 Task: Reply all and add a link Link0000000014 to Aakash.mishra@softage.net and add a cc to Email0000000002@outlook.com and bcc to Email0000000003@outlook.com@outlook.com with a subject Subject0000000018 with a message Message0000000014 and with an attachment of Attach0000000004 and upload Attach0000000005 to Onedrive and share. Forward email   from Email0000000010 to Aakash.mishra@softage.net with a subject Subject0000000011 and add a message Message0000000011. Forward email   from Email0000000010 to Aakash.mishra@softage.net; Email000000002 with a subject Subject0000000012 and add a message Message0000000012. Forward email   from Email0000000010 to Aakash.mishra@softage.net with a subject Subject0000000011 and add a message Message0000000011 and with an attachment of Attach0000000001. Forward email   from Email0000000010 to Aakash.mishra@softage.net; Email000000002; Email0000000003@outlook.com@outlook.com with a subject Subject0000000012 and add a message Message0000000013 and with an attachment of Attach0000000001
Action: Mouse moved to (282, 374)
Screenshot: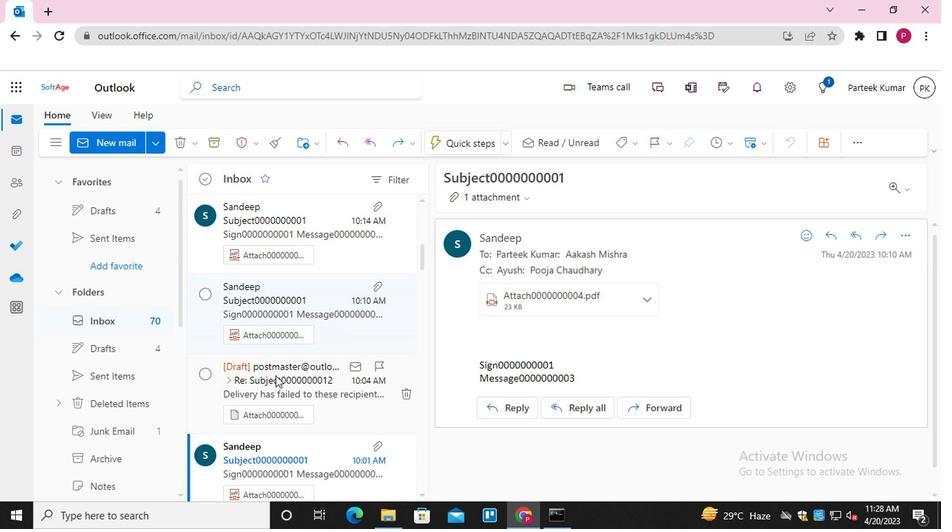 
Action: Mouse pressed left at (282, 374)
Screenshot: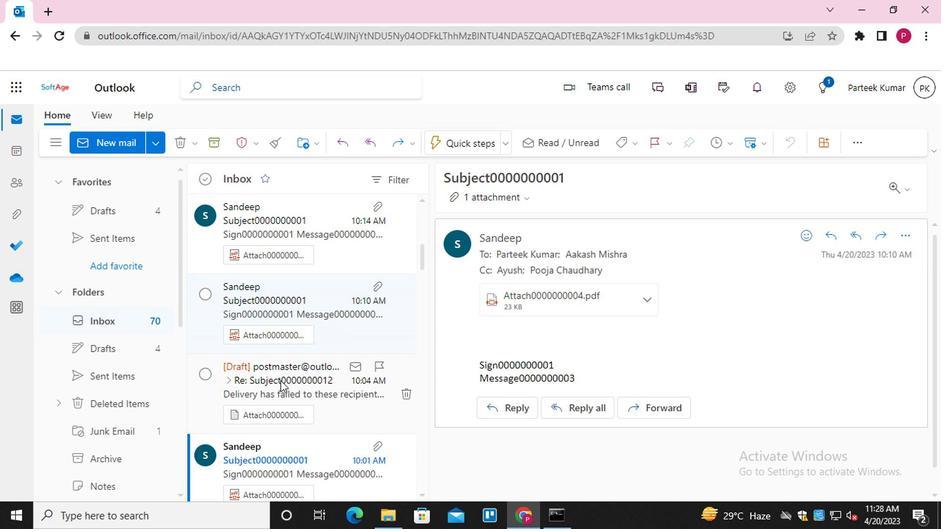 
Action: Mouse moved to (494, 339)
Screenshot: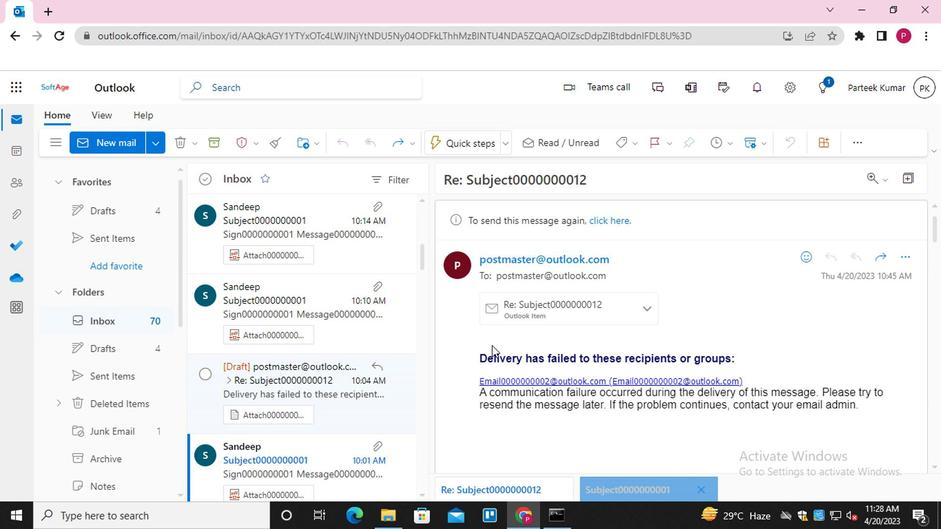 
Action: Mouse scrolled (494, 338) with delta (0, 0)
Screenshot: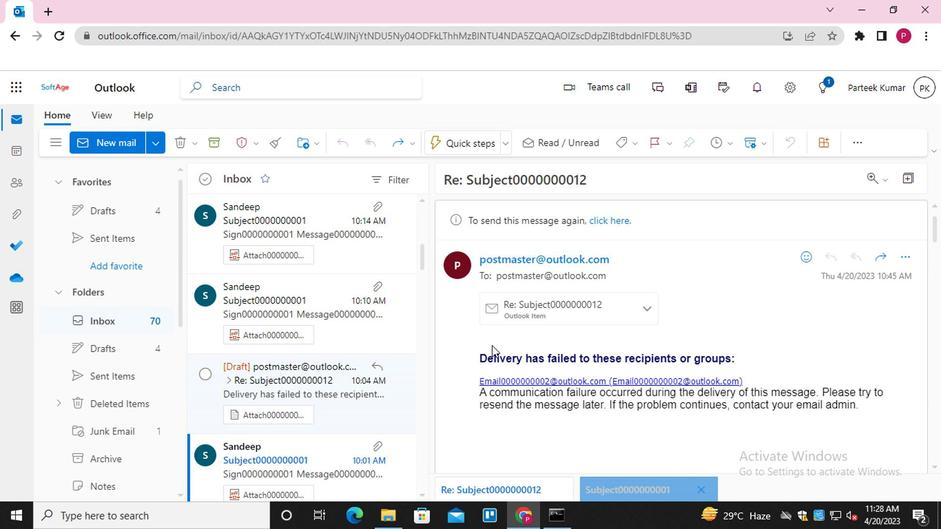 
Action: Mouse moved to (494, 339)
Screenshot: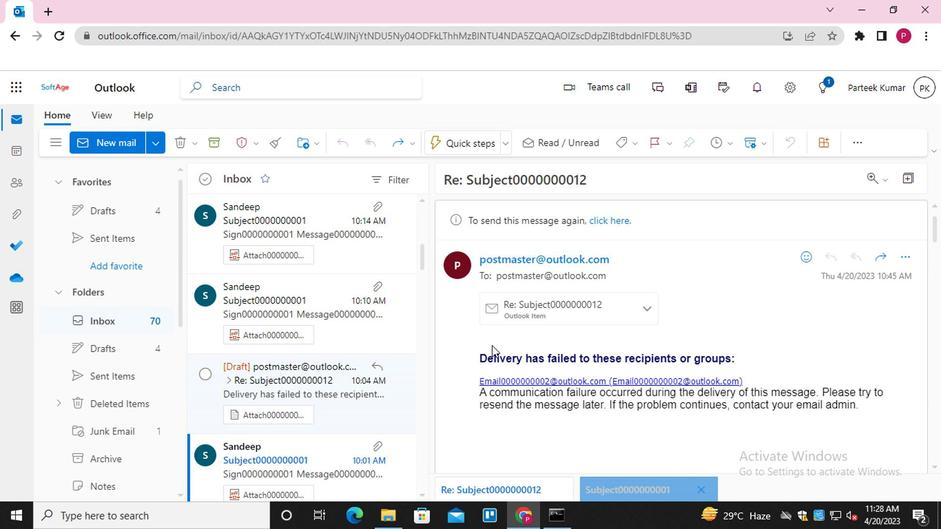 
Action: Mouse scrolled (494, 338) with delta (0, 0)
Screenshot: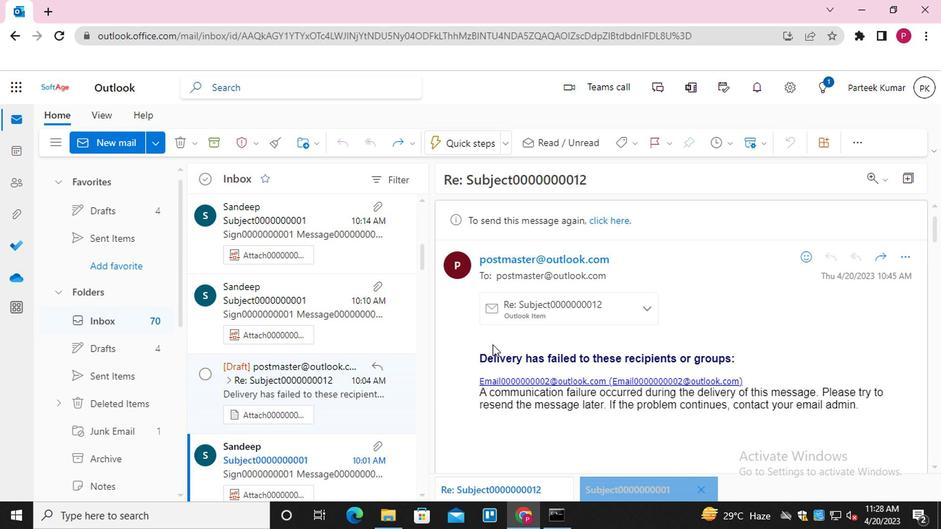
Action: Mouse moved to (494, 339)
Screenshot: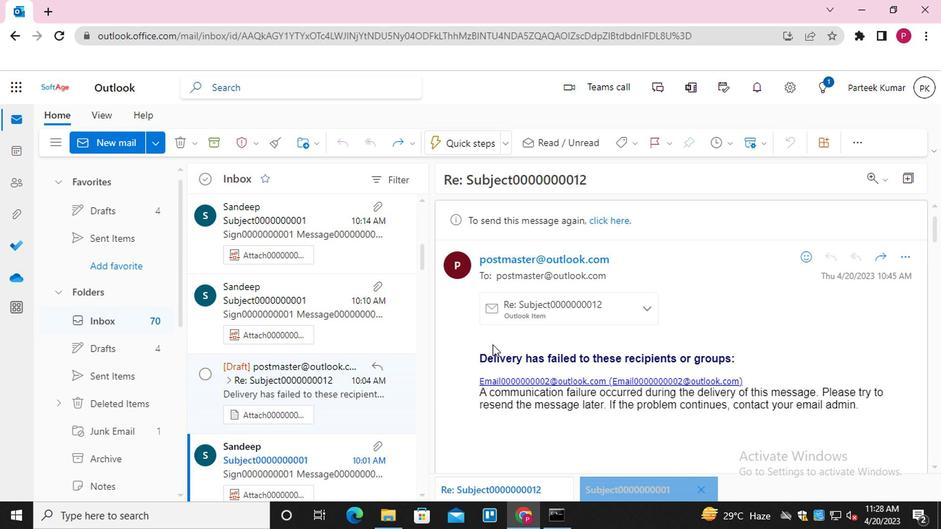 
Action: Mouse scrolled (494, 338) with delta (0, 0)
Screenshot: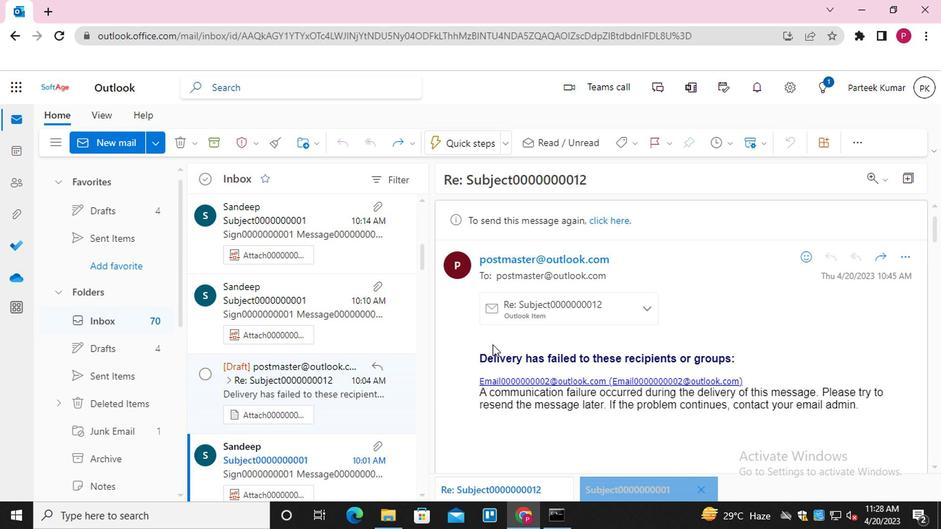 
Action: Mouse moved to (494, 340)
Screenshot: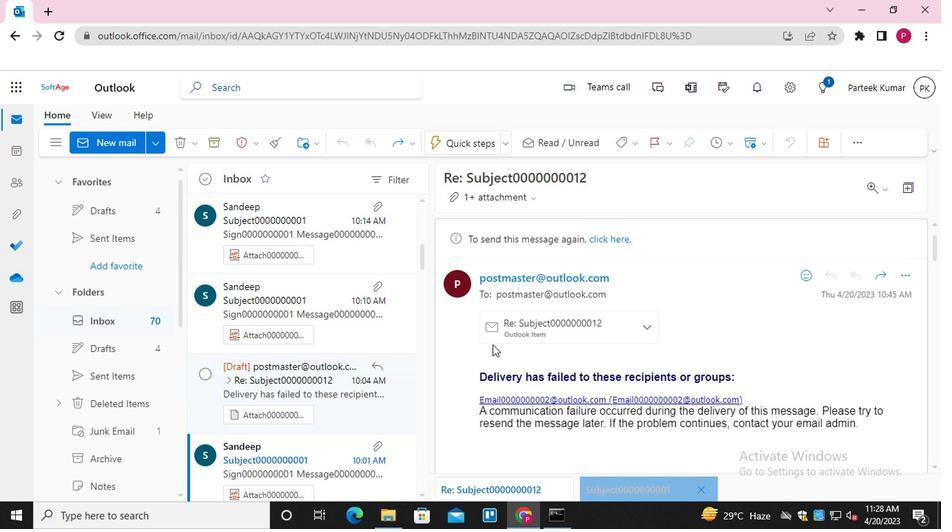 
Action: Mouse scrolled (494, 339) with delta (0, 0)
Screenshot: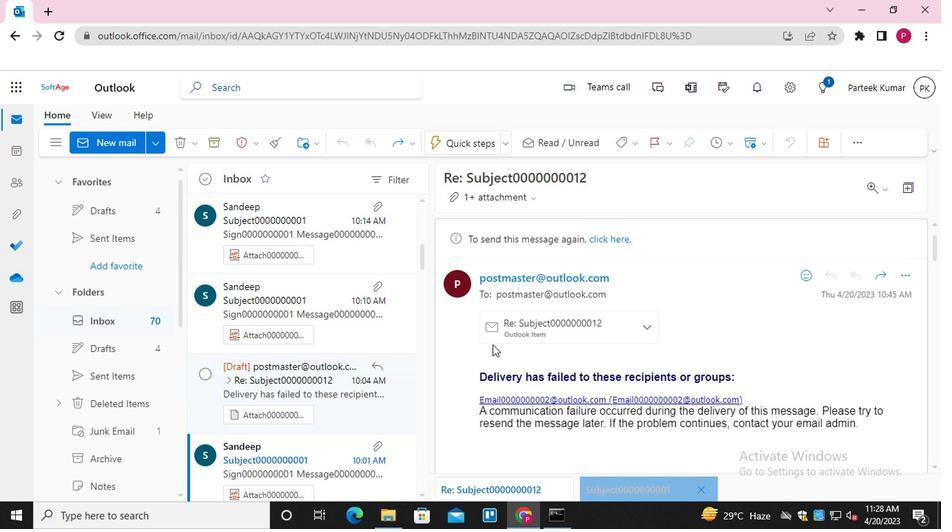
Action: Mouse scrolled (494, 339) with delta (0, 0)
Screenshot: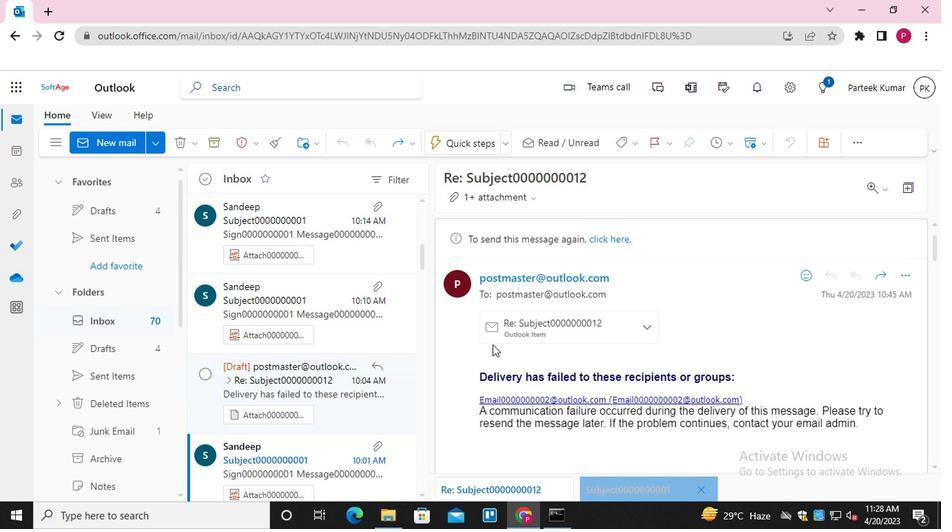 
Action: Mouse scrolled (494, 339) with delta (0, 0)
Screenshot: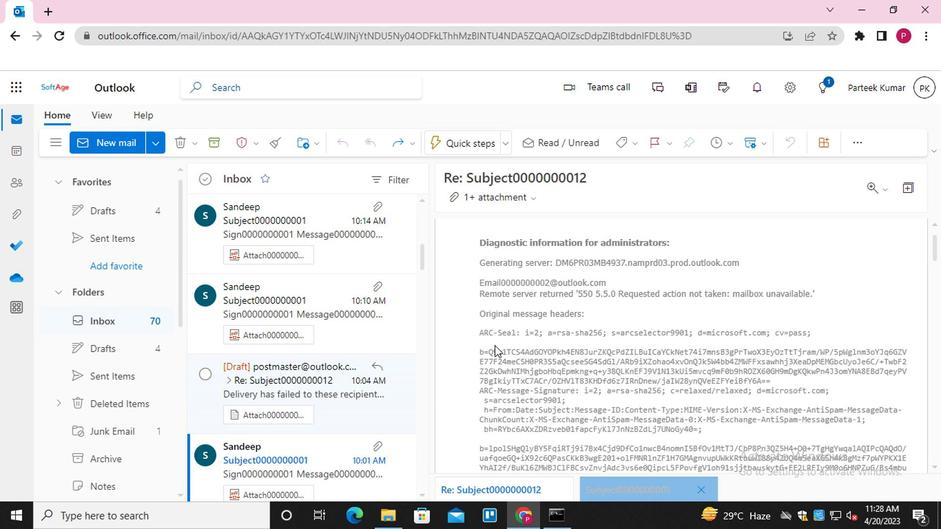 
Action: Mouse scrolled (494, 339) with delta (0, 0)
Screenshot: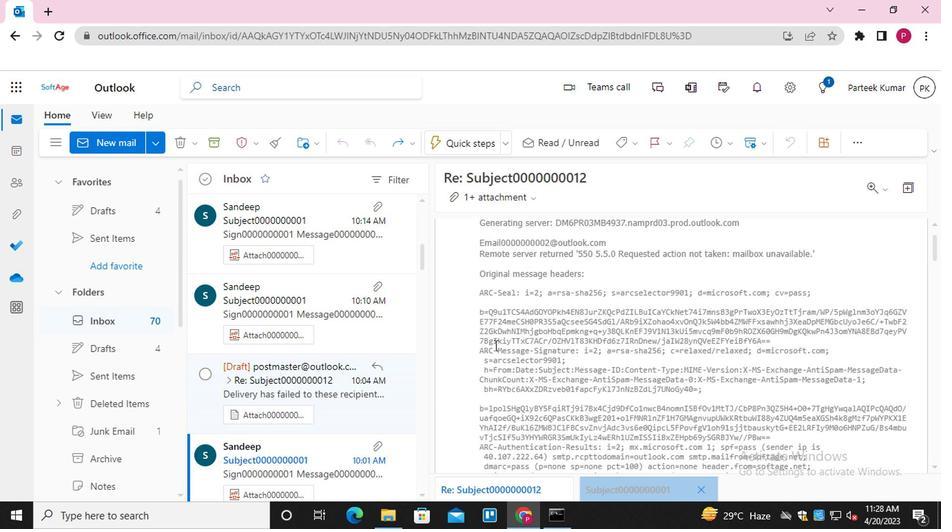 
Action: Mouse scrolled (494, 339) with delta (0, 0)
Screenshot: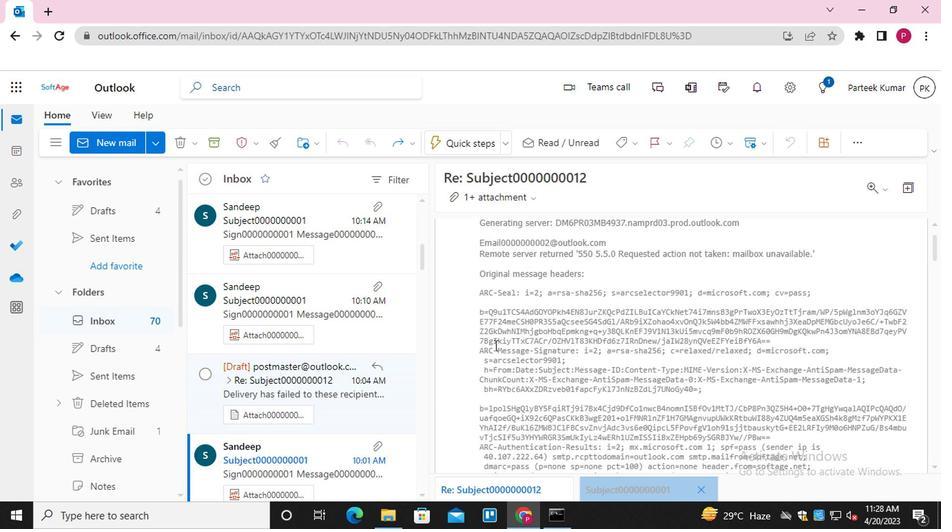 
Action: Mouse scrolled (494, 339) with delta (0, 0)
Screenshot: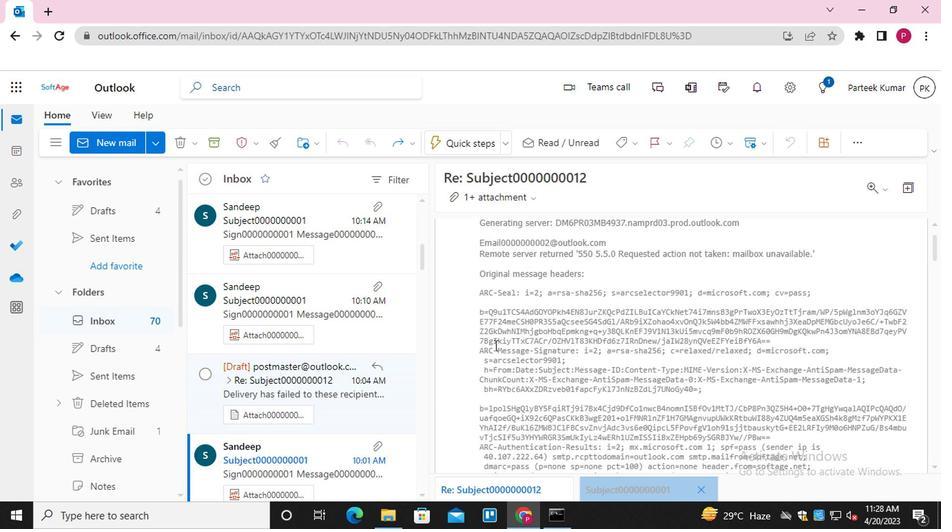 
Action: Mouse scrolled (494, 339) with delta (0, 0)
Screenshot: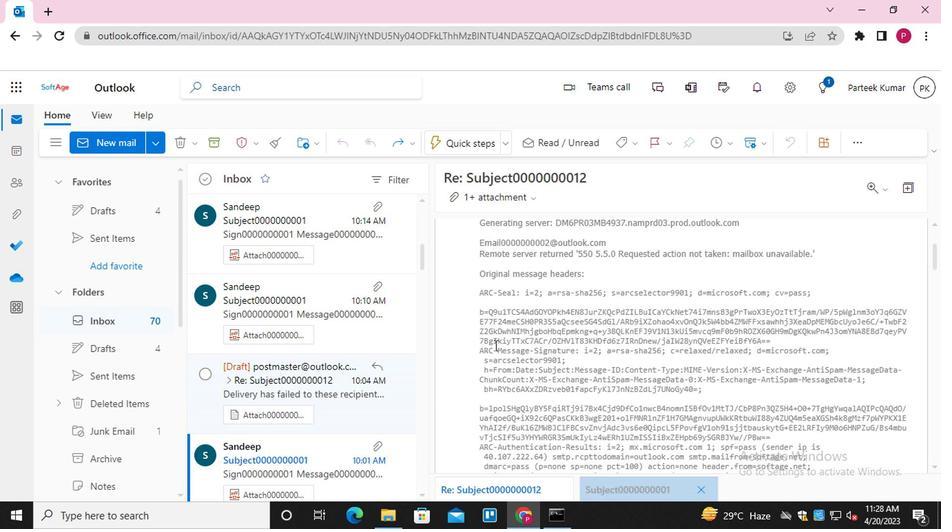 
Action: Mouse scrolled (494, 339) with delta (0, 0)
Screenshot: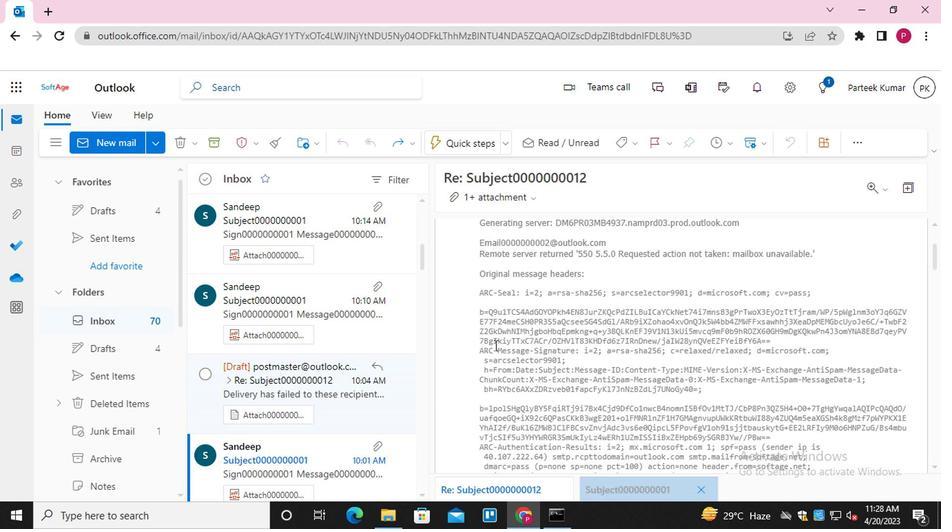 
Action: Mouse scrolled (494, 339) with delta (0, 0)
Screenshot: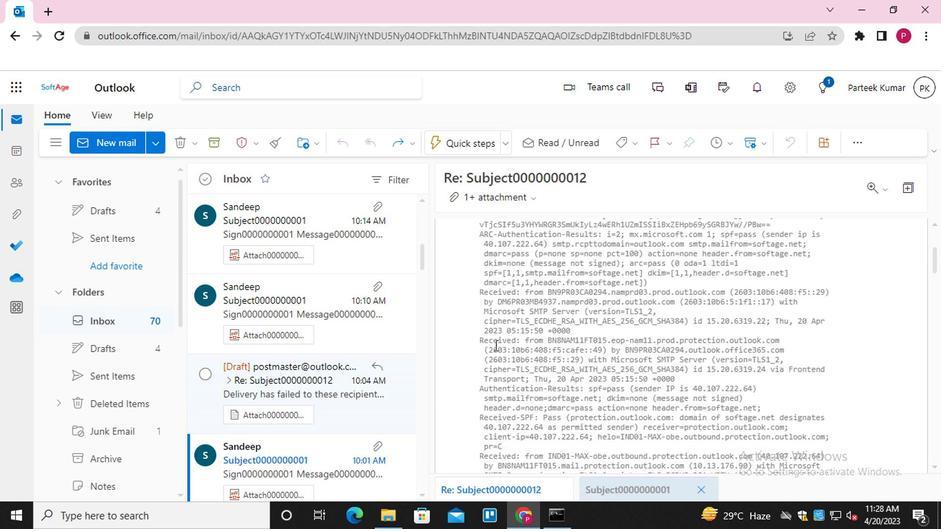 
Action: Mouse scrolled (494, 339) with delta (0, 0)
Screenshot: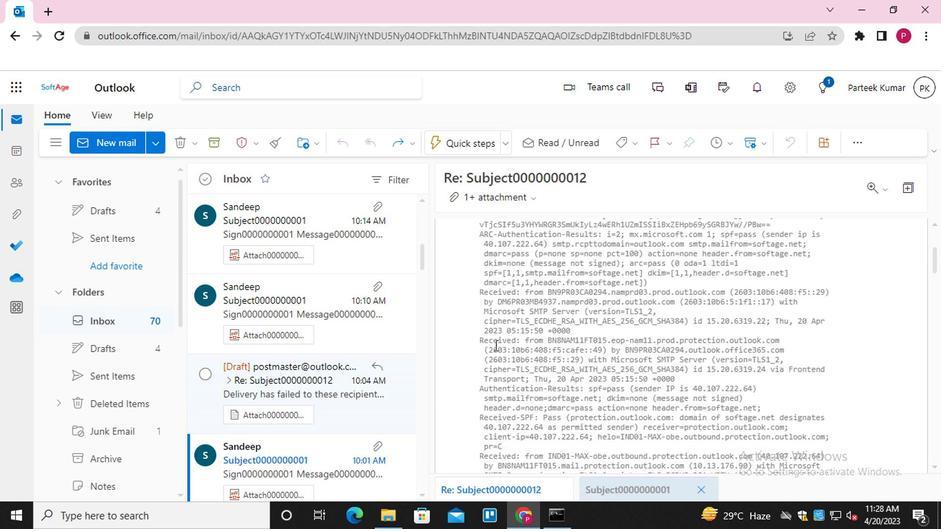 
Action: Mouse scrolled (494, 339) with delta (0, 0)
Screenshot: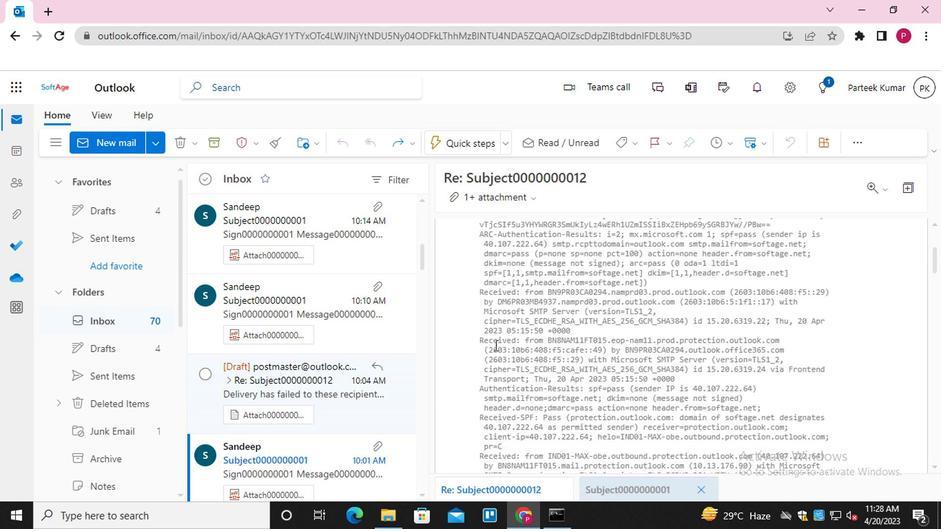 
Action: Mouse scrolled (494, 339) with delta (0, 0)
Screenshot: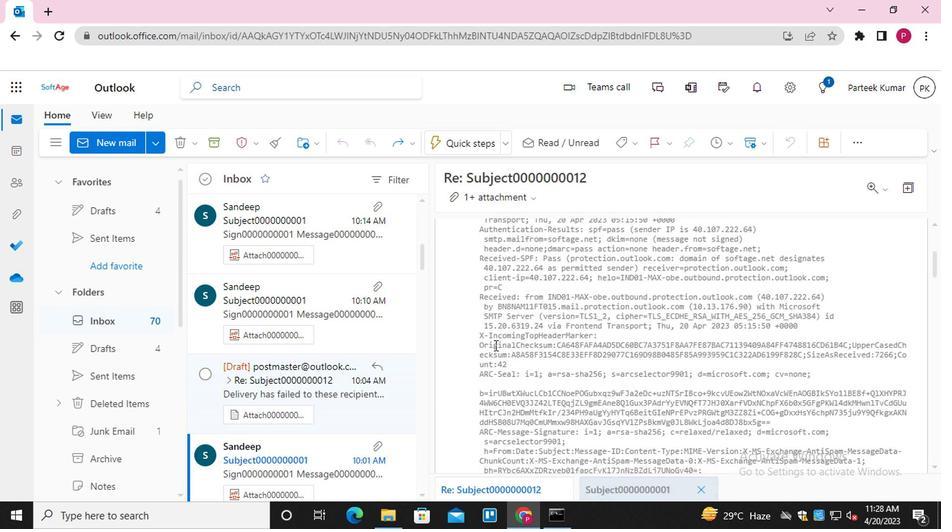 
Action: Mouse scrolled (494, 339) with delta (0, 0)
Screenshot: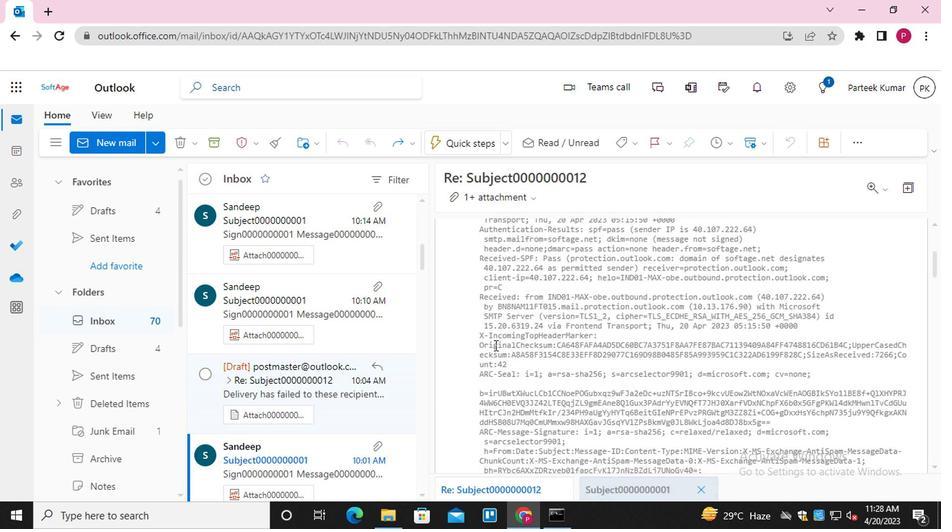 
Action: Mouse scrolled (494, 339) with delta (0, 0)
Screenshot: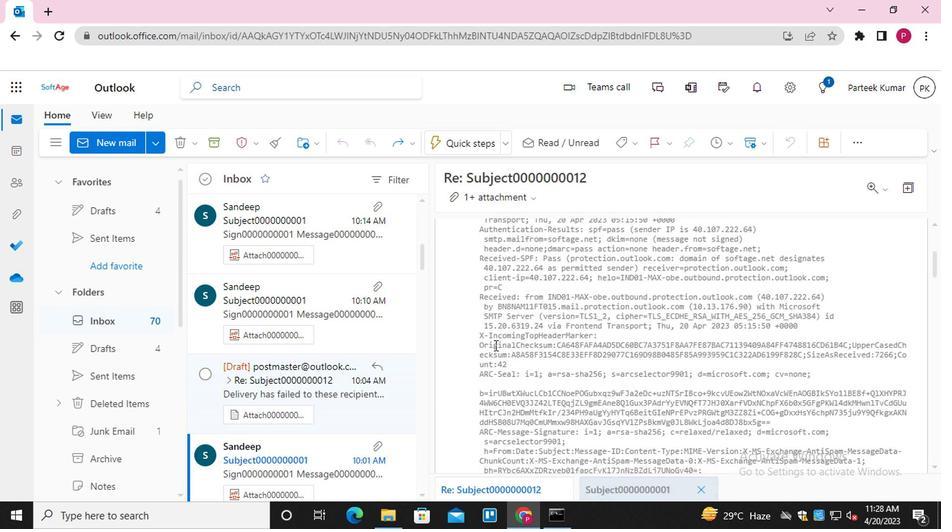 
Action: Mouse scrolled (494, 339) with delta (0, 0)
Screenshot: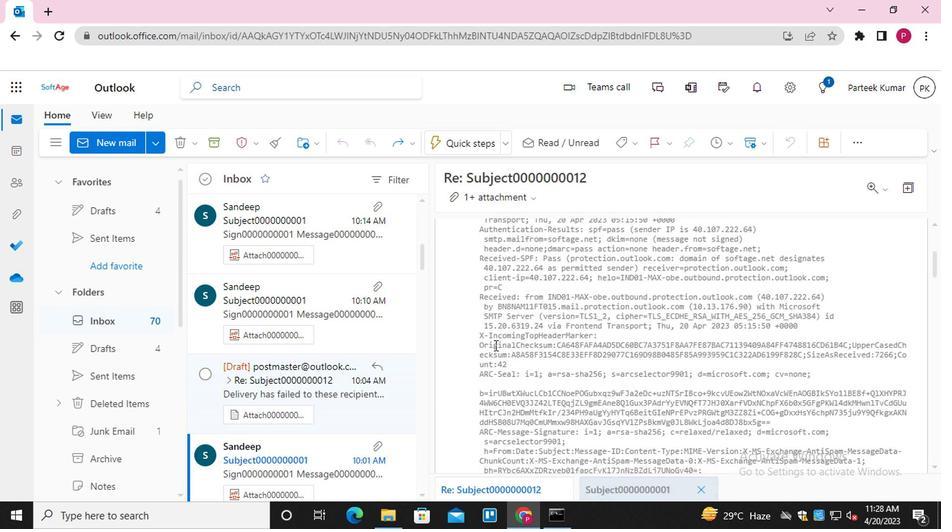 
Action: Mouse scrolled (494, 339) with delta (0, 0)
Screenshot: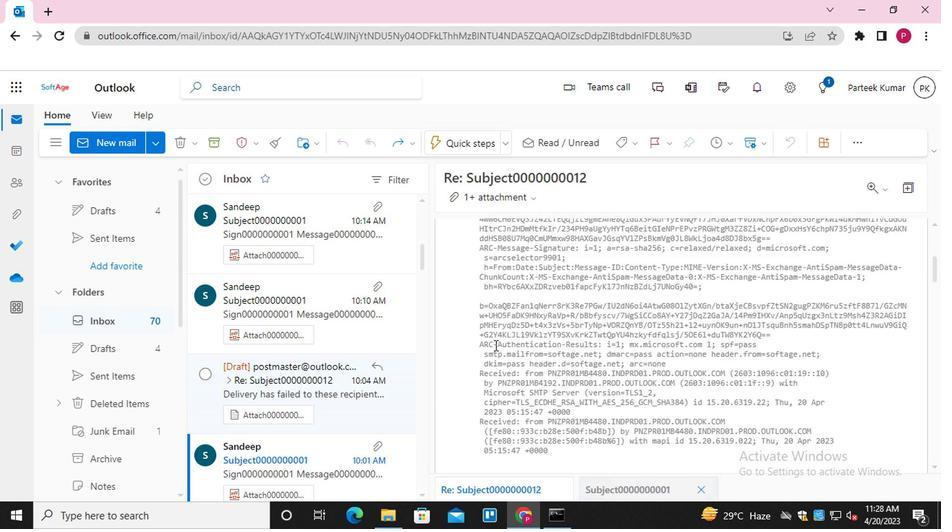 
Action: Mouse scrolled (494, 339) with delta (0, 0)
Screenshot: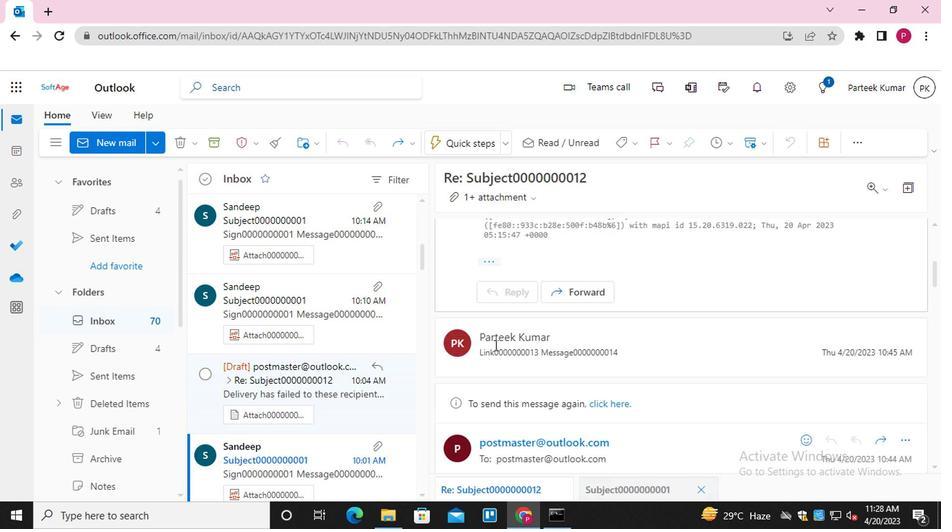 
Action: Mouse scrolled (494, 339) with delta (0, 0)
Screenshot: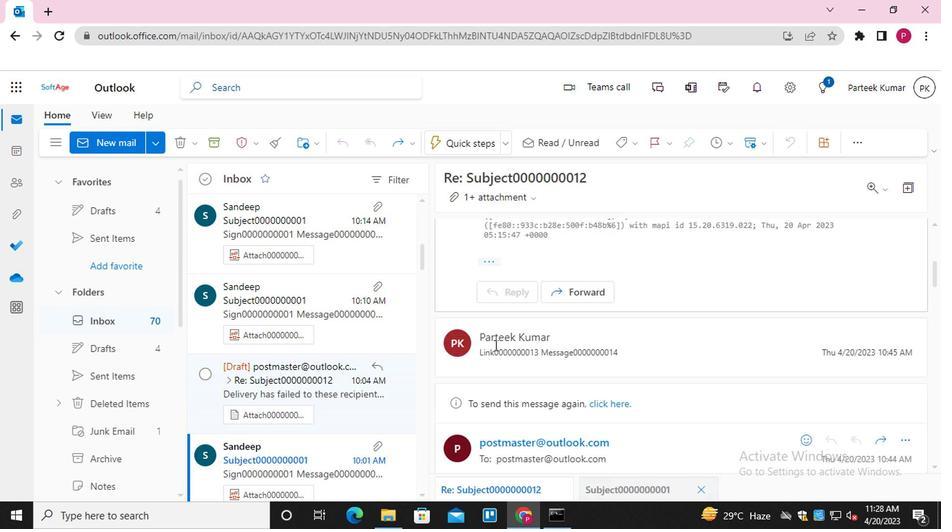 
Action: Mouse scrolled (494, 339) with delta (0, 0)
Screenshot: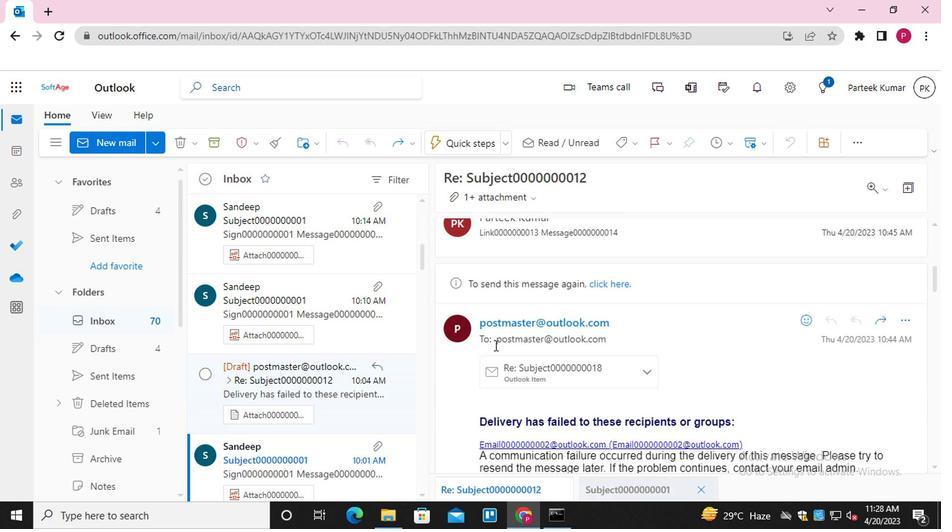 
Action: Mouse scrolled (494, 339) with delta (0, 0)
Screenshot: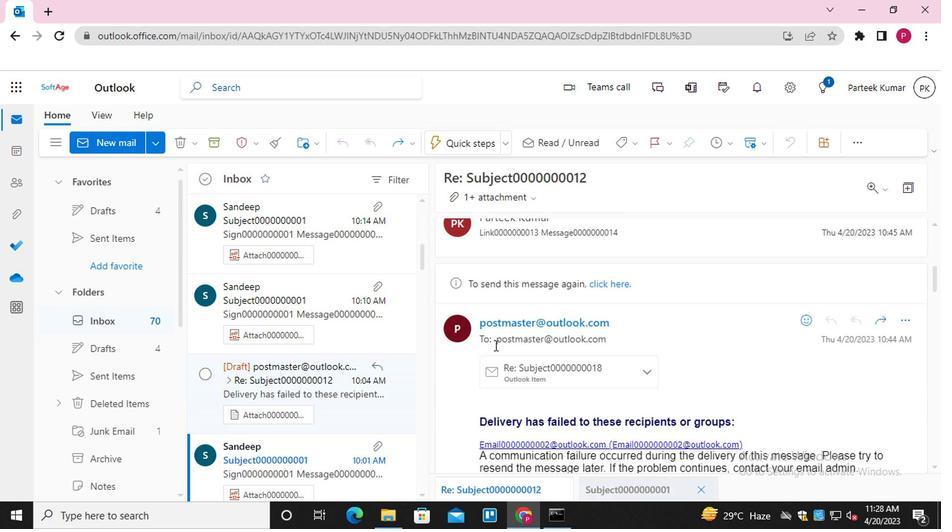 
Action: Mouse scrolled (494, 339) with delta (0, 0)
Screenshot: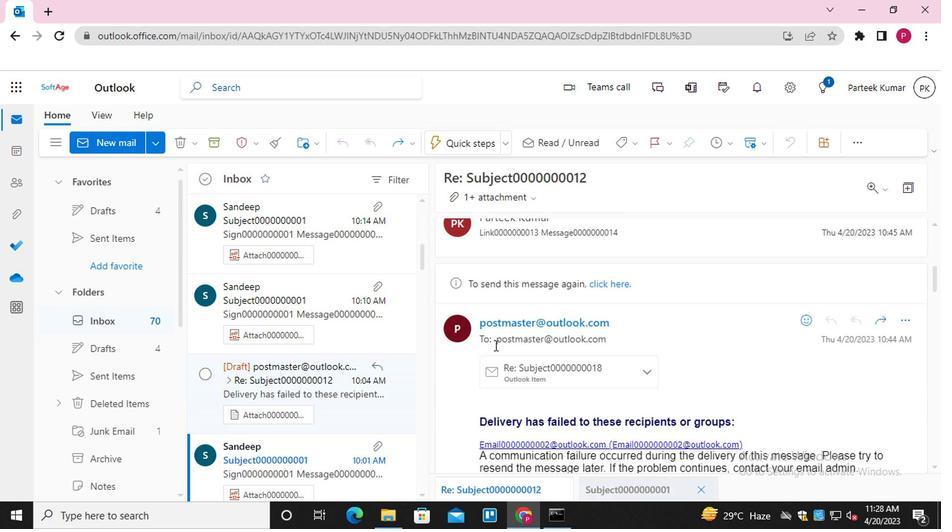 
Action: Mouse scrolled (494, 339) with delta (0, 0)
Screenshot: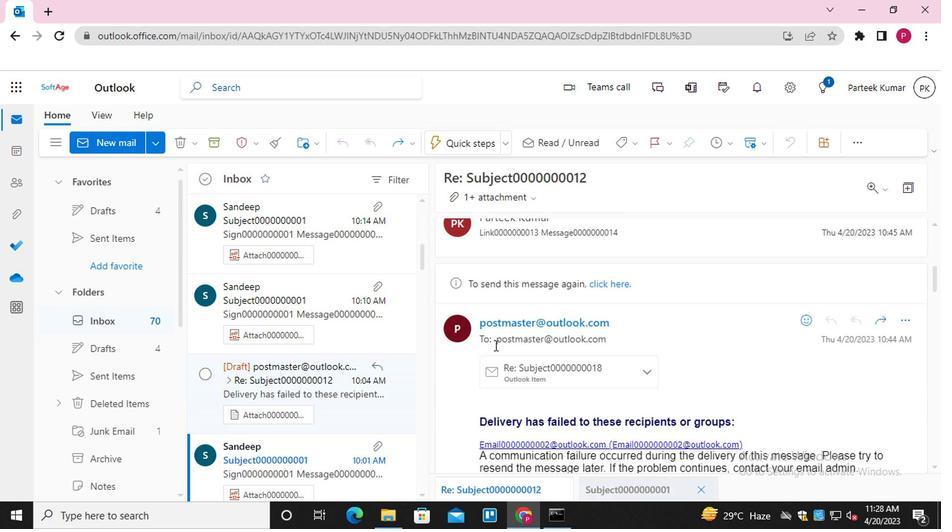 
Action: Mouse scrolled (494, 339) with delta (0, 0)
Screenshot: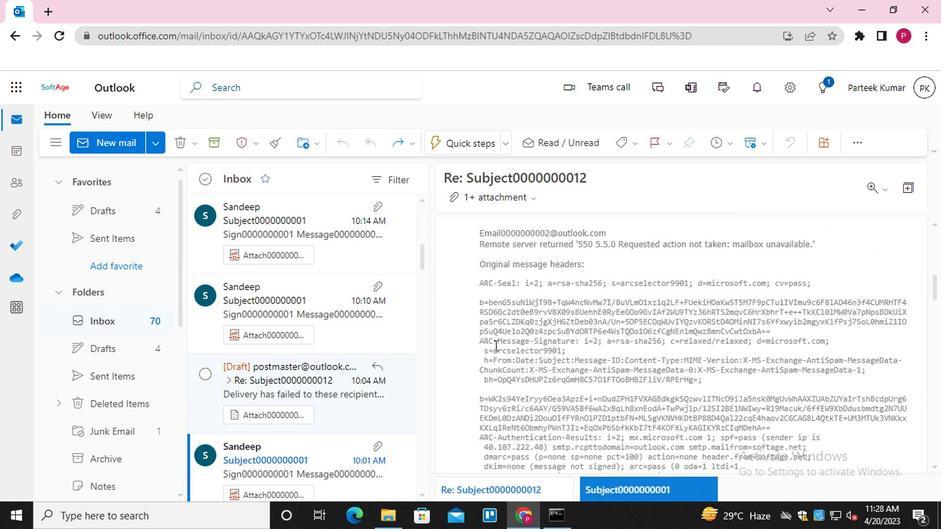 
Action: Mouse scrolled (494, 339) with delta (0, 0)
Screenshot: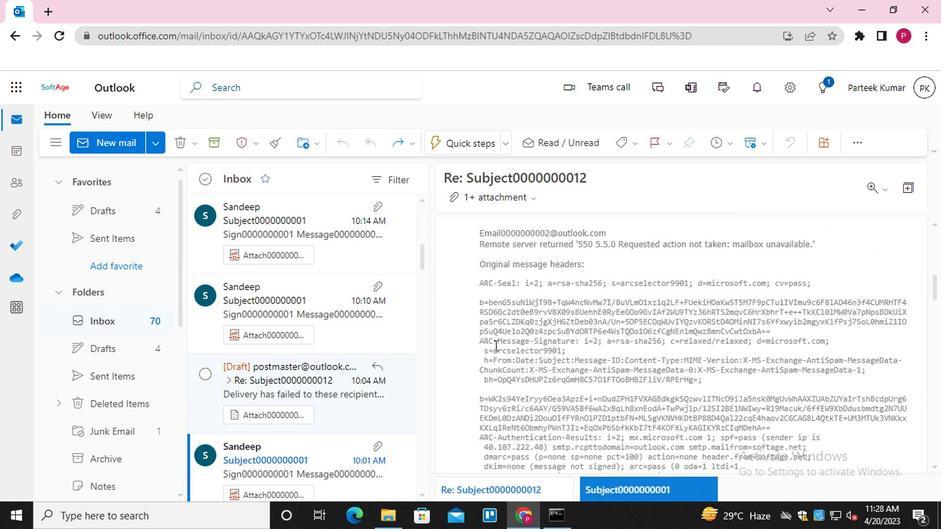 
Action: Mouse scrolled (494, 339) with delta (0, 0)
Screenshot: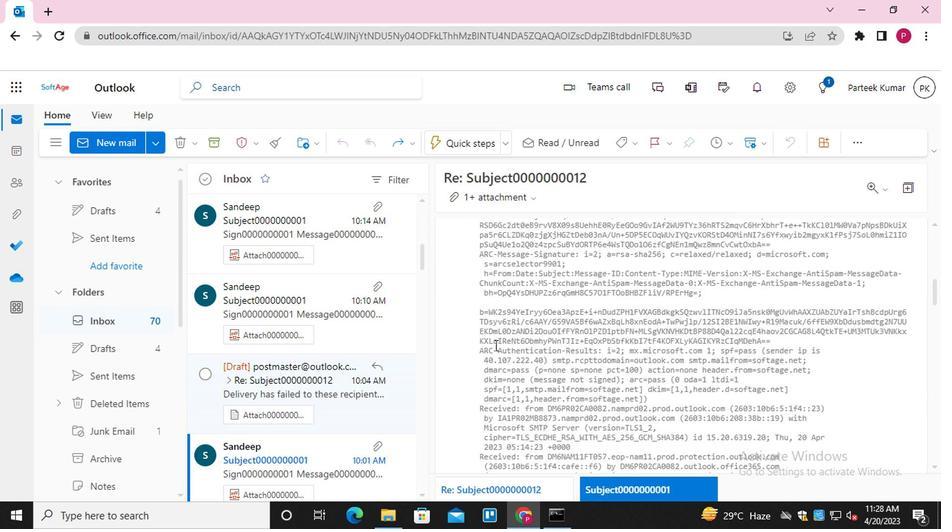 
Action: Mouse scrolled (494, 339) with delta (0, 0)
Screenshot: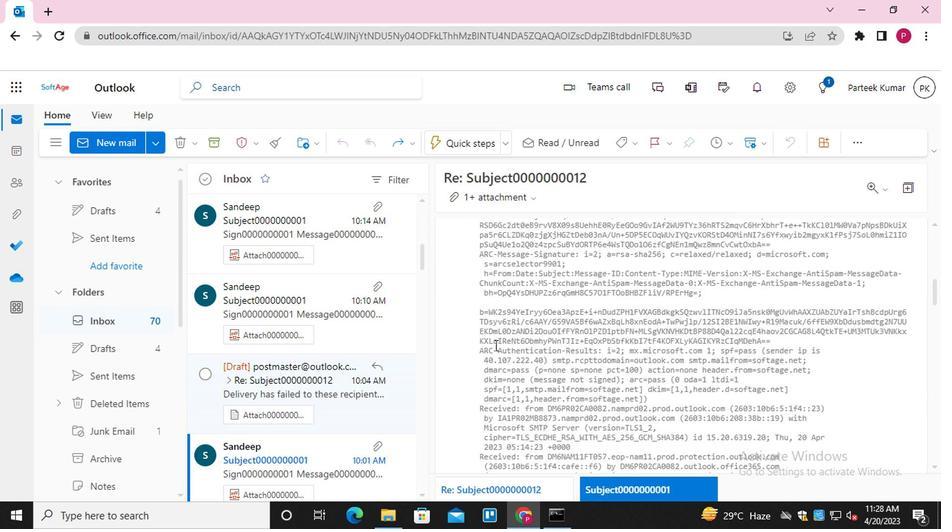 
Action: Mouse scrolled (494, 339) with delta (0, 0)
Screenshot: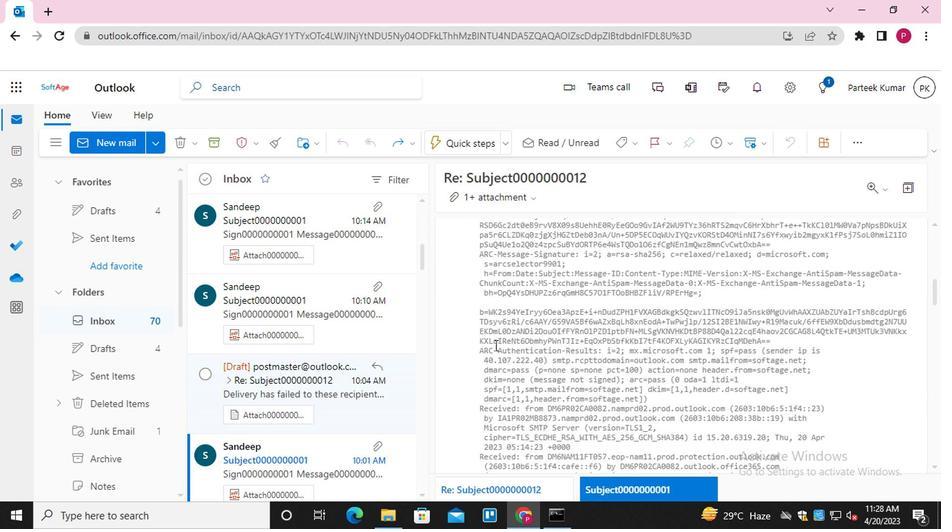 
Action: Mouse scrolled (494, 339) with delta (0, 0)
Screenshot: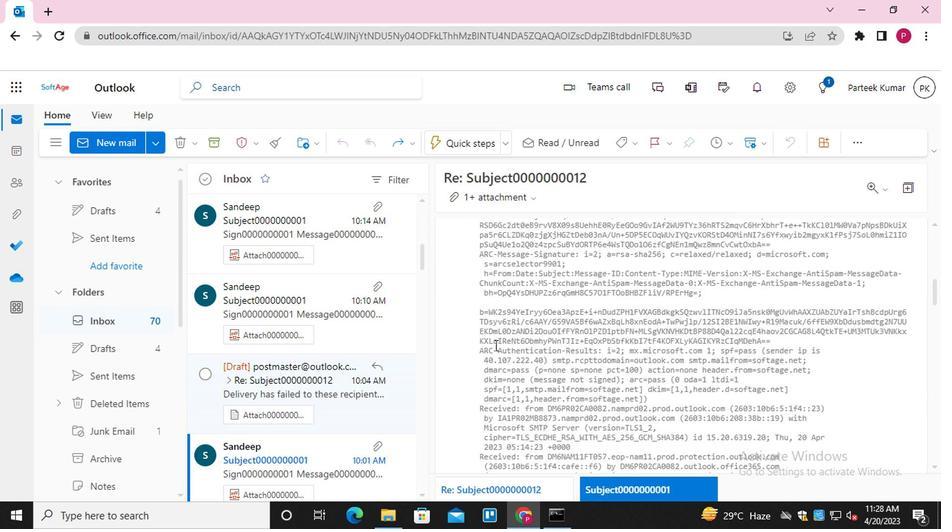 
Action: Mouse scrolled (494, 339) with delta (0, 0)
Screenshot: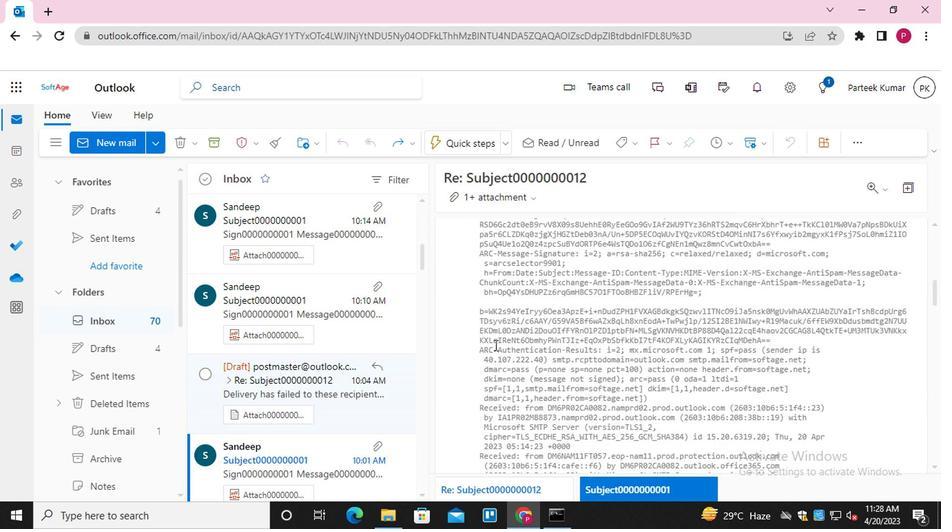
Action: Mouse scrolled (494, 339) with delta (0, 0)
Screenshot: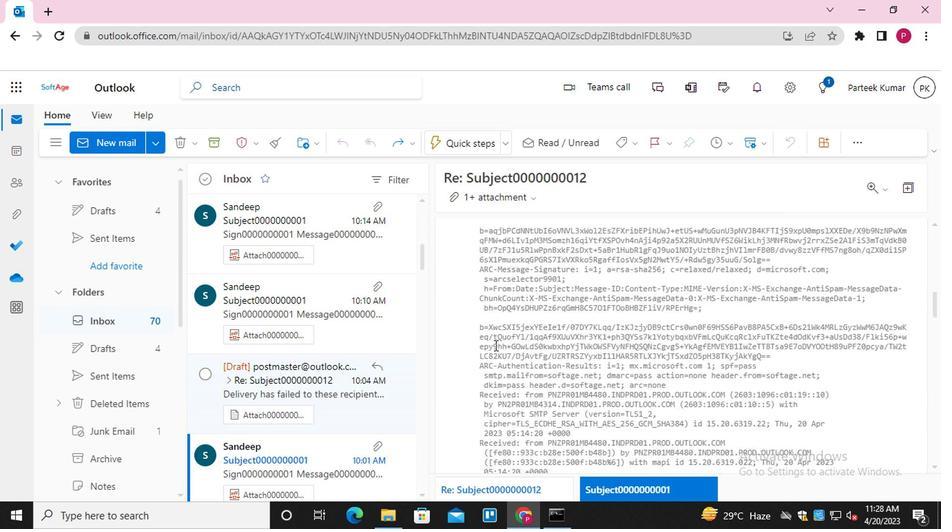 
Action: Mouse scrolled (494, 339) with delta (0, 0)
Screenshot: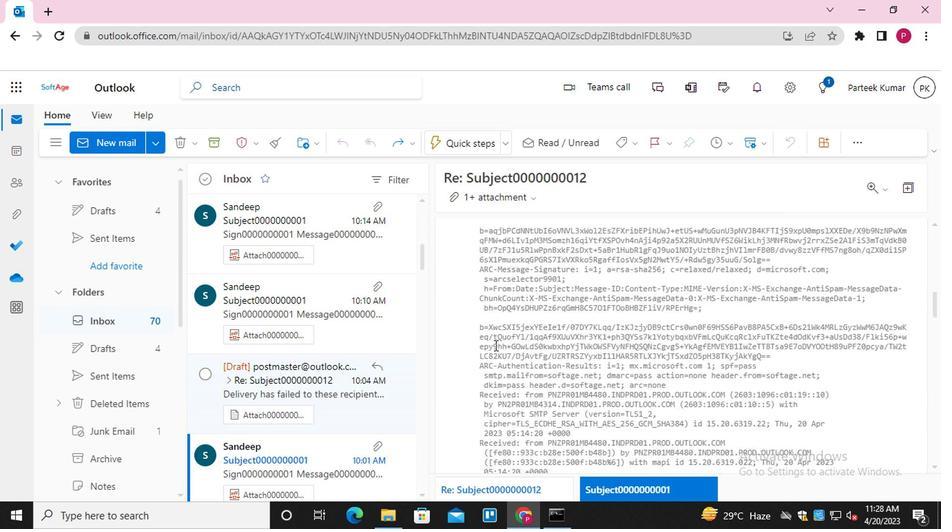 
Action: Mouse scrolled (494, 339) with delta (0, 0)
Screenshot: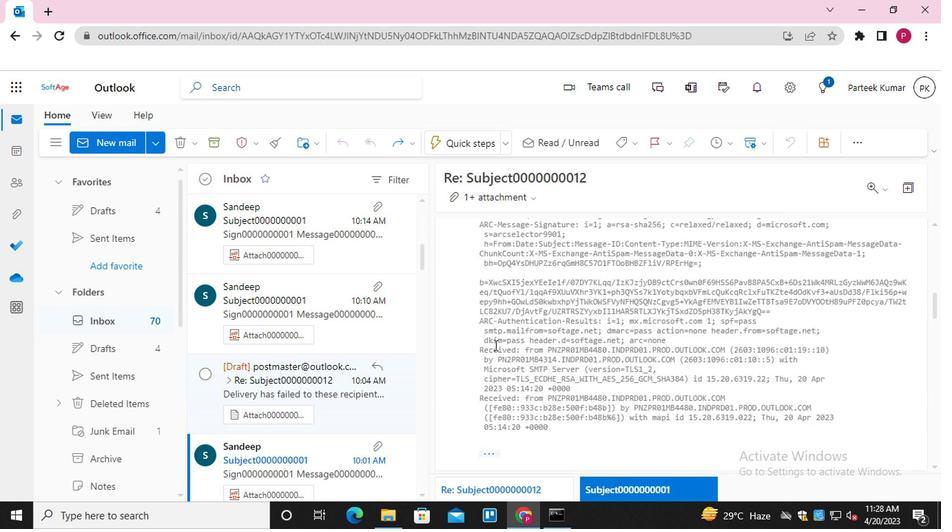 
Action: Mouse scrolled (494, 339) with delta (0, 0)
Screenshot: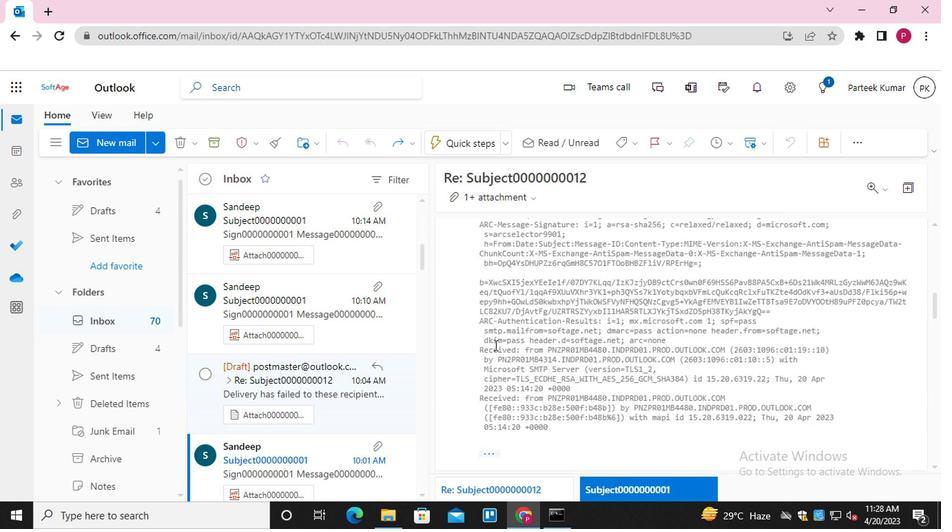 
Action: Mouse scrolled (494, 339) with delta (0, 0)
Screenshot: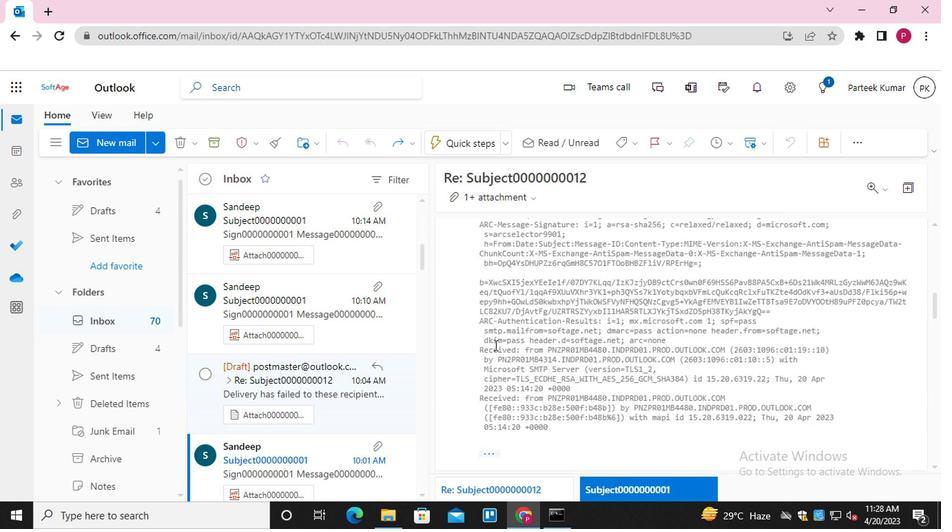 
Action: Mouse scrolled (494, 339) with delta (0, 0)
Screenshot: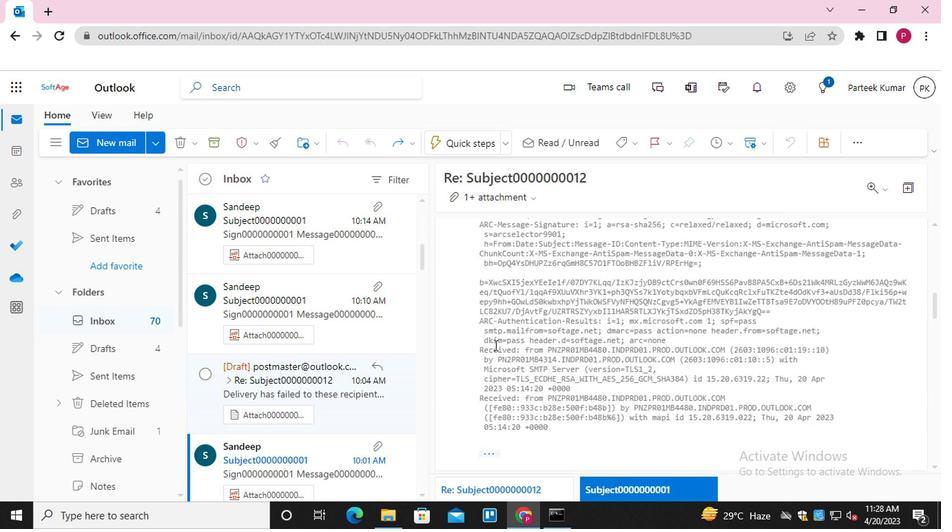 
Action: Mouse scrolled (494, 339) with delta (0, 0)
Screenshot: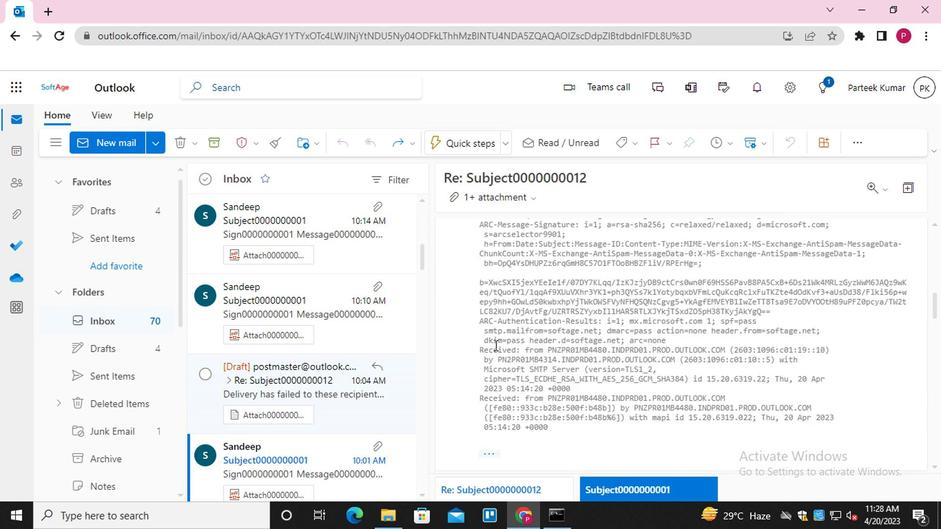 
Action: Mouse scrolled (494, 339) with delta (0, 0)
Screenshot: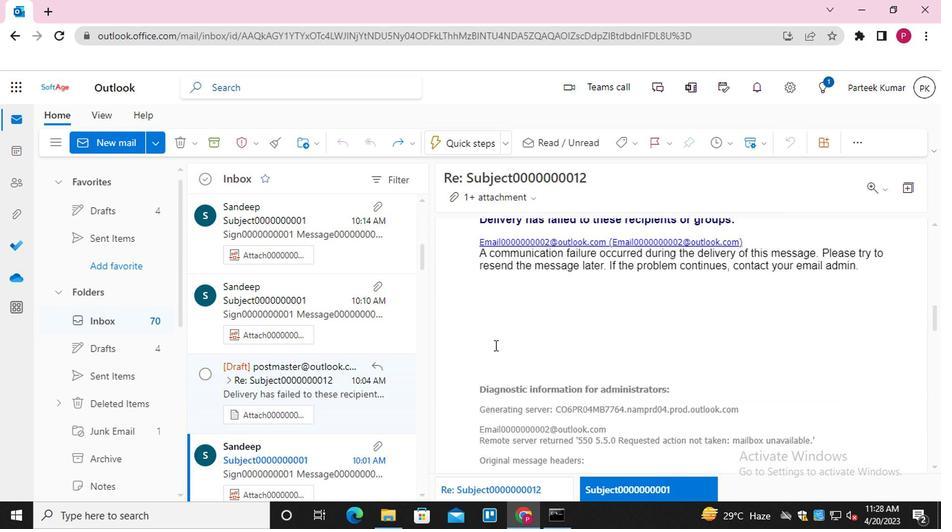 
Action: Mouse scrolled (494, 339) with delta (0, 0)
Screenshot: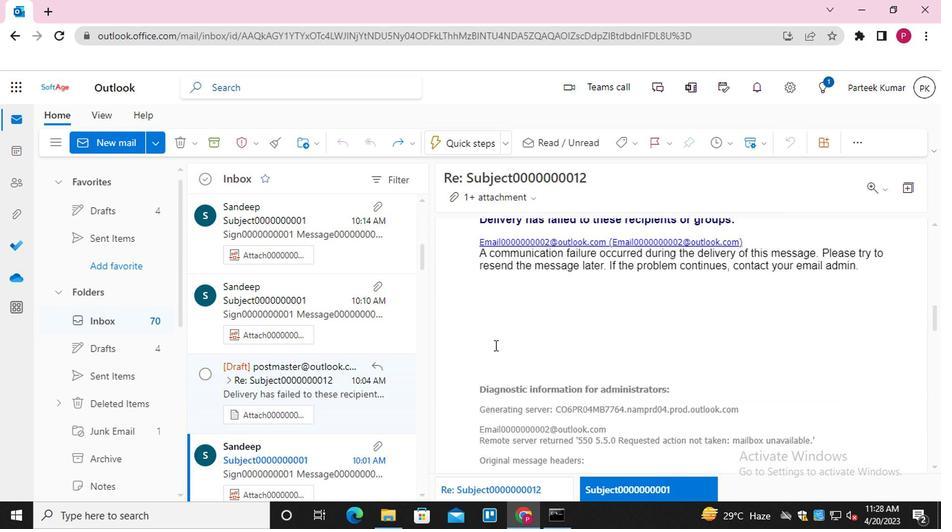 
Action: Mouse scrolled (494, 339) with delta (0, 0)
Screenshot: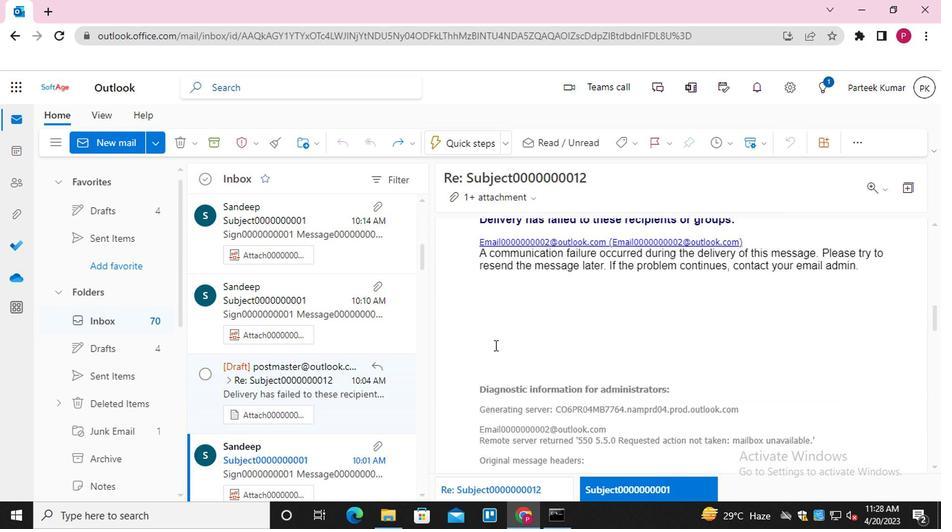 
Action: Mouse scrolled (494, 339) with delta (0, 0)
Screenshot: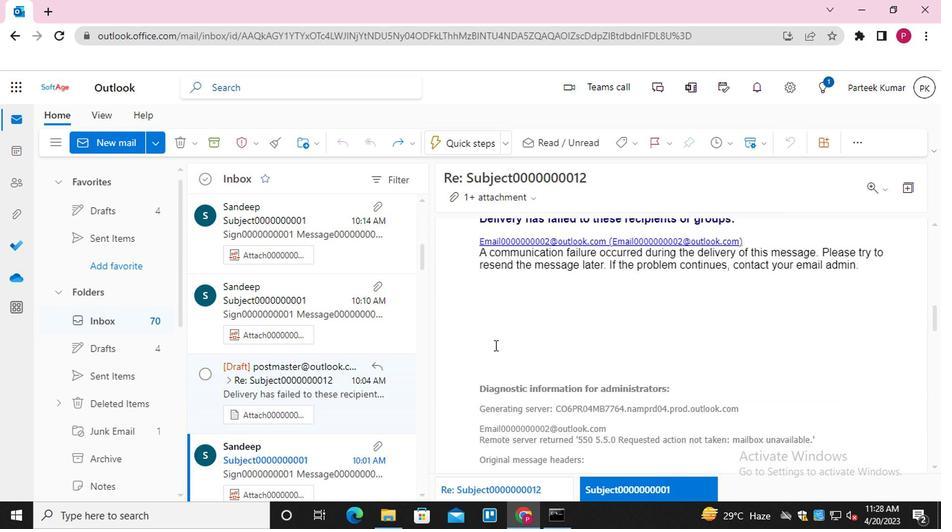 
Action: Mouse scrolled (494, 339) with delta (0, 0)
Screenshot: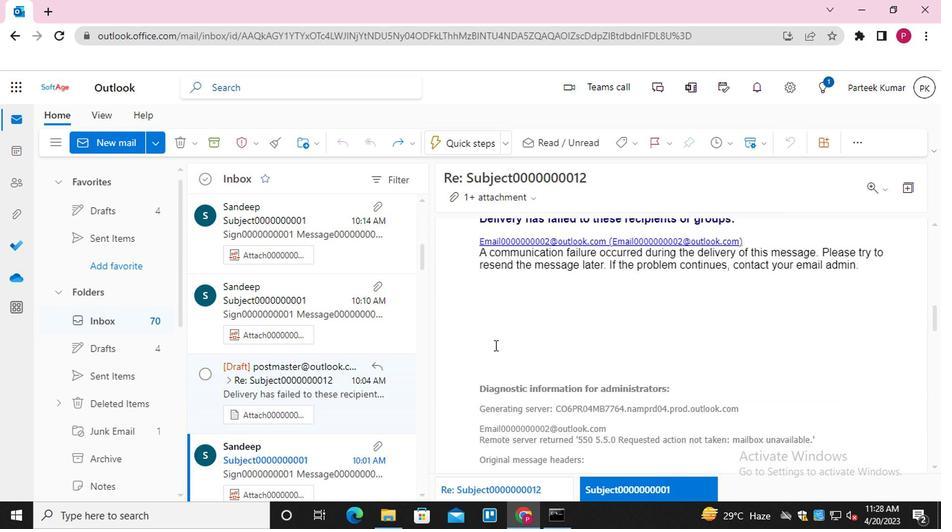 
Action: Mouse scrolled (494, 339) with delta (0, 0)
Screenshot: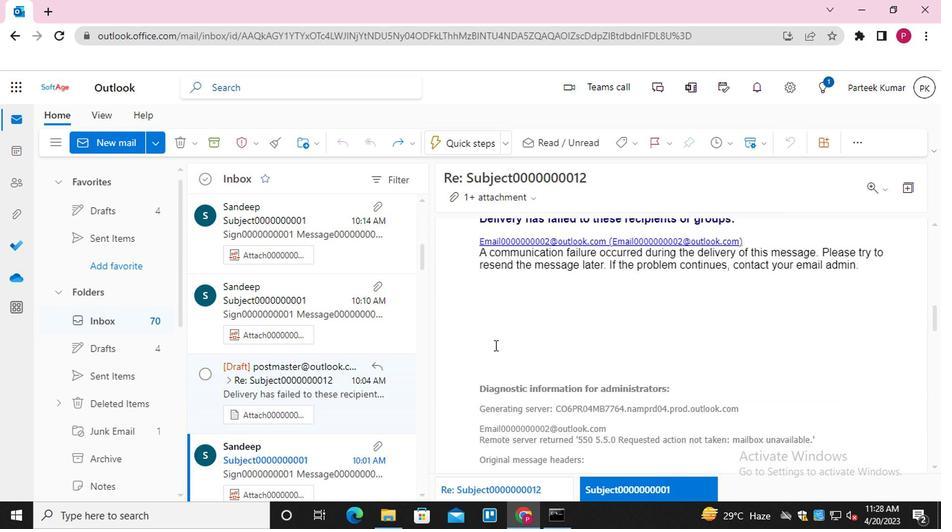 
Action: Mouse scrolled (494, 339) with delta (0, 0)
Screenshot: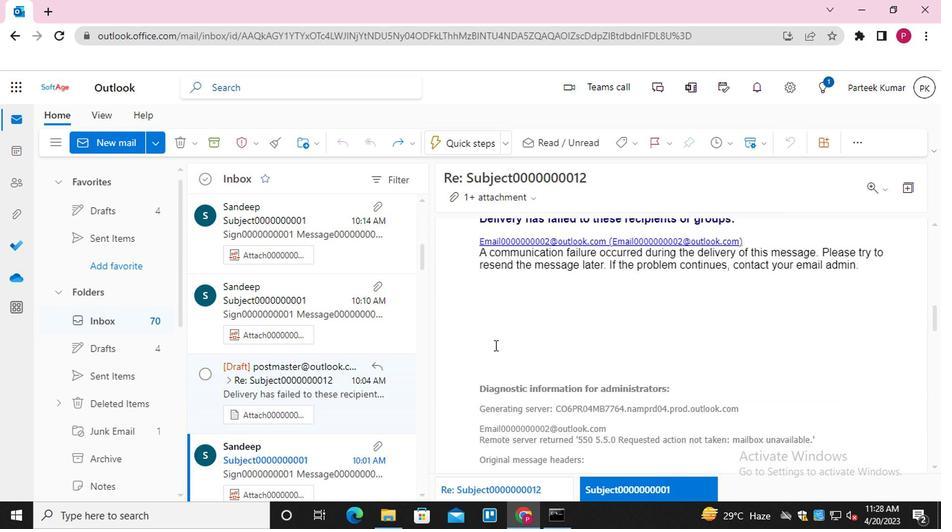 
Action: Mouse scrolled (494, 339) with delta (0, 0)
Screenshot: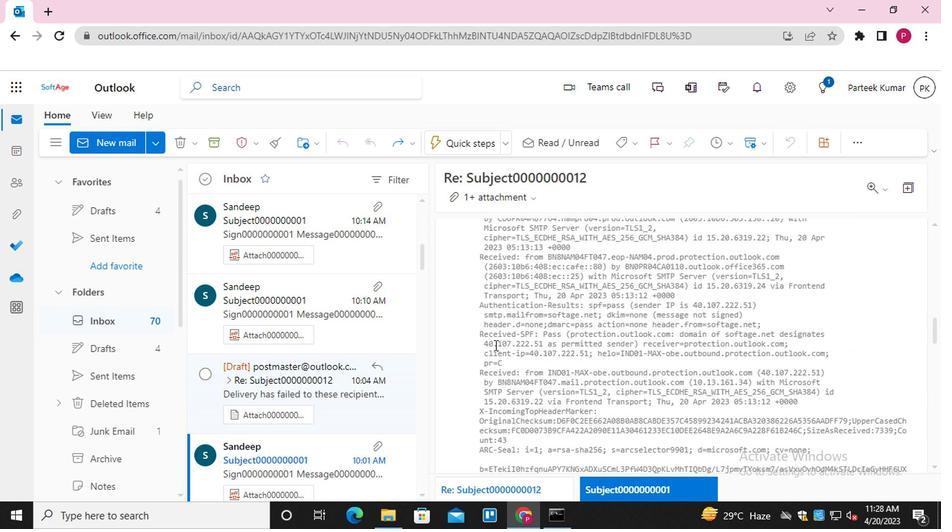 
Action: Mouse scrolled (494, 339) with delta (0, 0)
Screenshot: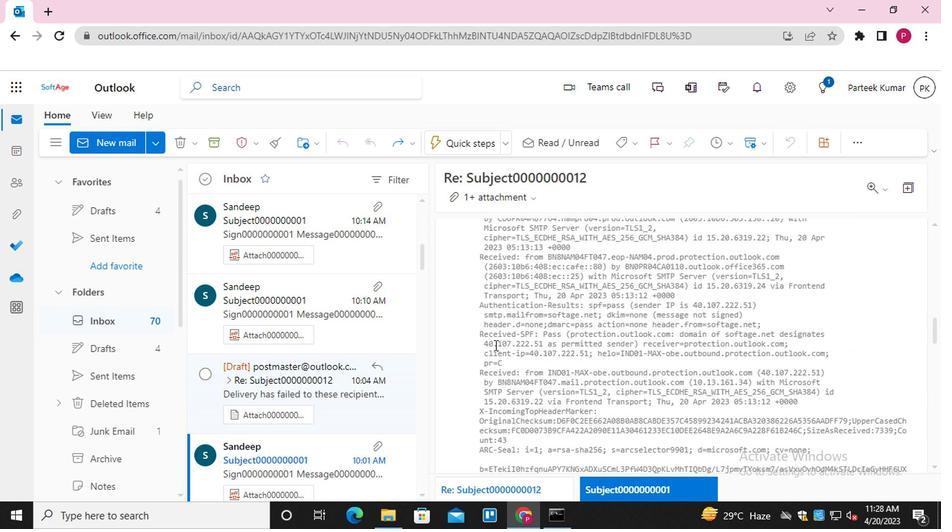 
Action: Mouse scrolled (494, 339) with delta (0, 0)
Screenshot: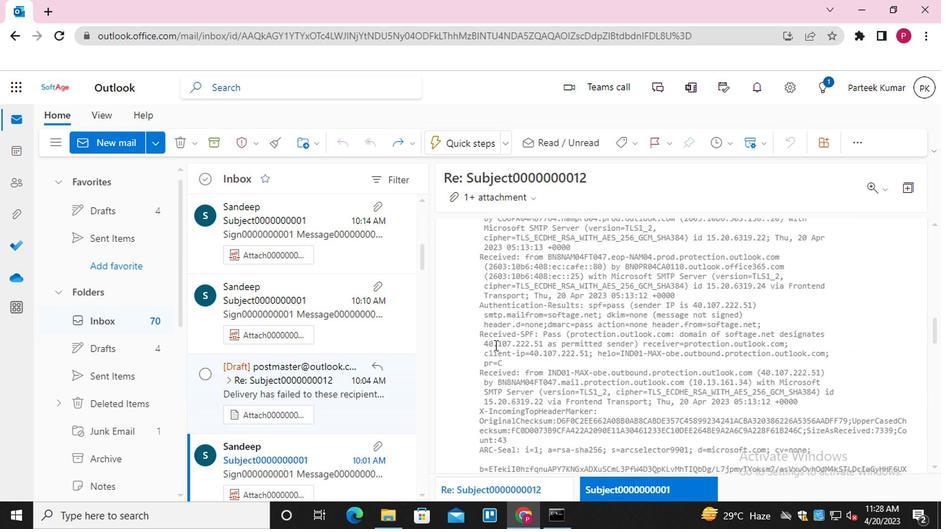 
Action: Mouse scrolled (494, 339) with delta (0, 0)
Screenshot: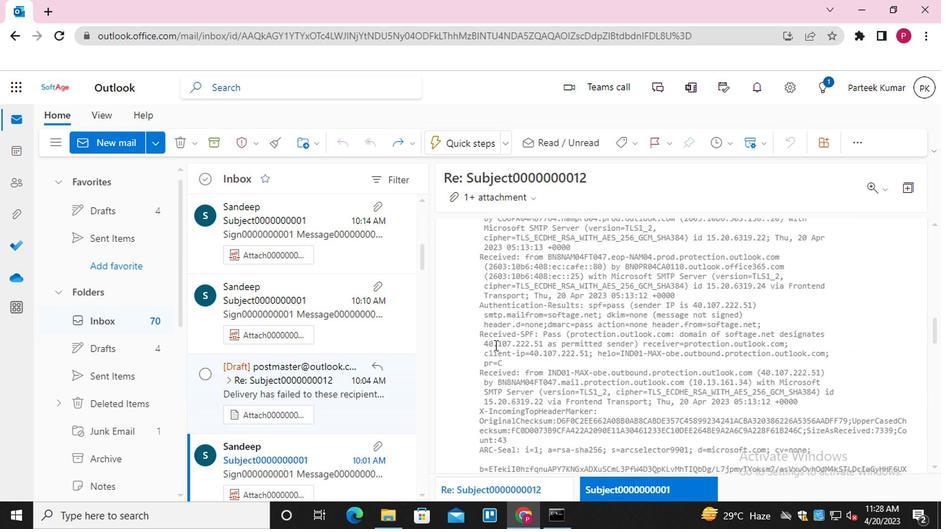 
Action: Mouse scrolled (494, 339) with delta (0, 0)
Screenshot: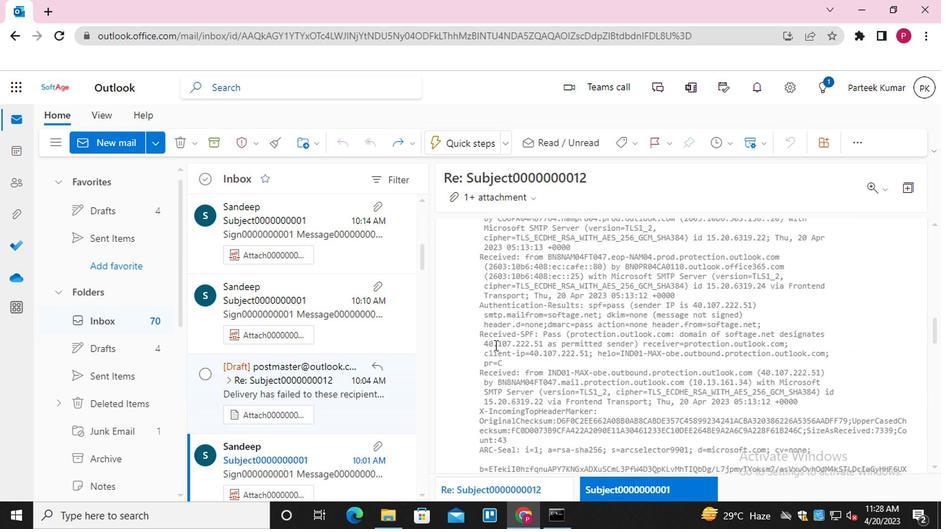 
Action: Mouse scrolled (494, 339) with delta (0, 0)
Screenshot: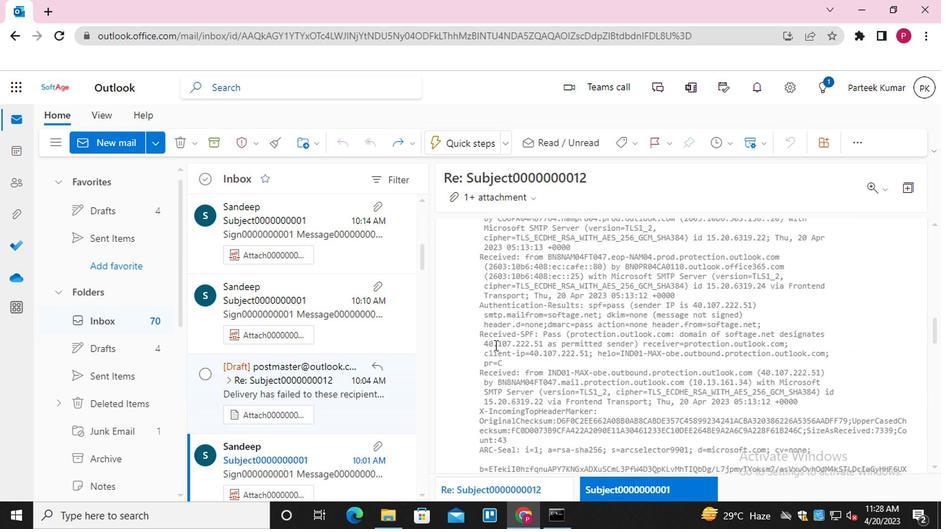 
Action: Mouse scrolled (494, 339) with delta (0, 0)
Screenshot: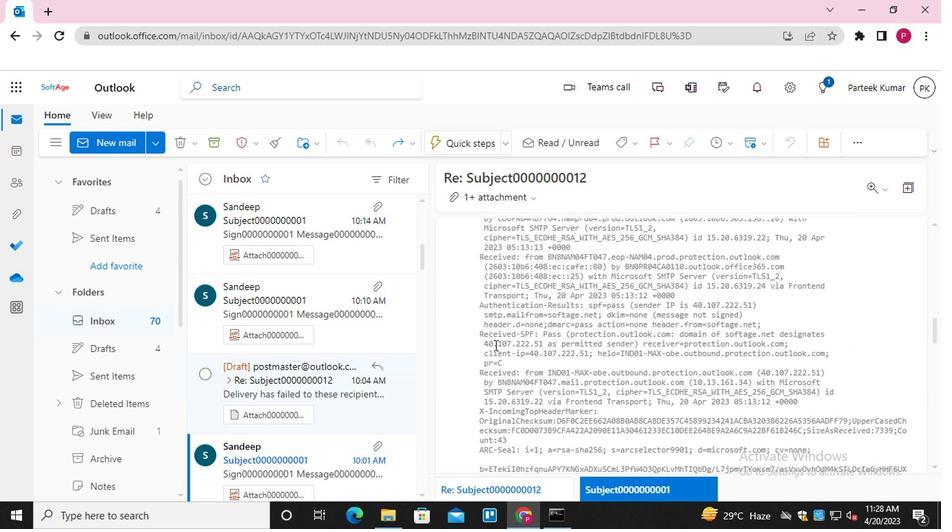 
Action: Mouse scrolled (494, 339) with delta (0, 0)
Screenshot: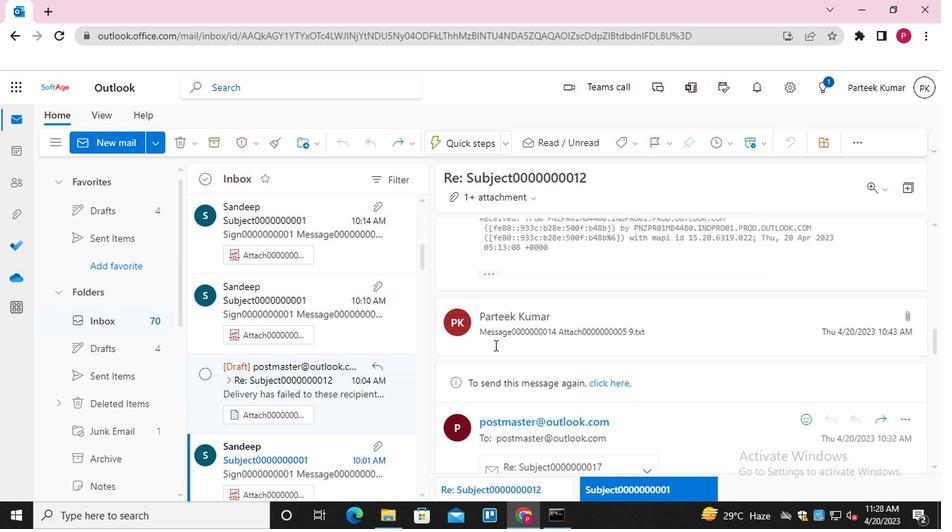 
Action: Mouse scrolled (494, 339) with delta (0, 0)
Screenshot: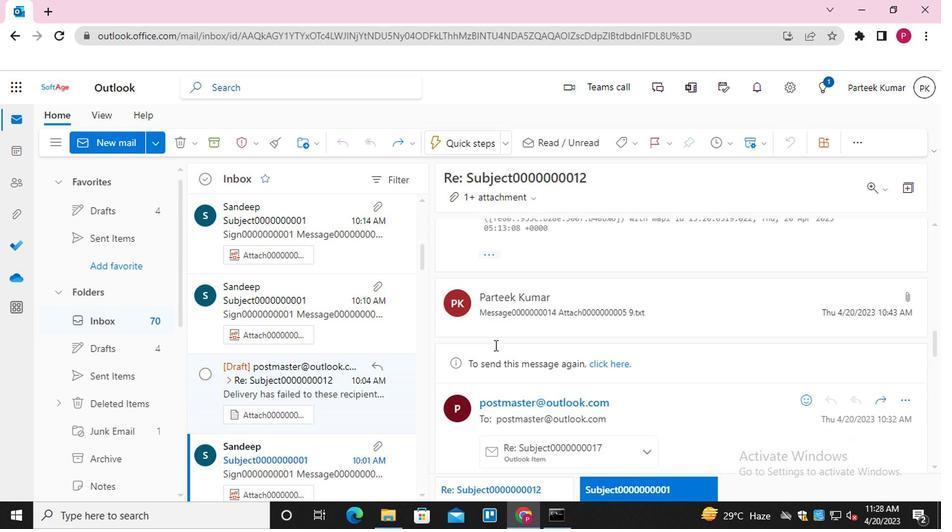 
Action: Mouse scrolled (494, 339) with delta (0, 0)
Screenshot: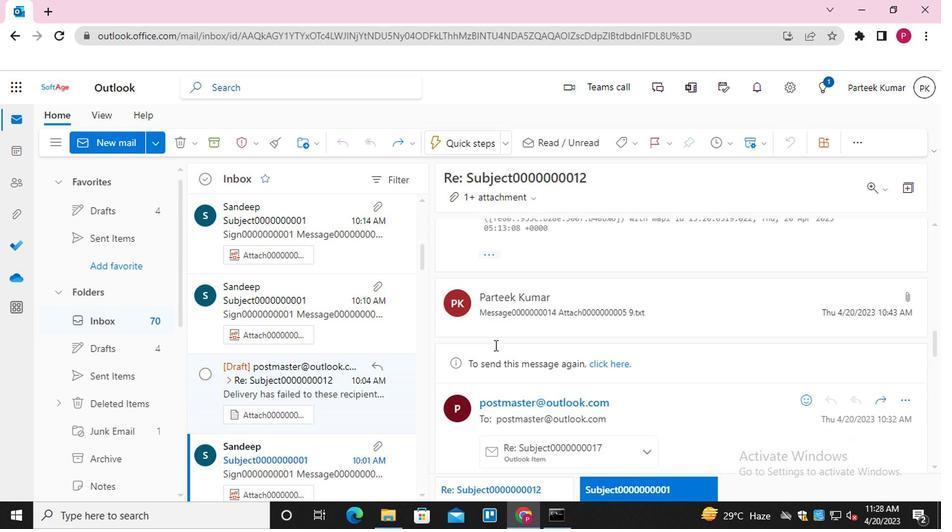 
Action: Mouse scrolled (494, 339) with delta (0, 0)
Screenshot: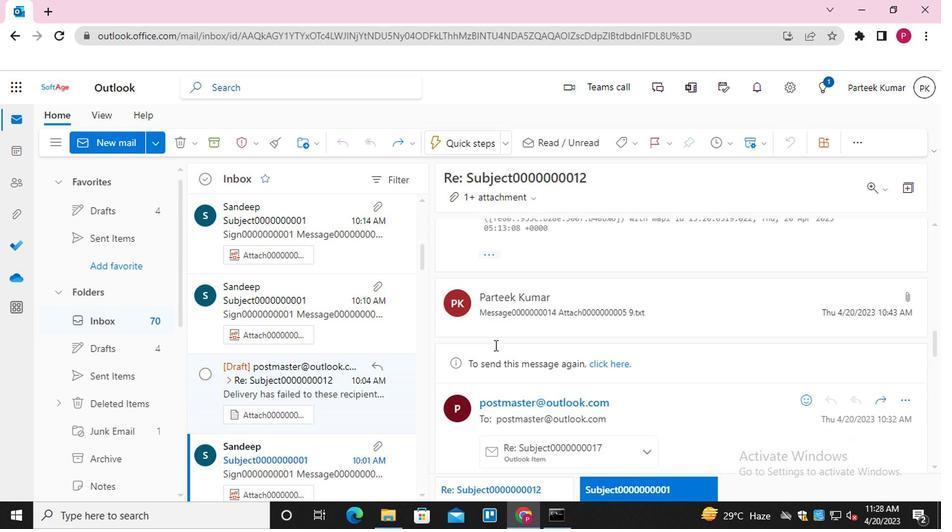 
Action: Mouse scrolled (494, 339) with delta (0, 0)
Screenshot: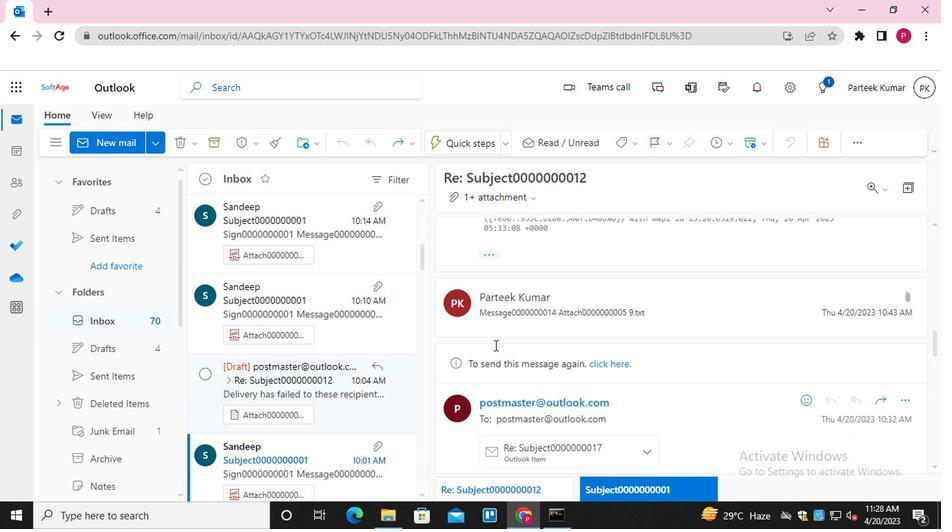 
Action: Mouse scrolled (494, 339) with delta (0, 0)
Screenshot: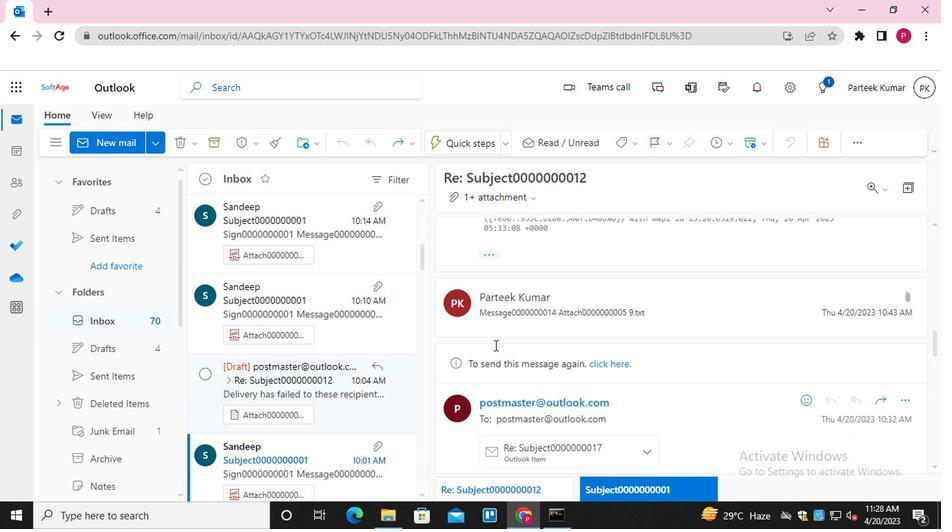 
Action: Mouse scrolled (494, 339) with delta (0, 0)
Screenshot: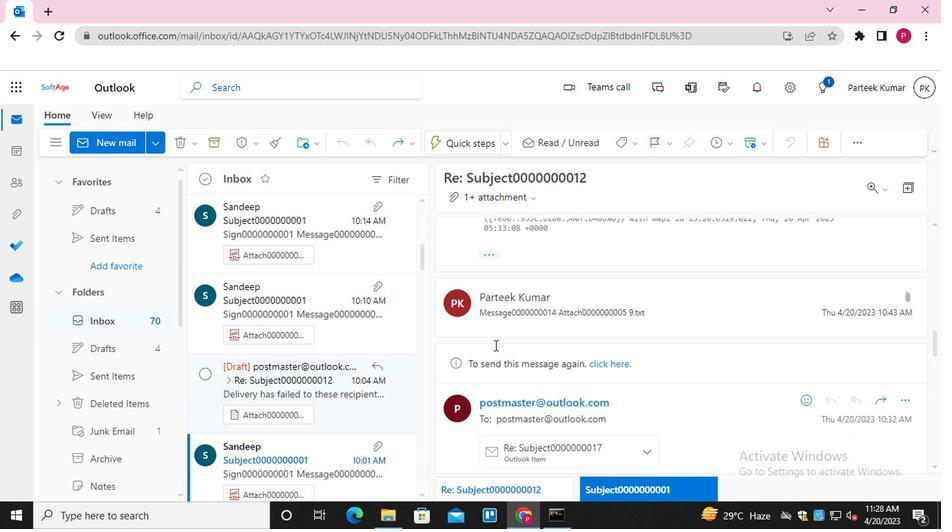 
Action: Mouse scrolled (494, 339) with delta (0, 0)
Screenshot: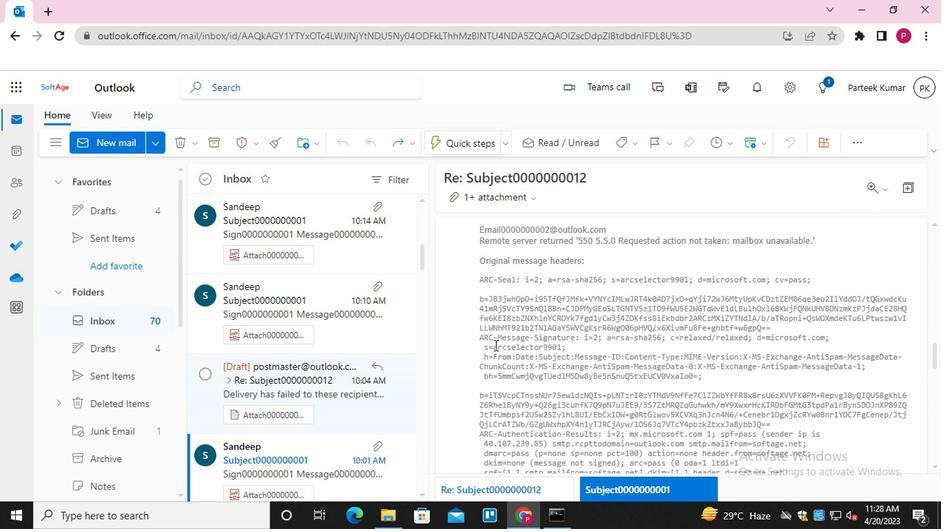 
Action: Mouse scrolled (494, 339) with delta (0, 0)
Screenshot: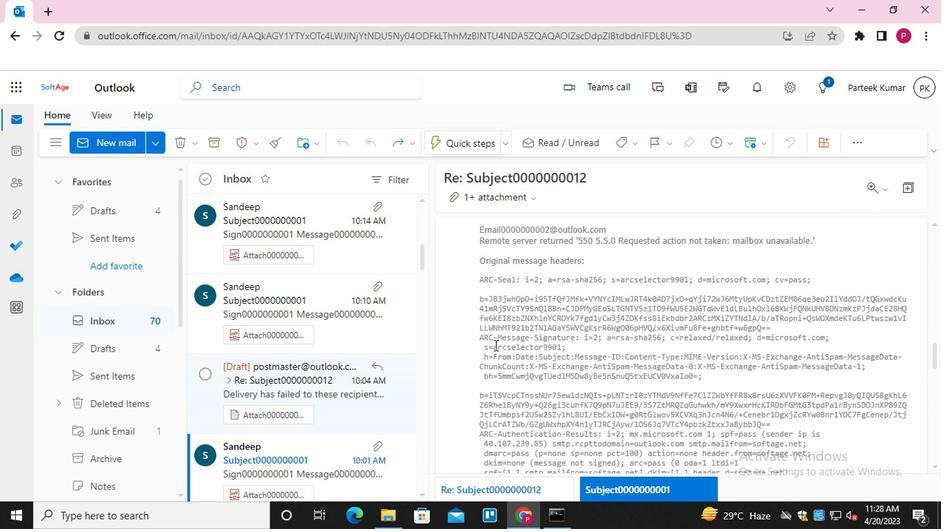 
Action: Mouse scrolled (494, 339) with delta (0, 0)
Screenshot: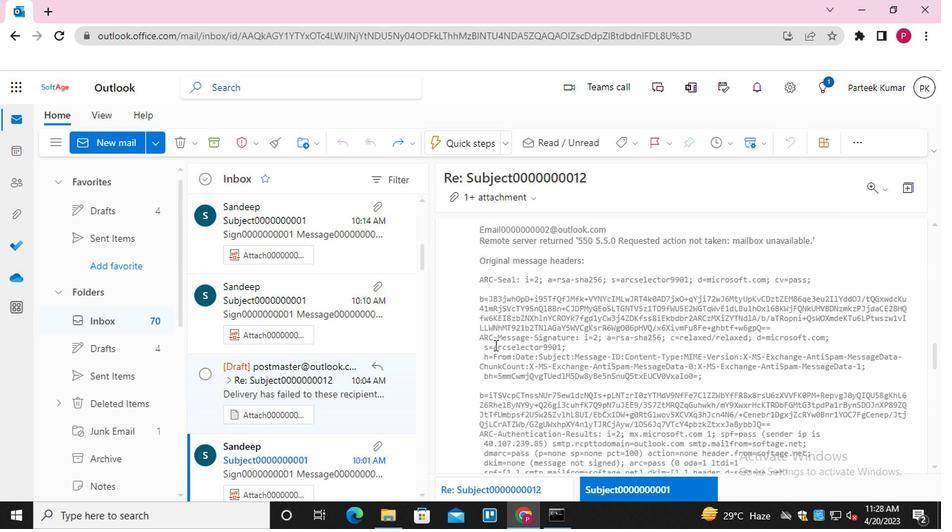 
Action: Mouse scrolled (494, 339) with delta (0, 0)
Screenshot: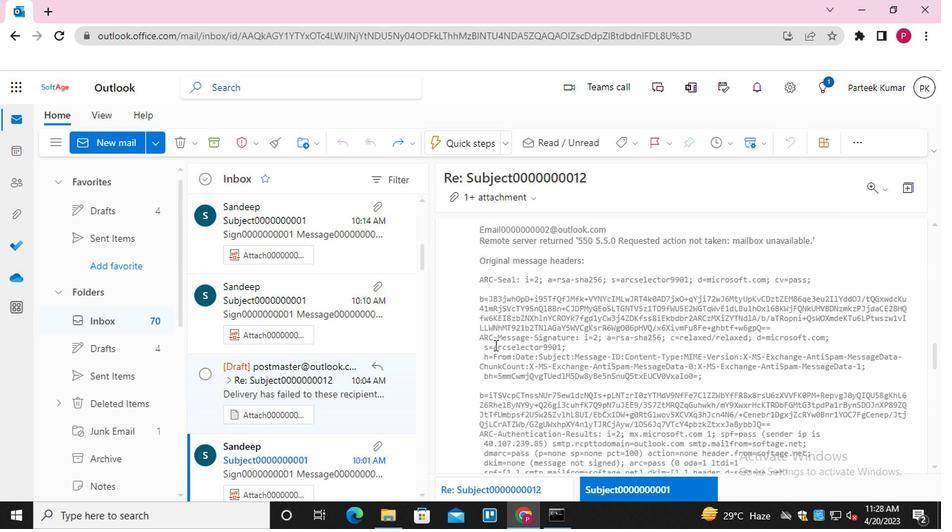 
Action: Mouse scrolled (494, 339) with delta (0, 0)
Screenshot: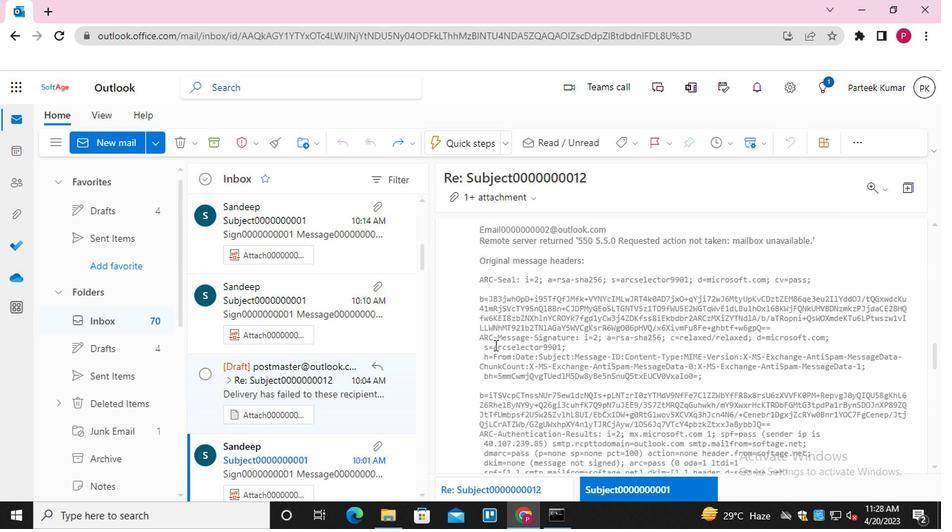 
Action: Mouse scrolled (494, 339) with delta (0, 0)
Screenshot: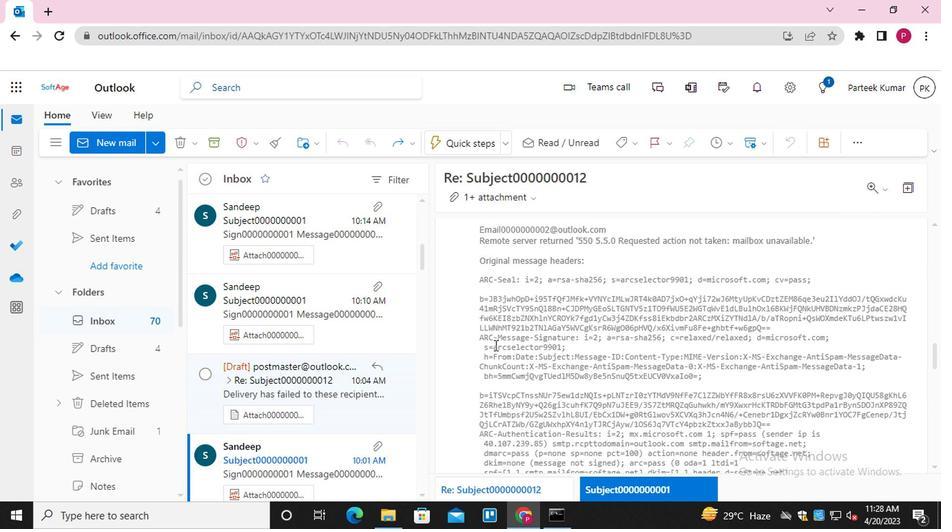 
Action: Mouse scrolled (494, 339) with delta (0, 0)
Screenshot: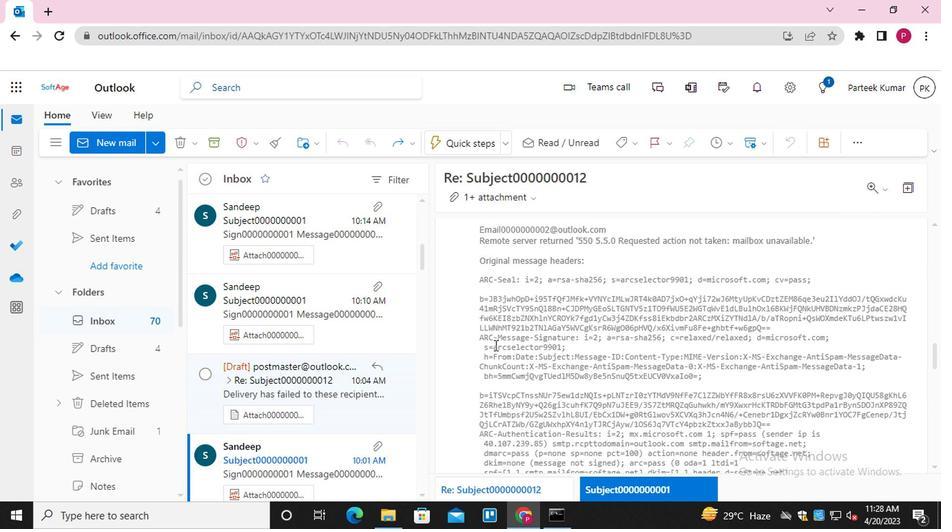 
Action: Mouse scrolled (494, 339) with delta (0, 0)
Screenshot: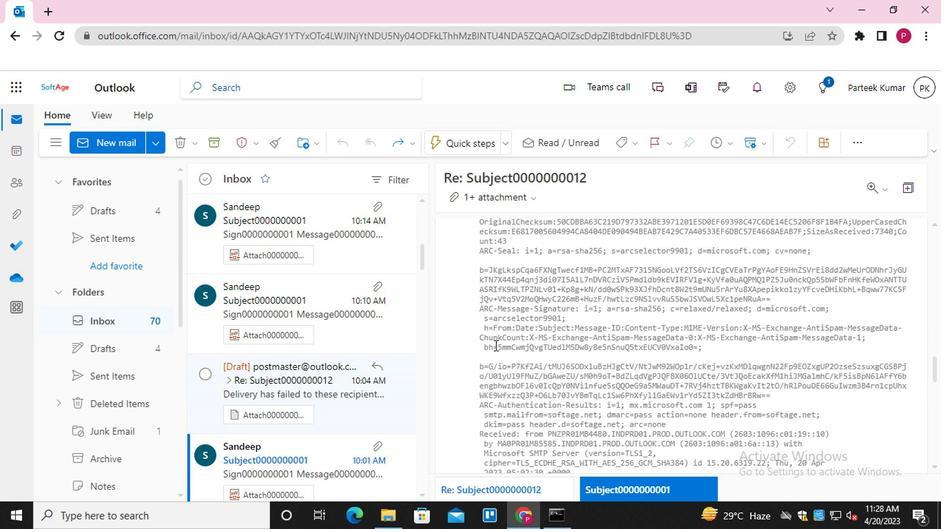 
Action: Mouse scrolled (494, 339) with delta (0, 0)
Screenshot: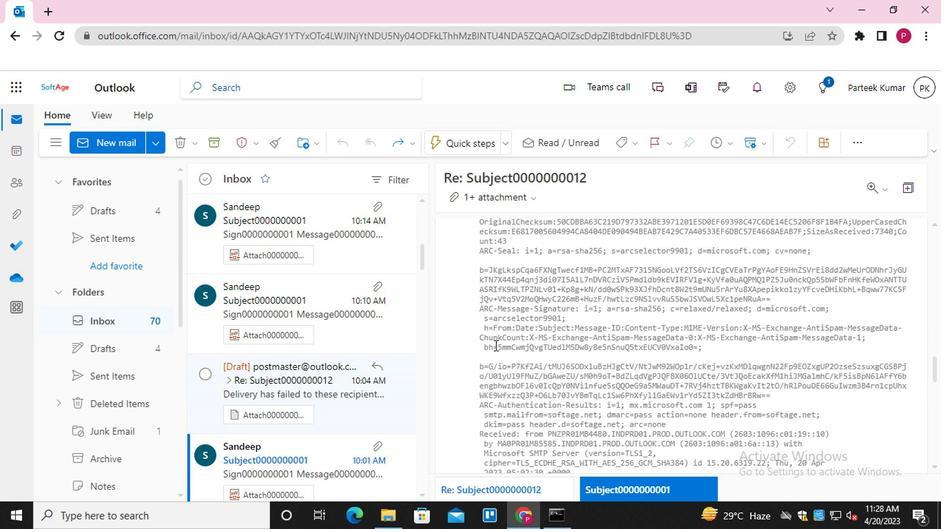 
Action: Mouse scrolled (494, 339) with delta (0, 0)
Screenshot: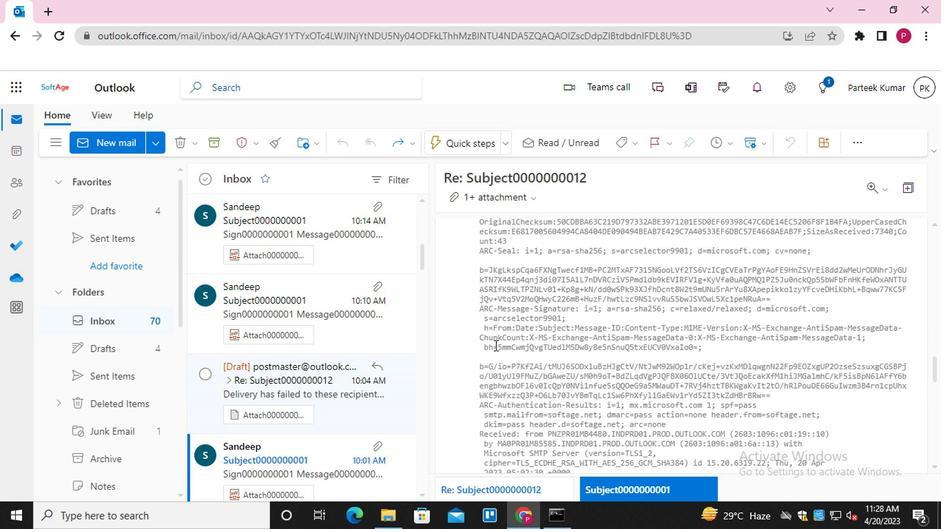 
Action: Mouse scrolled (494, 339) with delta (0, 0)
Screenshot: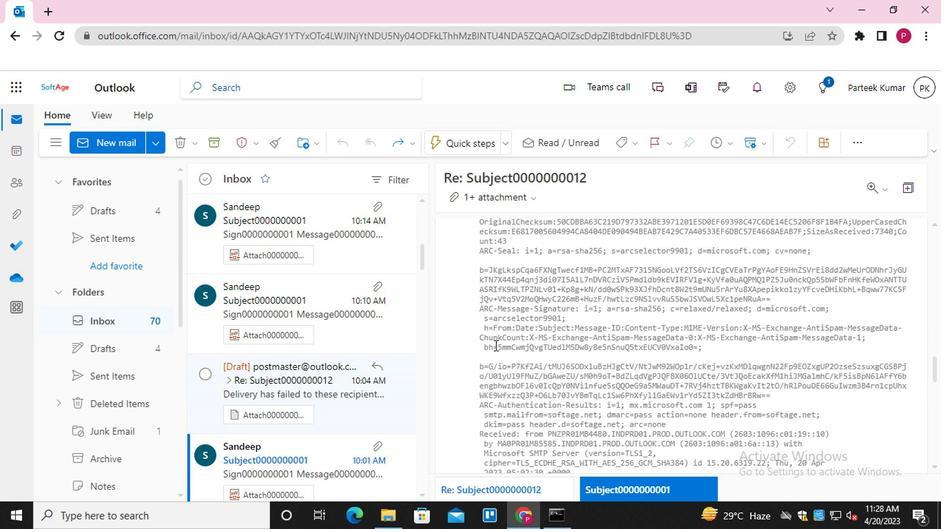 
Action: Mouse scrolled (494, 339) with delta (0, 0)
Screenshot: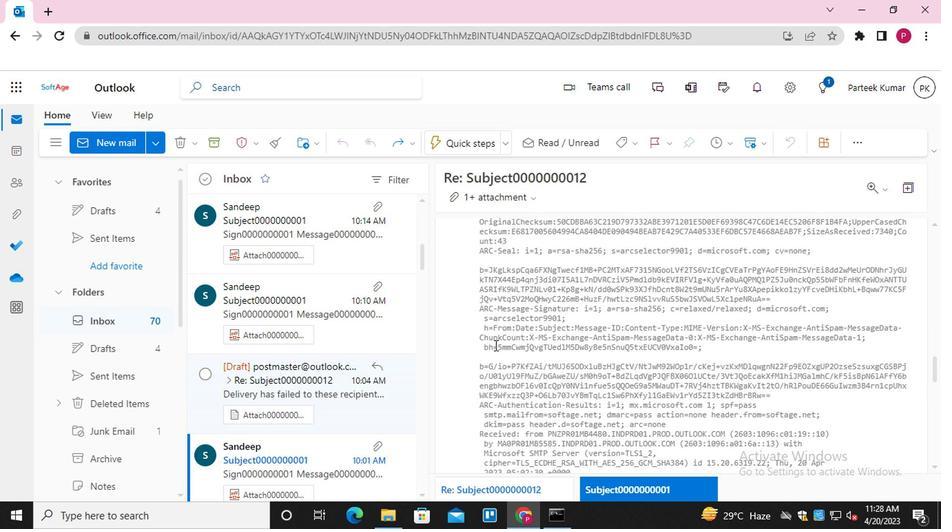
Action: Mouse scrolled (494, 339) with delta (0, 0)
Screenshot: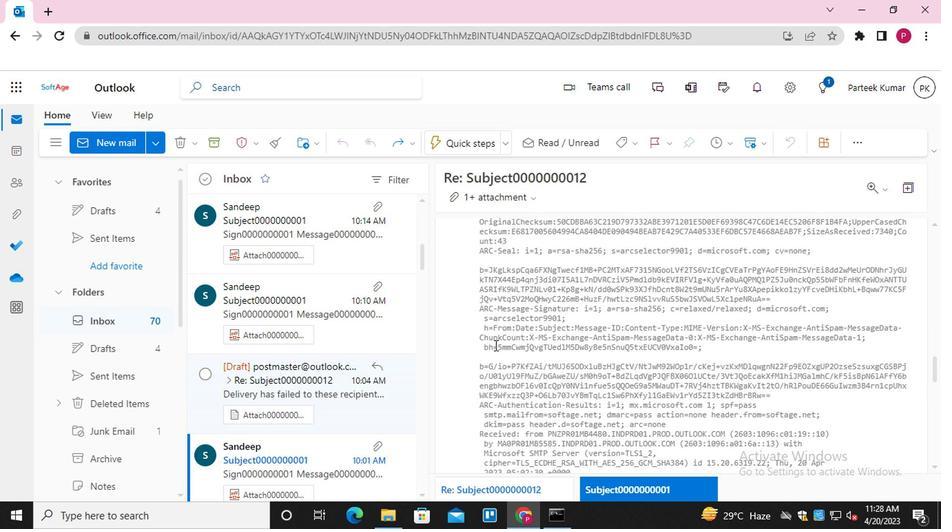 
Action: Mouse scrolled (494, 339) with delta (0, 0)
Screenshot: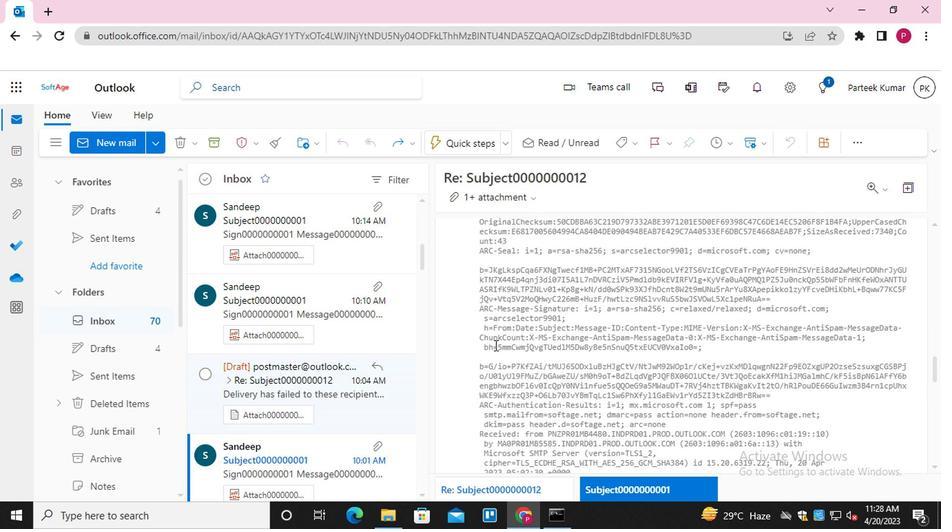 
Action: Mouse scrolled (494, 339) with delta (0, 0)
Screenshot: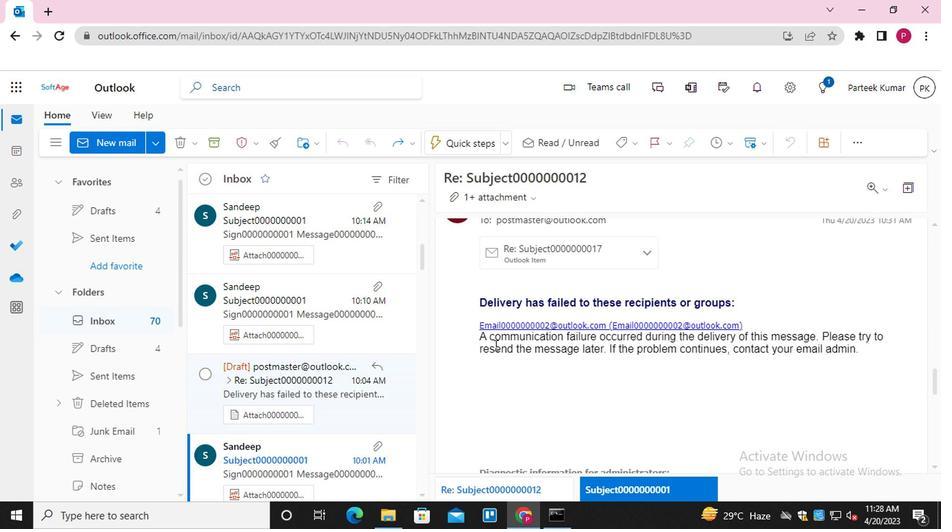 
Action: Mouse scrolled (494, 339) with delta (0, 0)
Screenshot: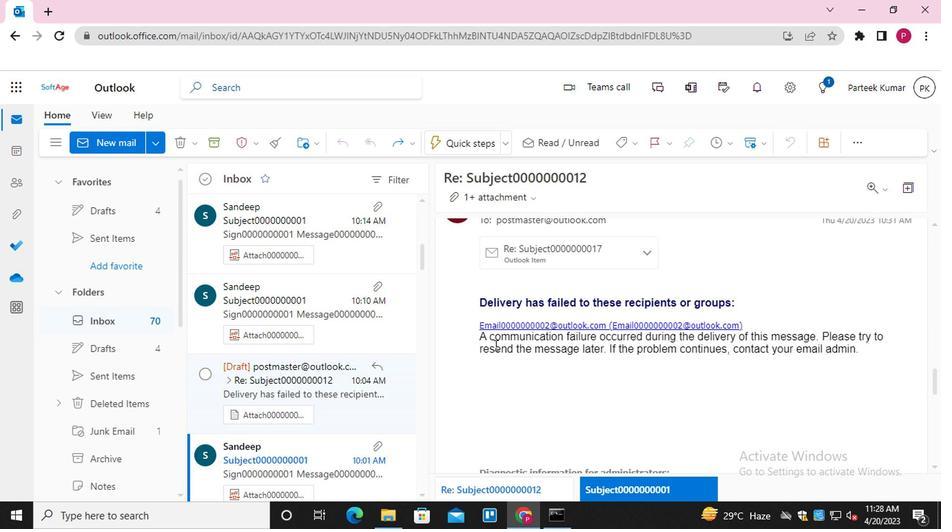 
Action: Mouse scrolled (494, 339) with delta (0, 0)
Screenshot: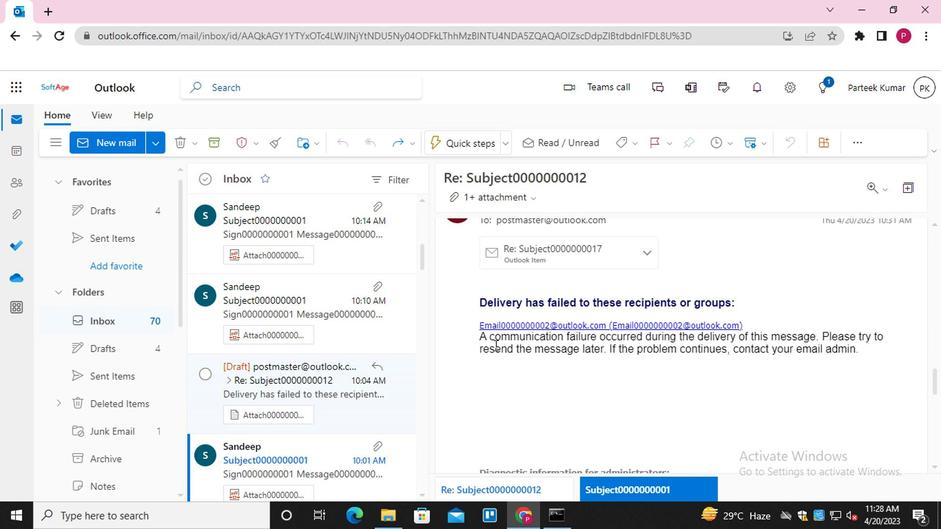 
Action: Mouse scrolled (494, 339) with delta (0, 0)
Screenshot: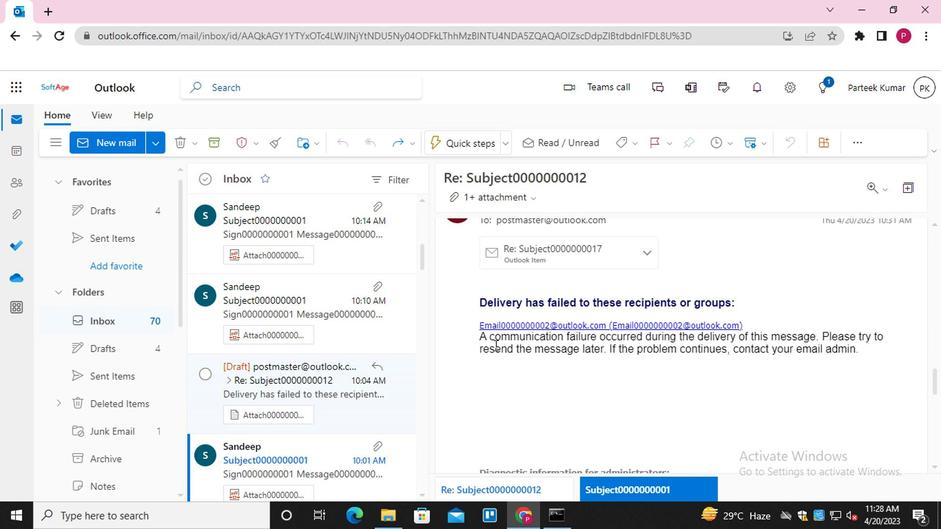 
Action: Mouse scrolled (494, 339) with delta (0, 0)
Screenshot: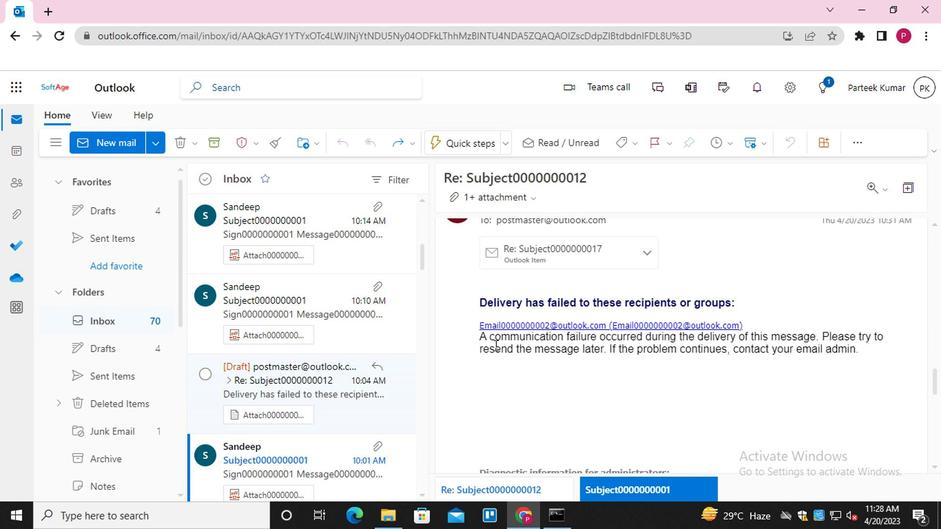 
Action: Mouse scrolled (494, 339) with delta (0, 0)
Screenshot: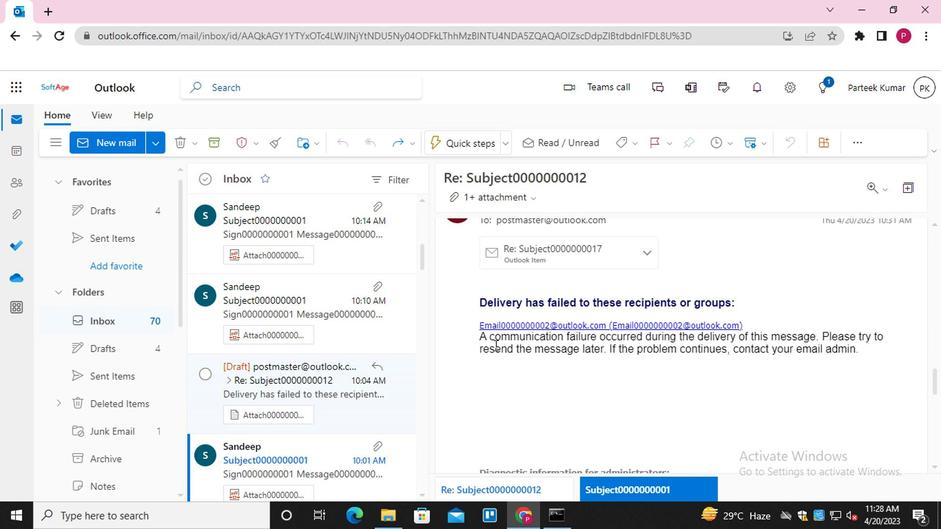 
Action: Mouse scrolled (494, 339) with delta (0, 0)
Screenshot: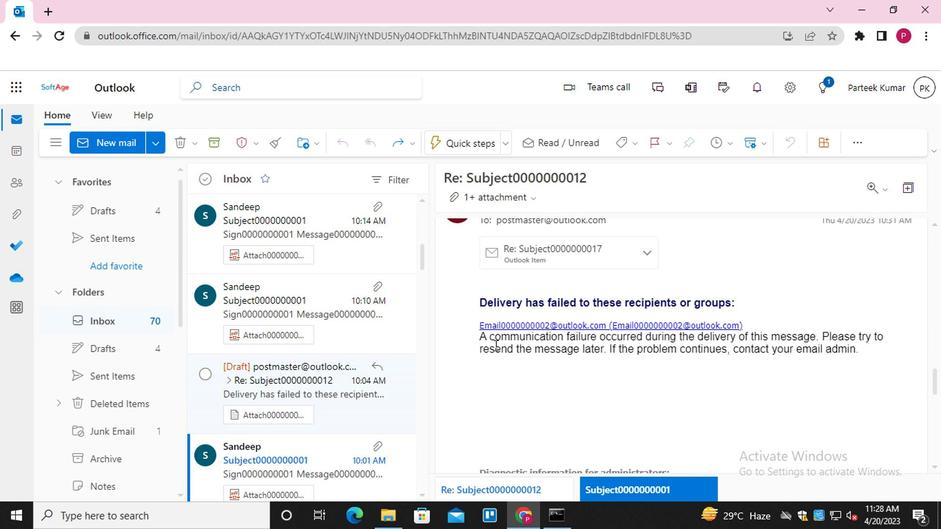 
Action: Mouse scrolled (494, 339) with delta (0, 0)
Screenshot: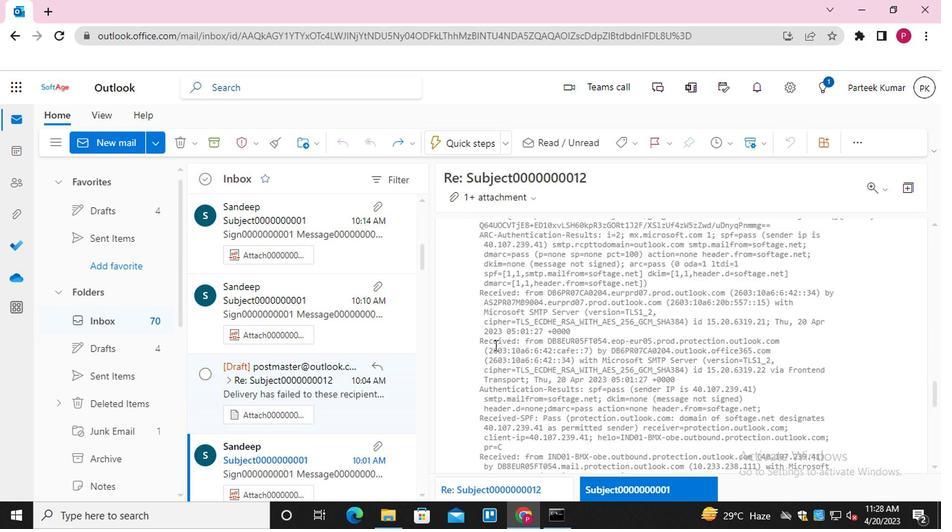 
Action: Mouse scrolled (494, 339) with delta (0, 0)
Screenshot: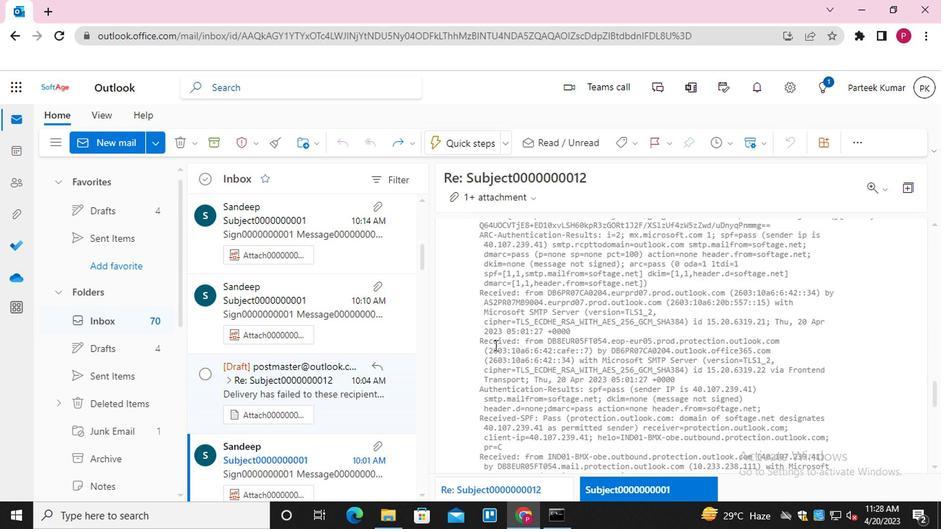 
Action: Mouse scrolled (494, 339) with delta (0, 0)
Screenshot: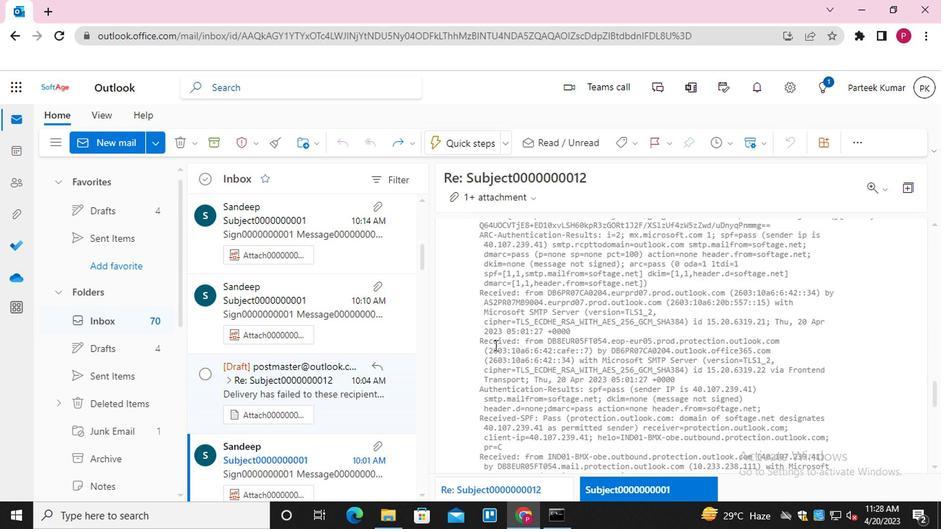 
Action: Mouse scrolled (494, 339) with delta (0, 0)
Screenshot: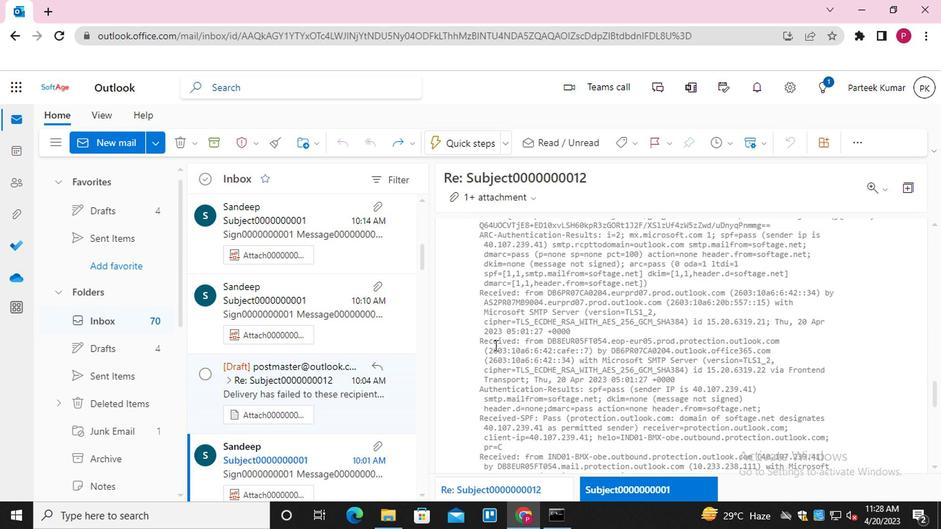 
Action: Mouse scrolled (494, 339) with delta (0, 0)
Screenshot: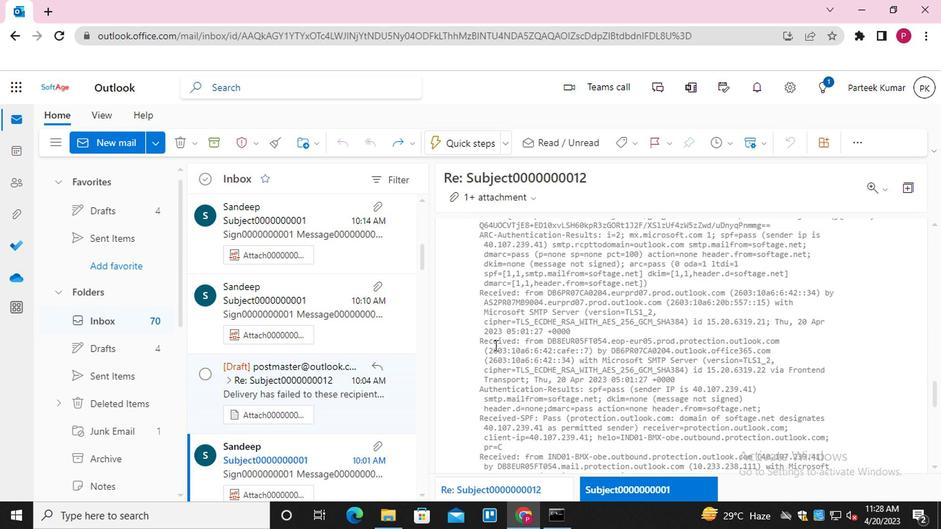 
Action: Mouse scrolled (494, 339) with delta (0, 0)
Screenshot: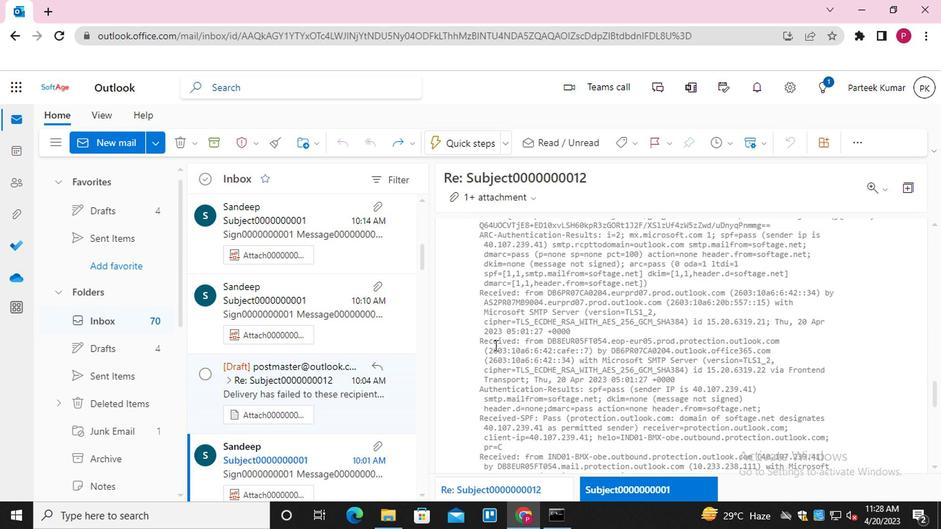 
Action: Mouse scrolled (494, 339) with delta (0, 0)
Screenshot: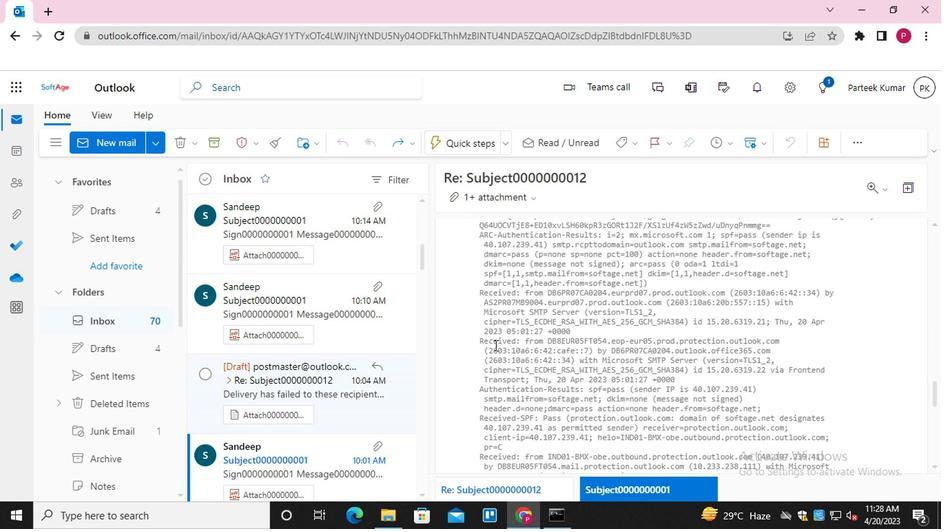 
Action: Mouse scrolled (494, 339) with delta (0, 0)
Screenshot: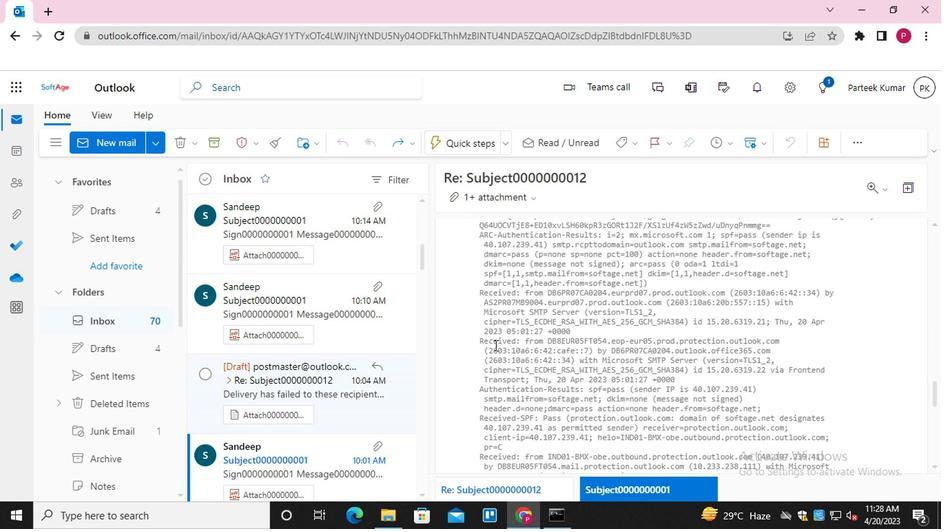 
Action: Mouse scrolled (494, 339) with delta (0, 0)
Screenshot: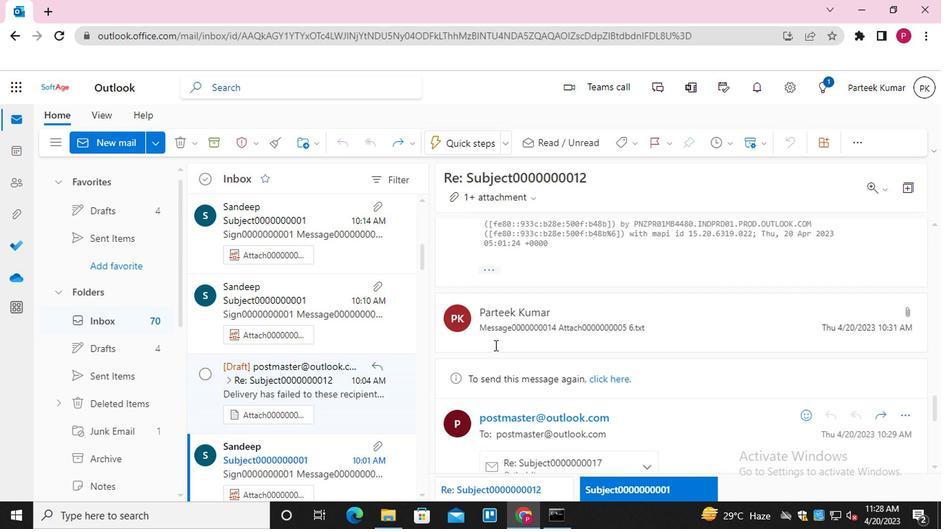 
Action: Mouse scrolled (494, 339) with delta (0, 0)
Screenshot: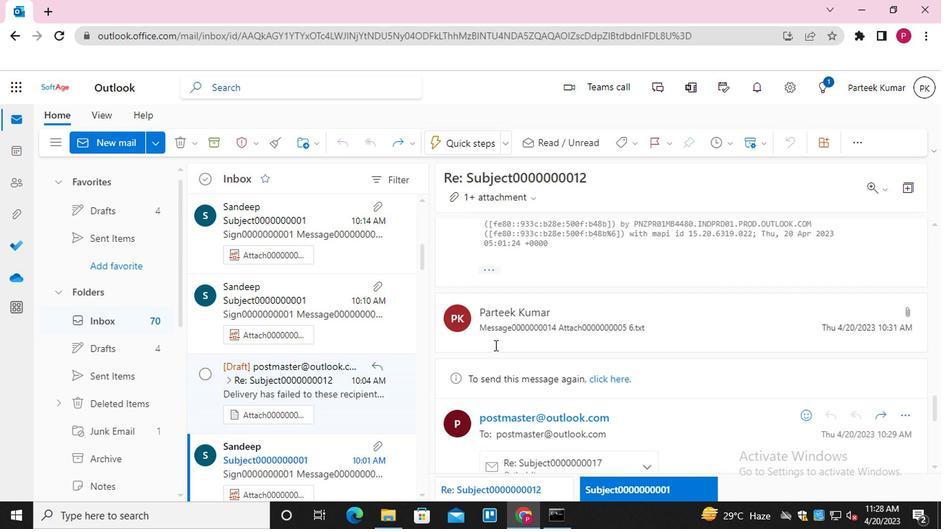 
Action: Mouse scrolled (494, 339) with delta (0, 0)
Screenshot: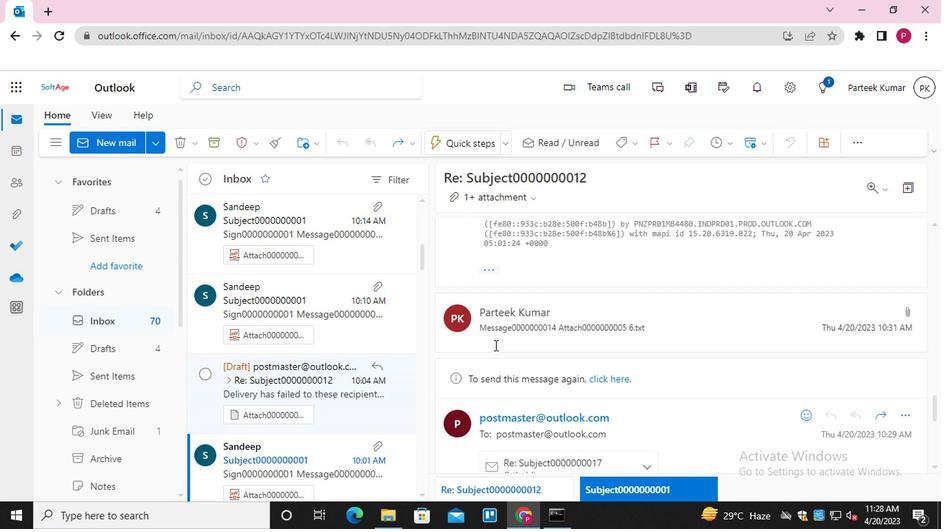 
Action: Mouse scrolled (494, 339) with delta (0, 0)
Screenshot: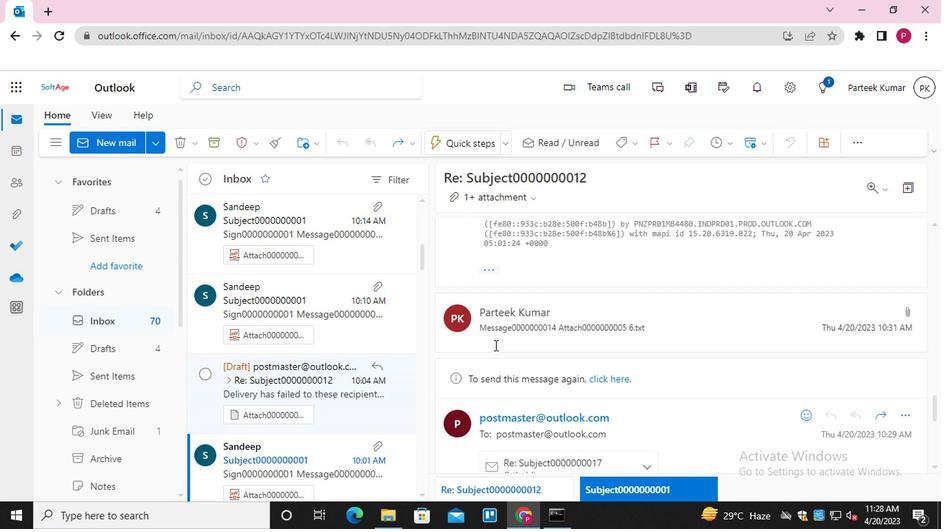 
Action: Mouse scrolled (494, 339) with delta (0, 0)
Screenshot: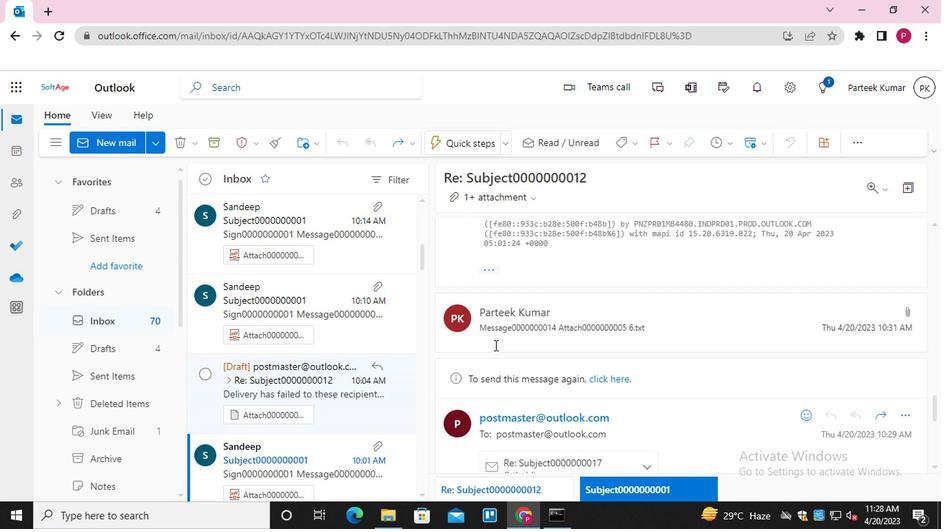 
Action: Mouse scrolled (494, 339) with delta (0, 0)
Screenshot: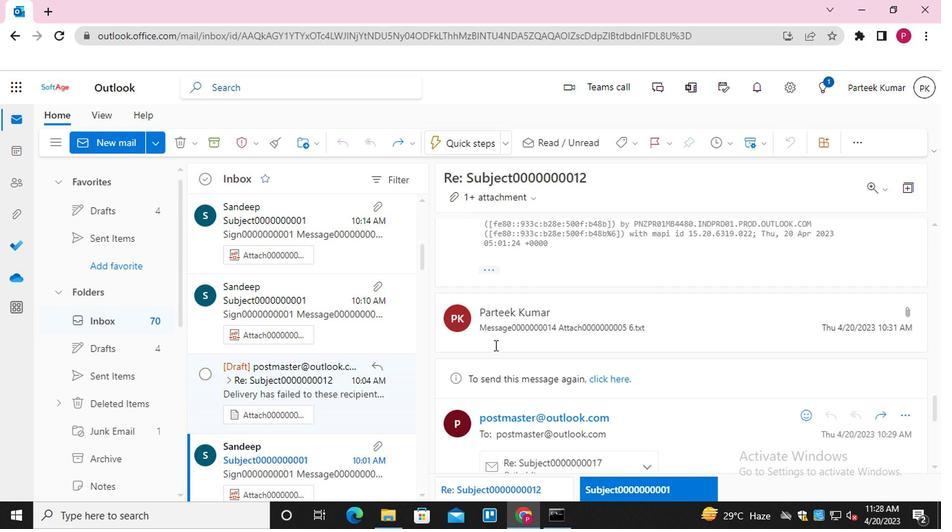 
Action: Mouse scrolled (494, 339) with delta (0, 0)
Screenshot: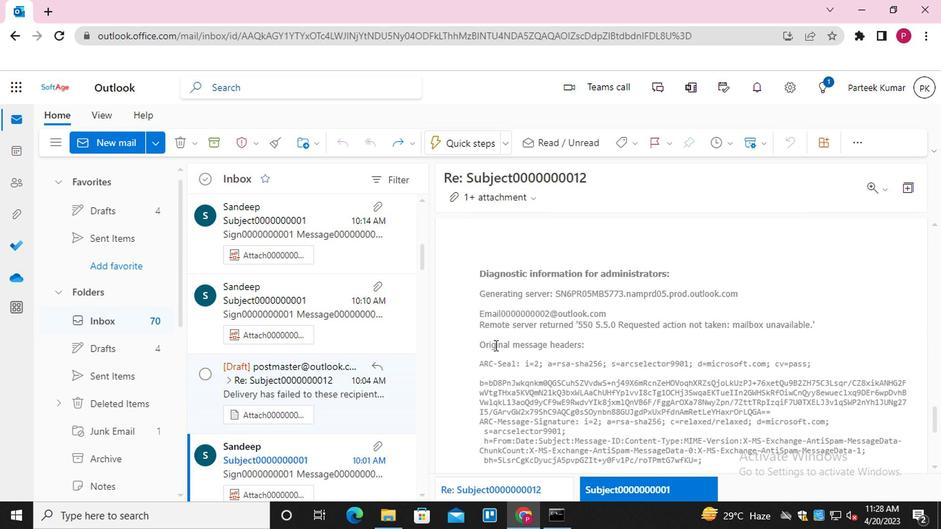 
Action: Mouse scrolled (494, 339) with delta (0, 0)
Screenshot: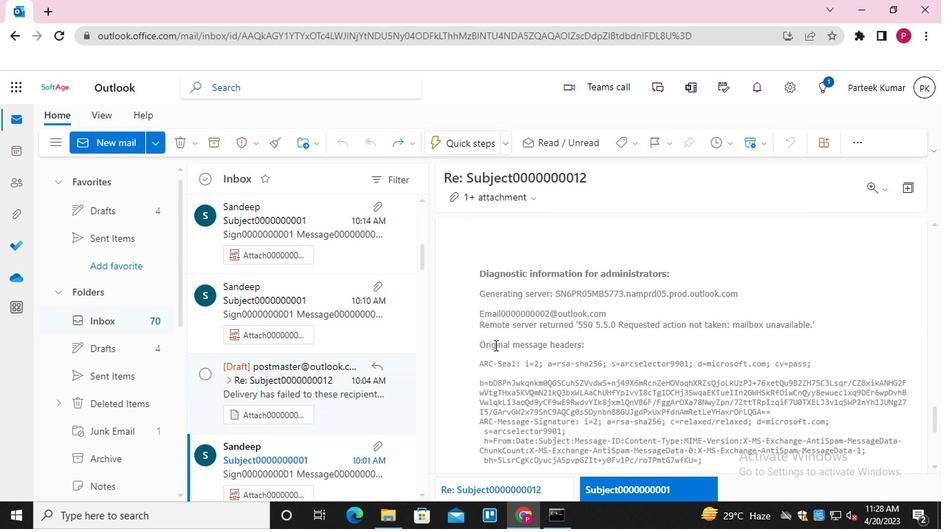 
Action: Mouse scrolled (494, 339) with delta (0, 0)
Screenshot: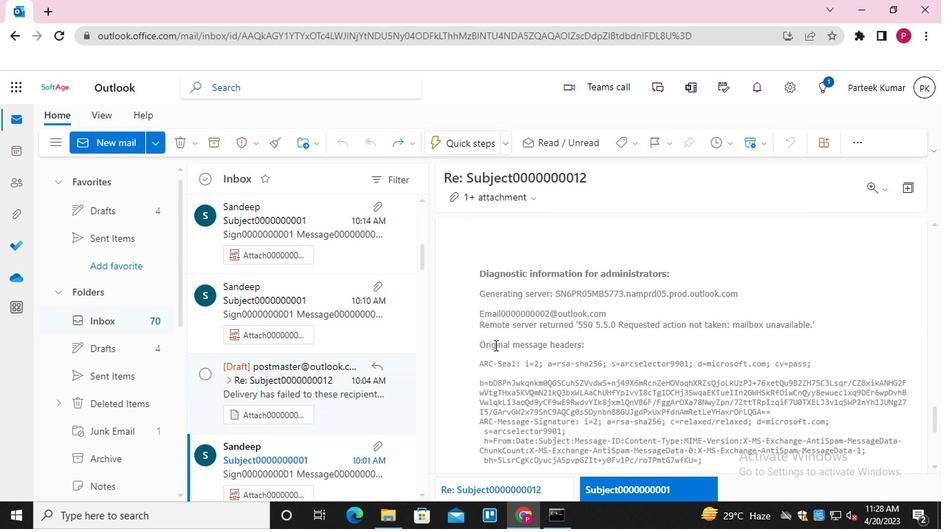 
Action: Mouse scrolled (494, 339) with delta (0, 0)
Screenshot: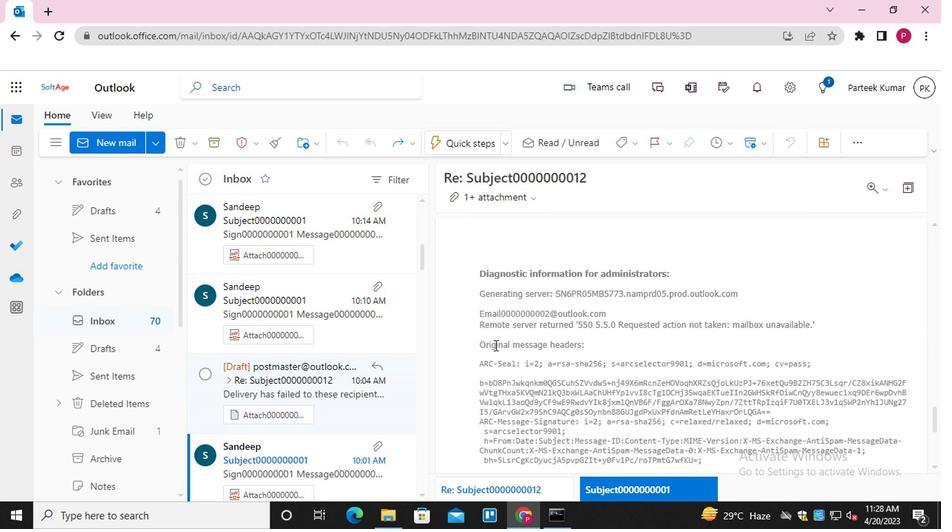 
Action: Mouse scrolled (494, 339) with delta (0, 0)
Screenshot: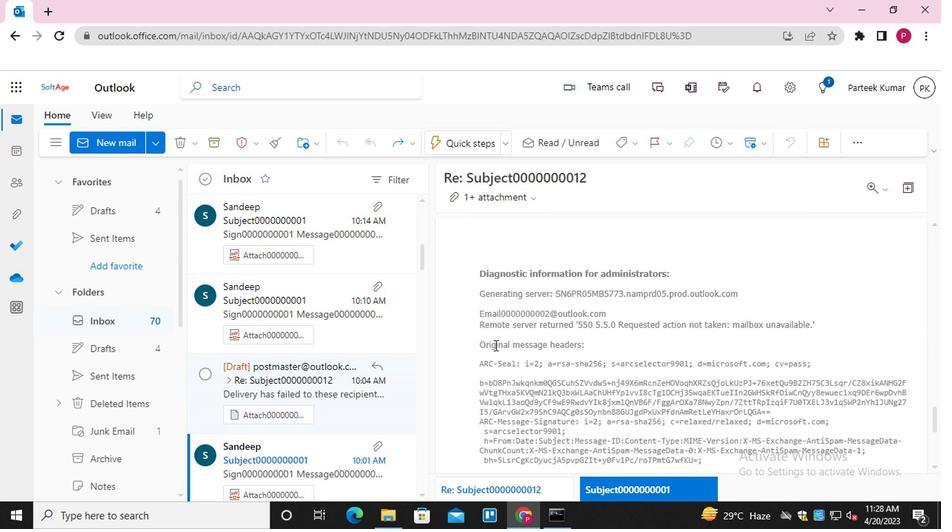 
Action: Mouse scrolled (494, 339) with delta (0, 0)
Screenshot: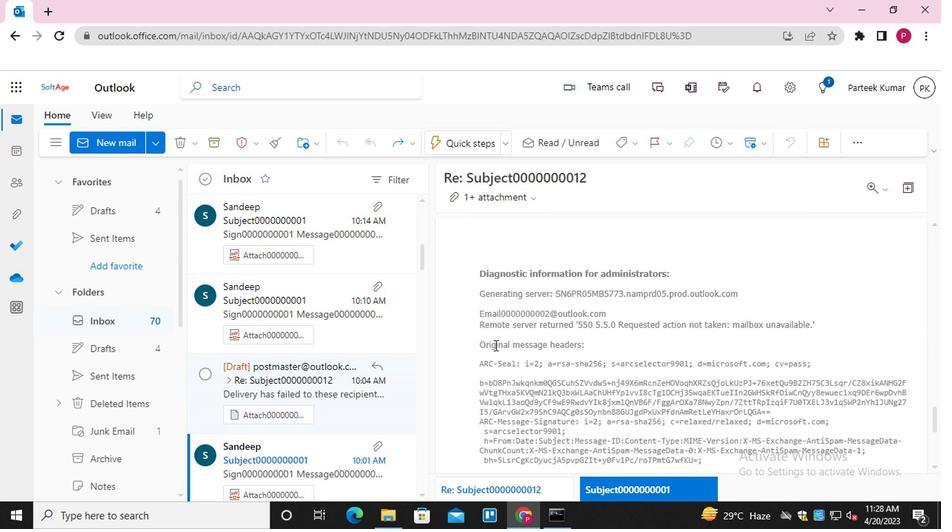 
Action: Mouse scrolled (494, 339) with delta (0, 0)
Screenshot: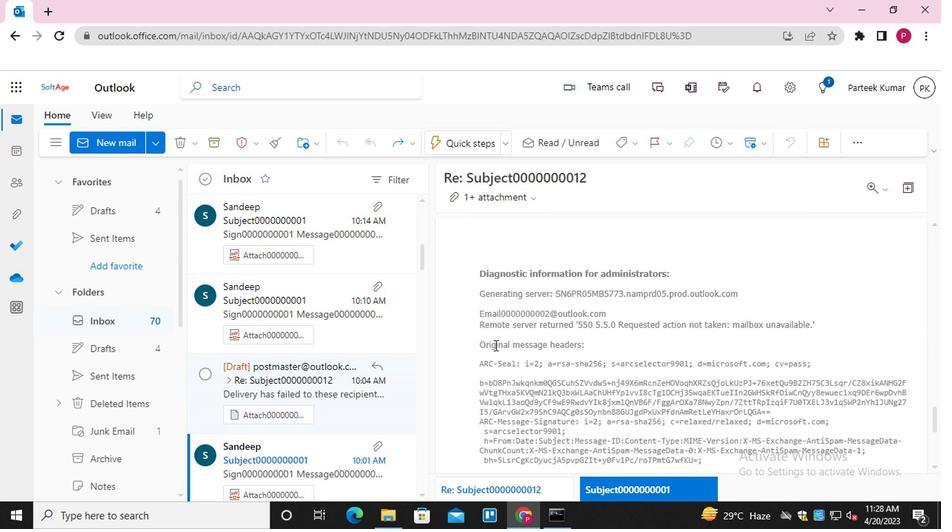
Action: Mouse scrolled (494, 339) with delta (0, 0)
Screenshot: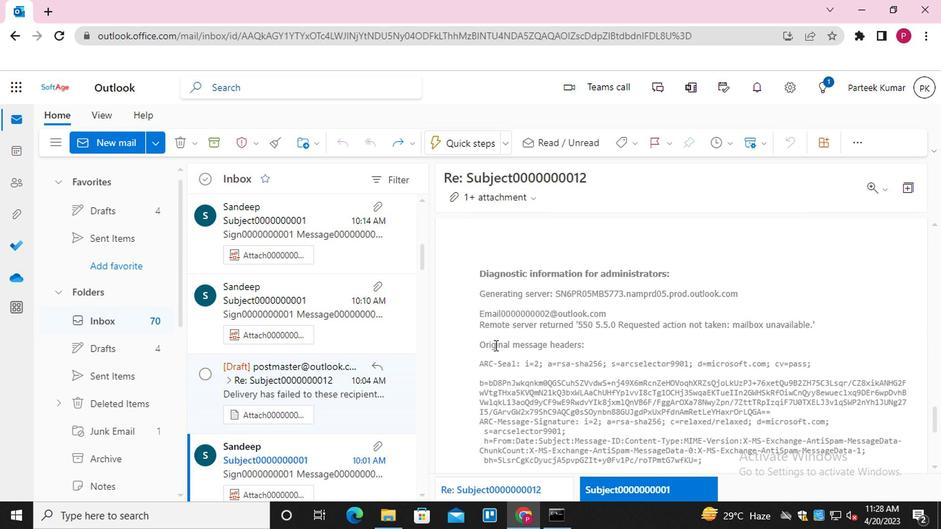 
Action: Mouse scrolled (494, 339) with delta (0, 0)
Screenshot: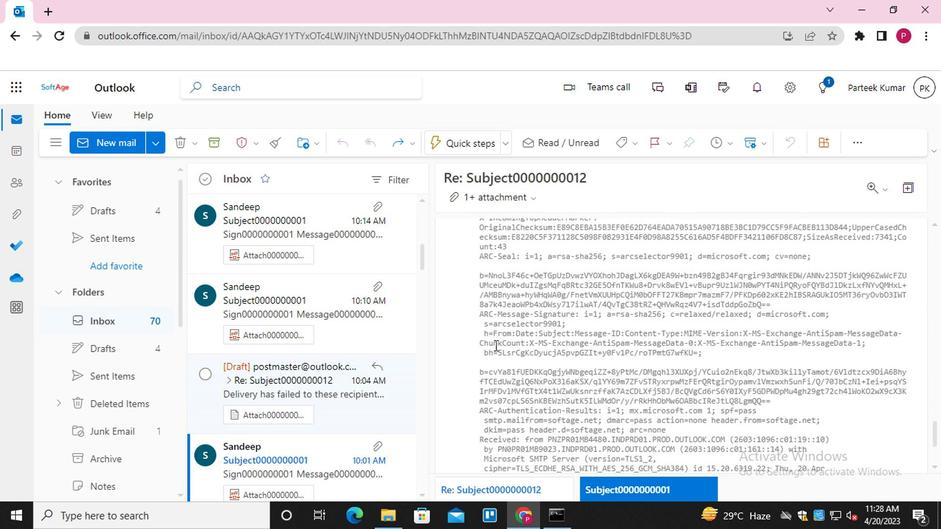 
Action: Mouse scrolled (494, 339) with delta (0, 0)
Screenshot: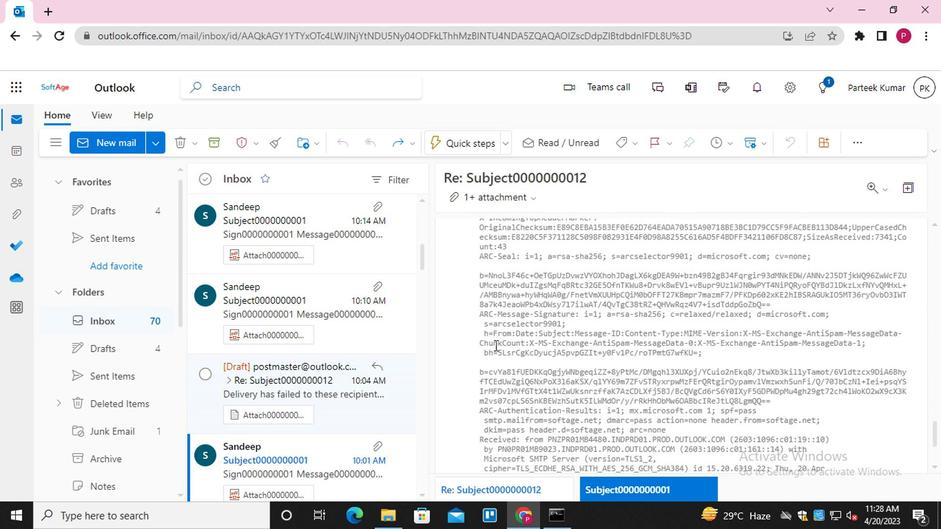 
Action: Mouse scrolled (494, 339) with delta (0, 0)
Screenshot: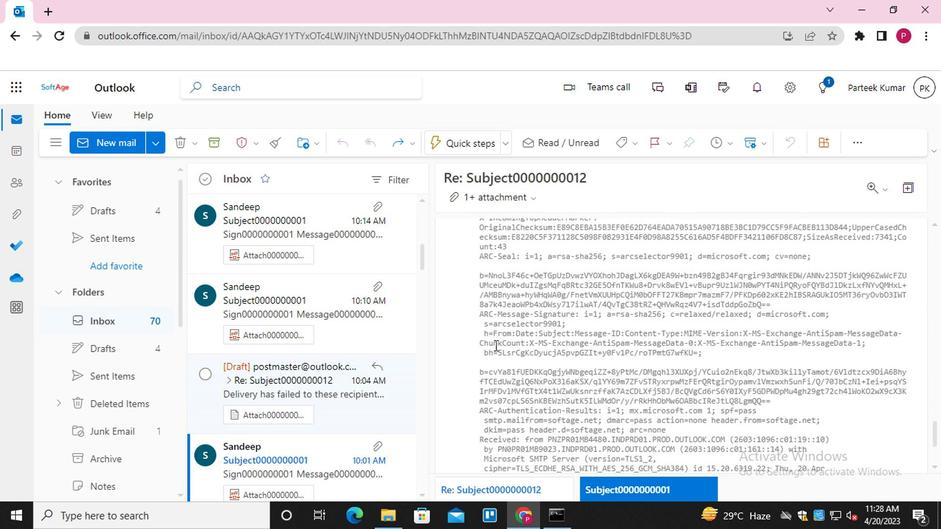 
Action: Mouse scrolled (494, 339) with delta (0, 0)
Screenshot: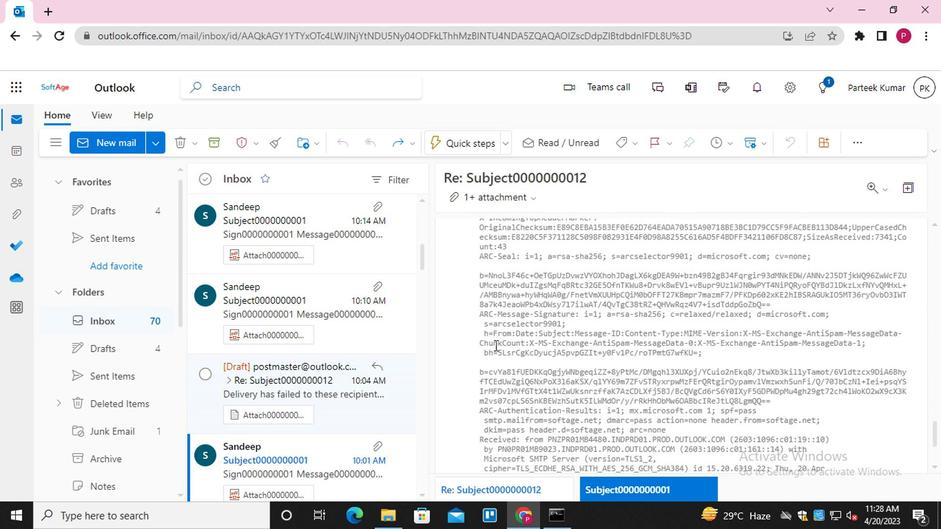 
Action: Mouse scrolled (494, 339) with delta (0, 0)
Screenshot: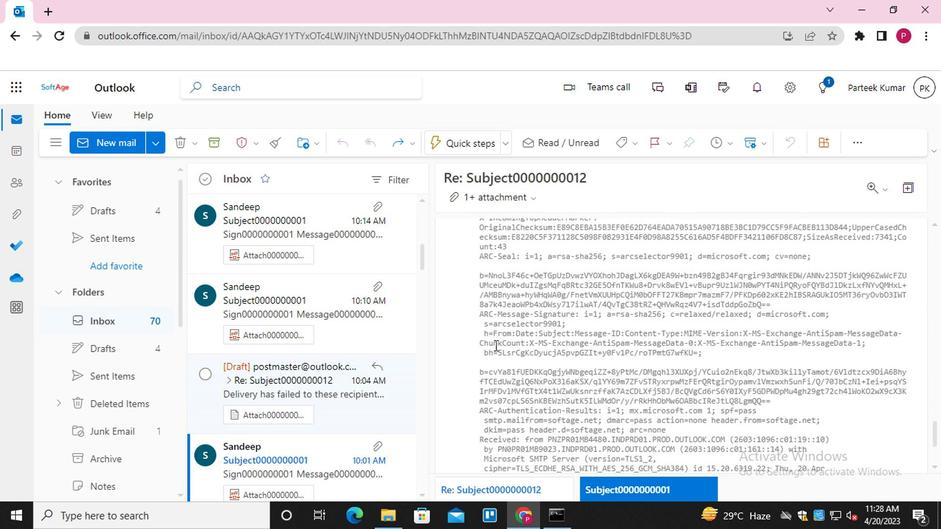
Action: Mouse scrolled (494, 339) with delta (0, 0)
Screenshot: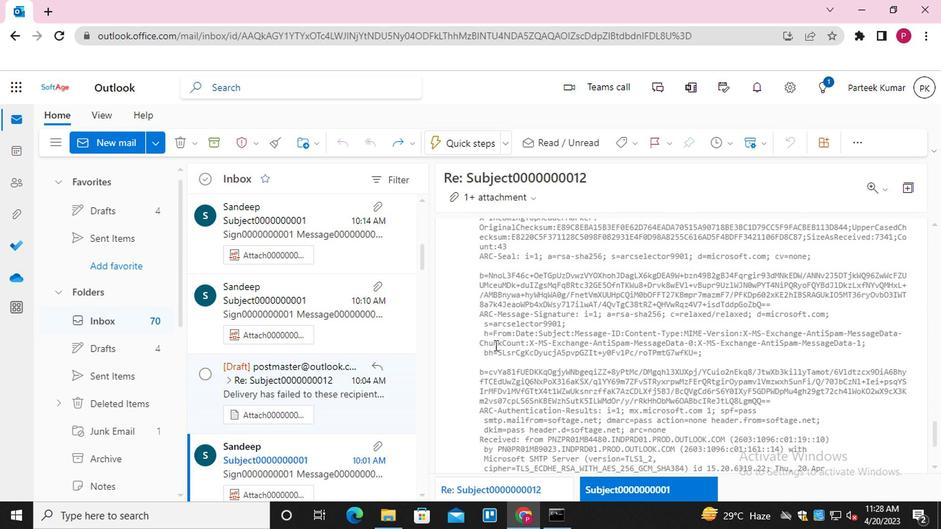 
Action: Mouse scrolled (494, 339) with delta (0, 0)
Screenshot: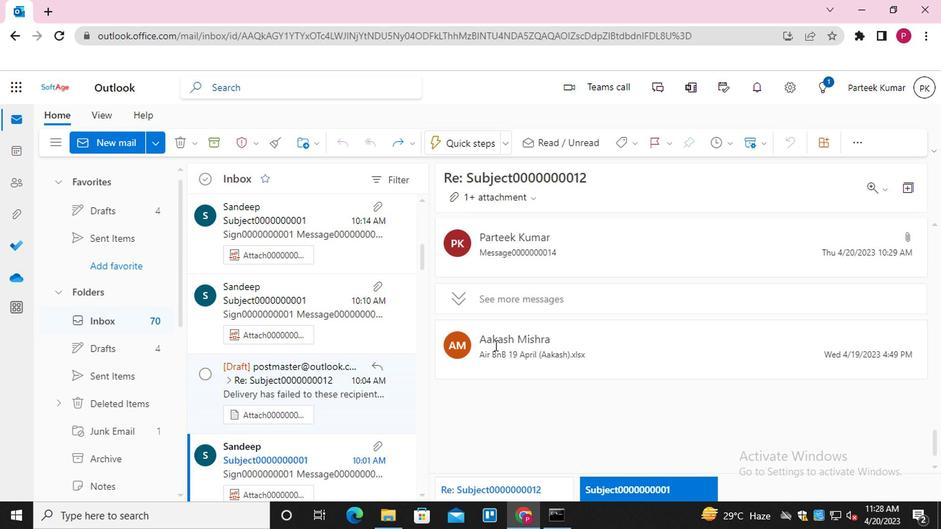 
Action: Mouse scrolled (494, 339) with delta (0, 0)
Screenshot: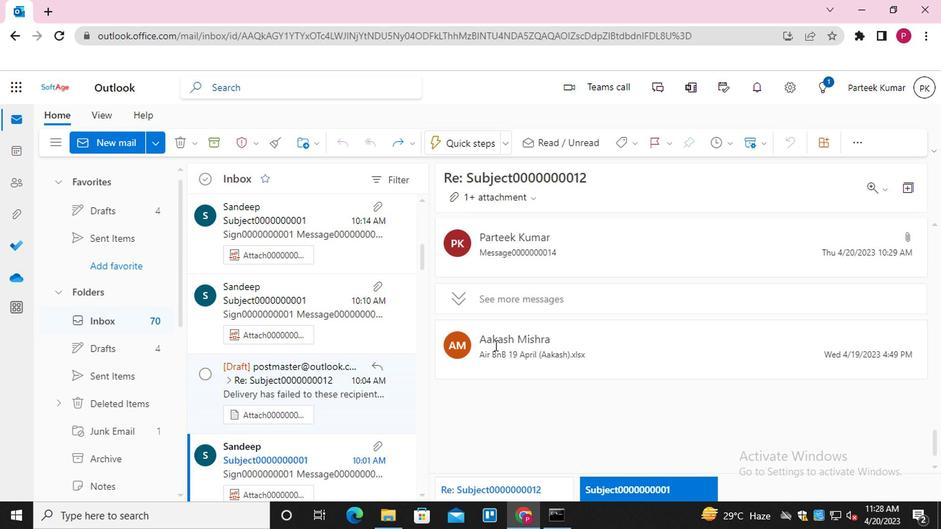 
Action: Mouse scrolled (494, 339) with delta (0, 0)
Screenshot: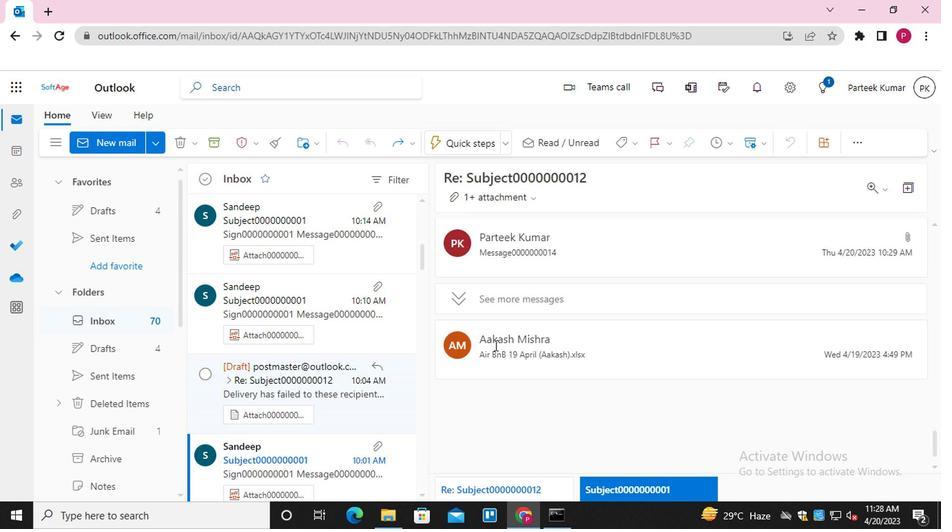 
Action: Mouse scrolled (494, 339) with delta (0, 0)
Screenshot: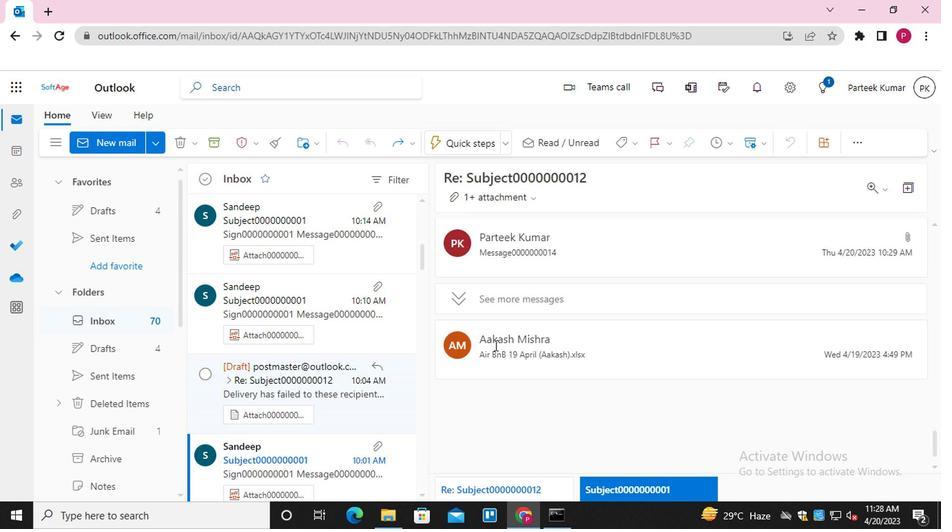 
Action: Mouse scrolled (494, 339) with delta (0, 0)
Screenshot: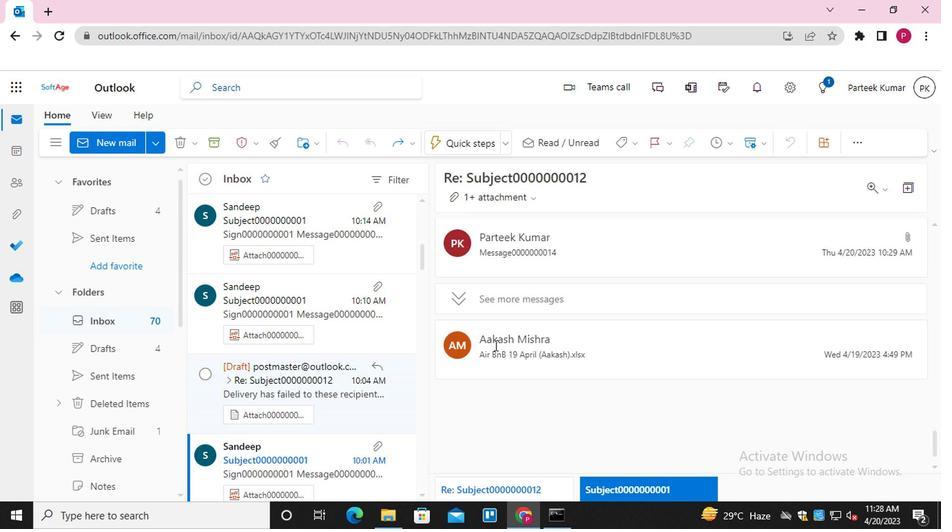 
Action: Mouse scrolled (494, 339) with delta (0, 0)
Screenshot: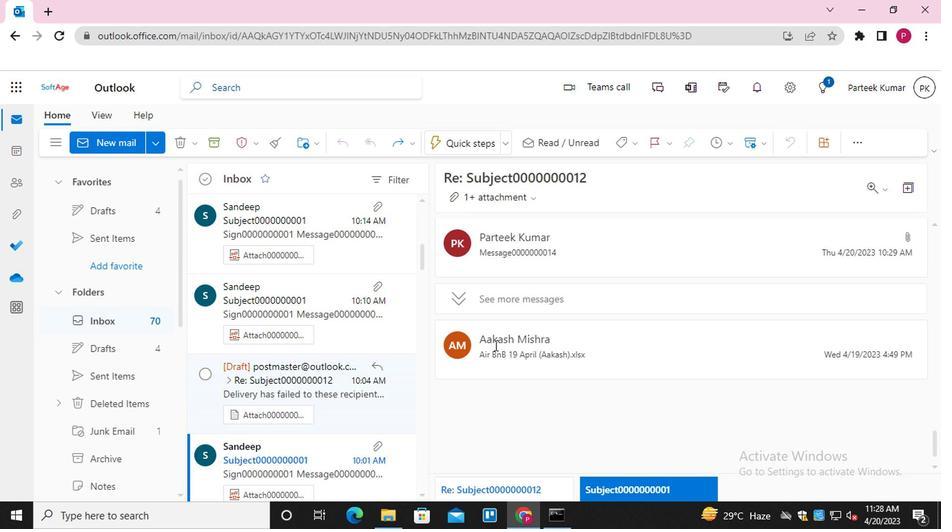 
Action: Mouse scrolled (494, 339) with delta (0, 0)
Screenshot: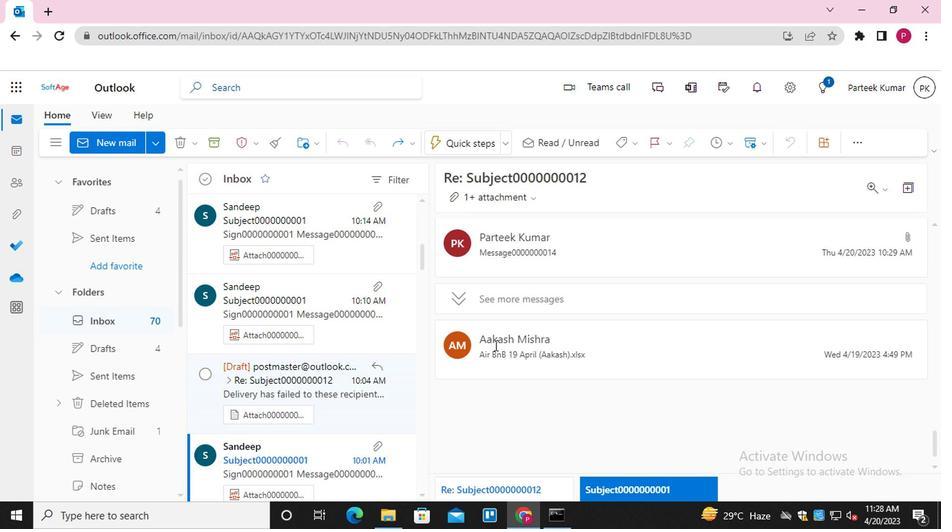 
Action: Mouse moved to (564, 335)
Screenshot: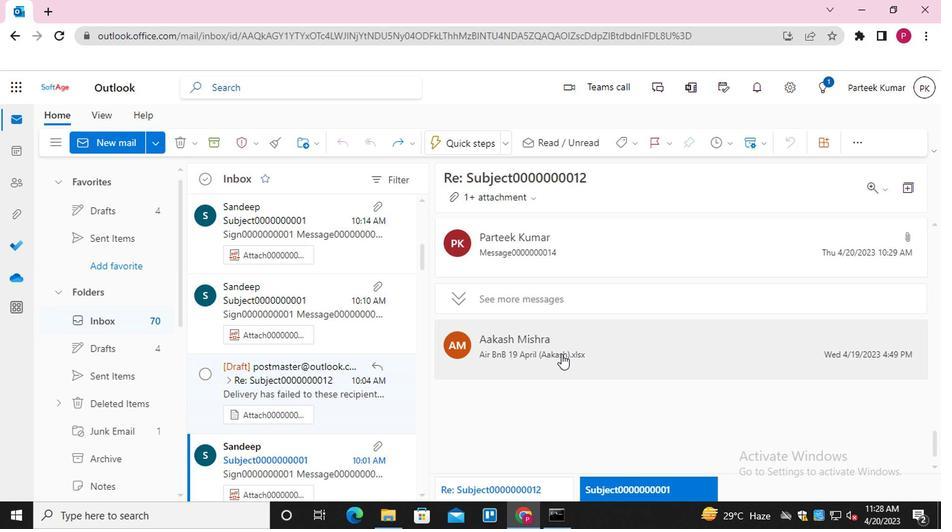 
Action: Mouse pressed left at (564, 335)
Screenshot: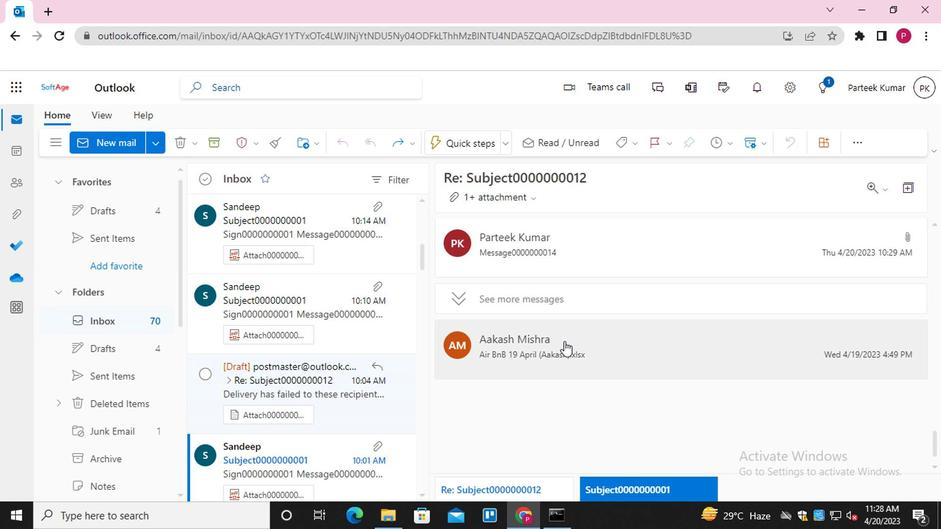 
Action: Mouse moved to (573, 347)
Screenshot: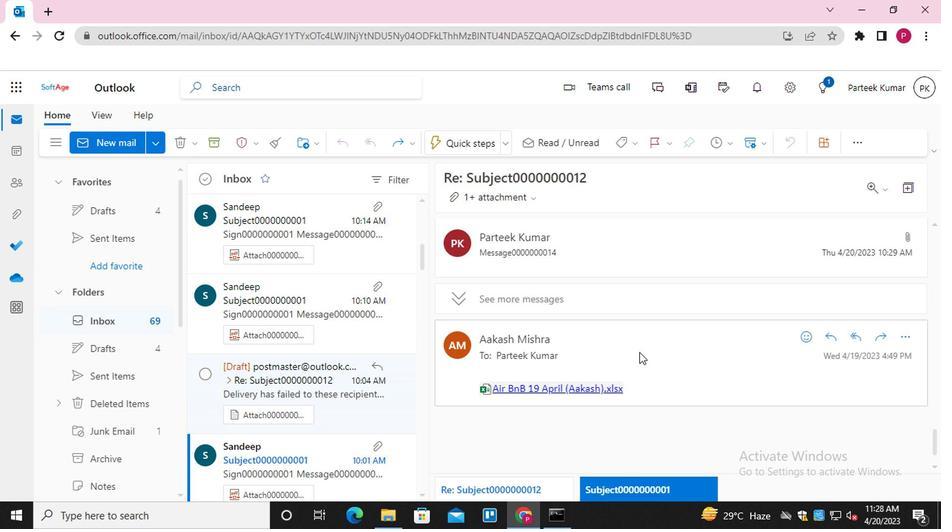 
Action: Mouse scrolled (573, 347) with delta (0, 0)
Screenshot: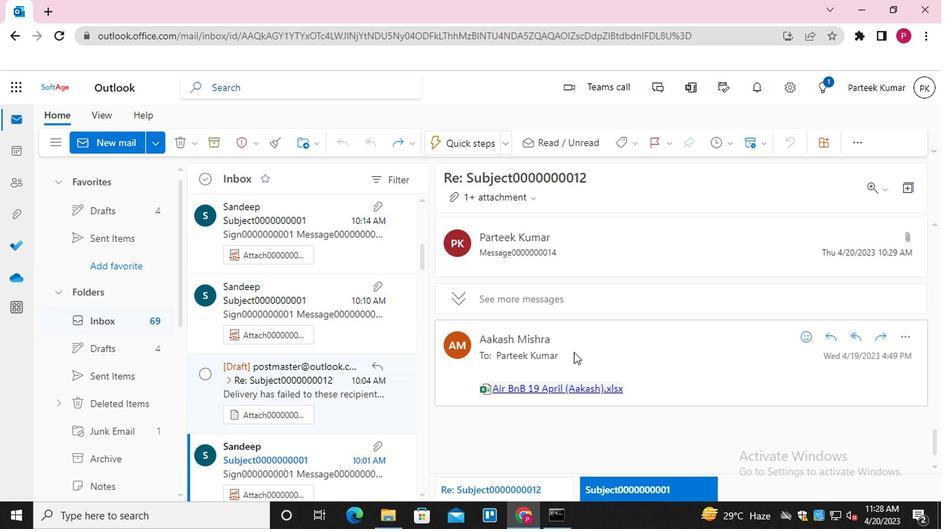 
Action: Mouse scrolled (573, 347) with delta (0, 0)
Screenshot: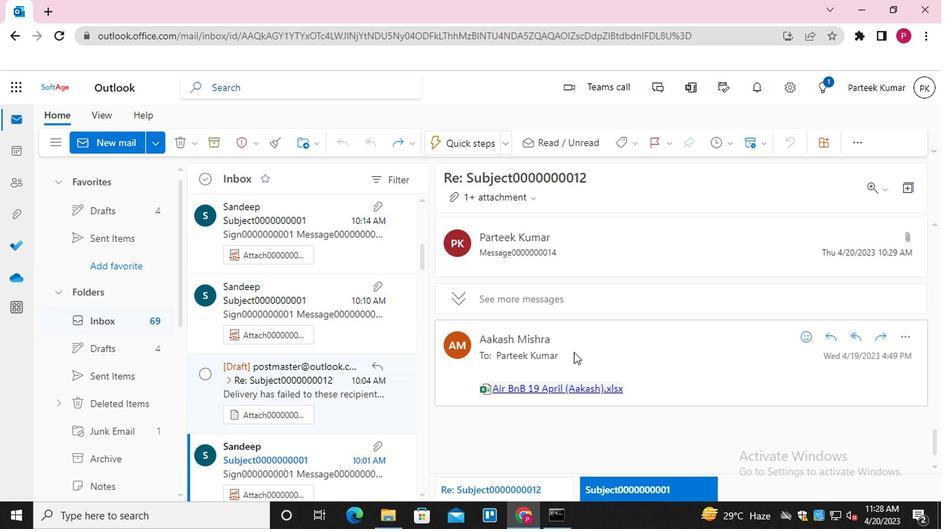 
Action: Mouse scrolled (573, 347) with delta (0, 0)
Screenshot: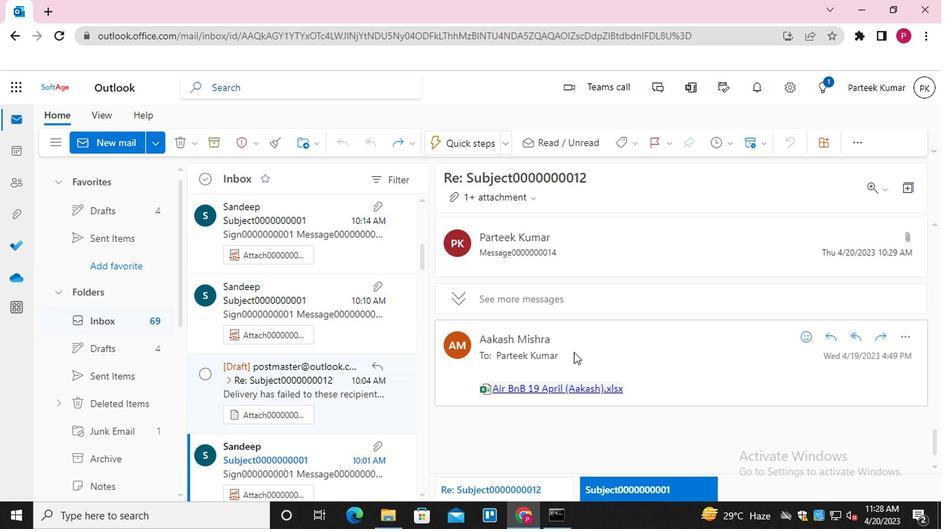 
Action: Mouse scrolled (573, 347) with delta (0, 0)
Screenshot: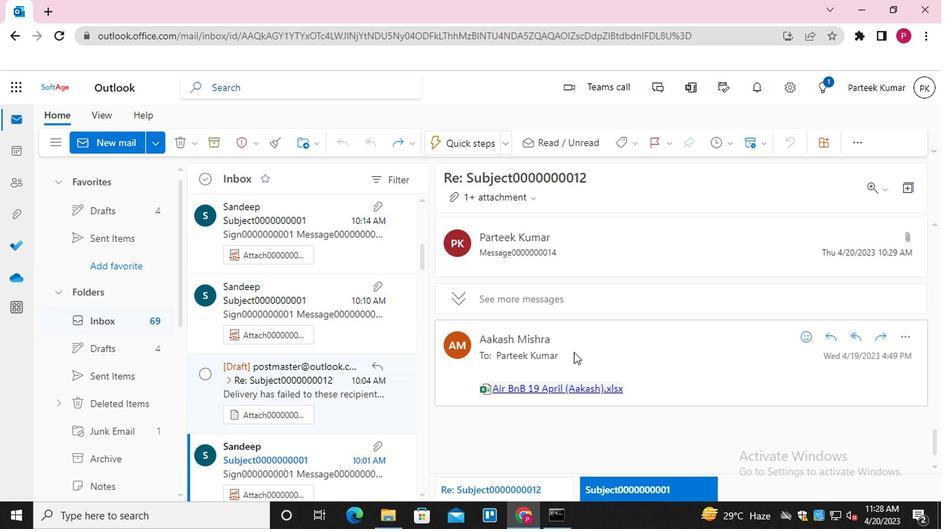 
Action: Mouse moved to (572, 347)
Screenshot: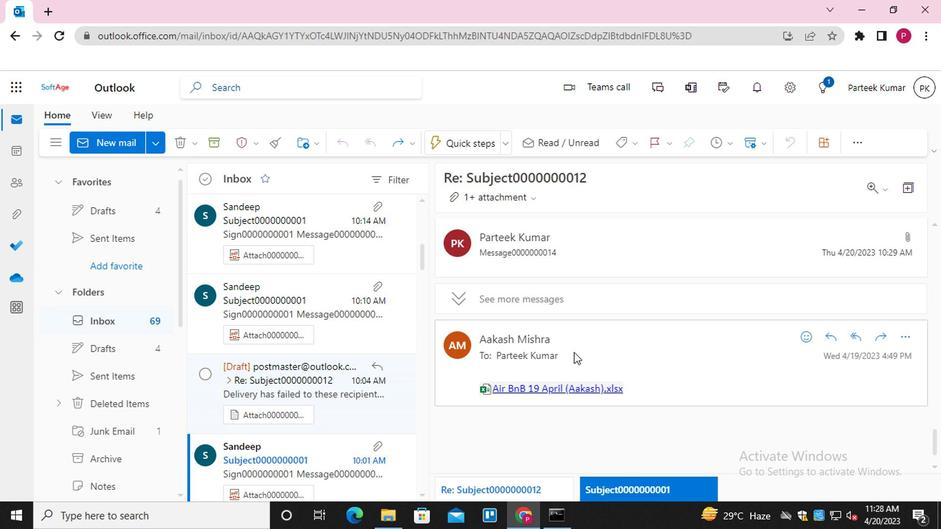 
Action: Mouse scrolled (572, 347) with delta (0, 0)
Screenshot: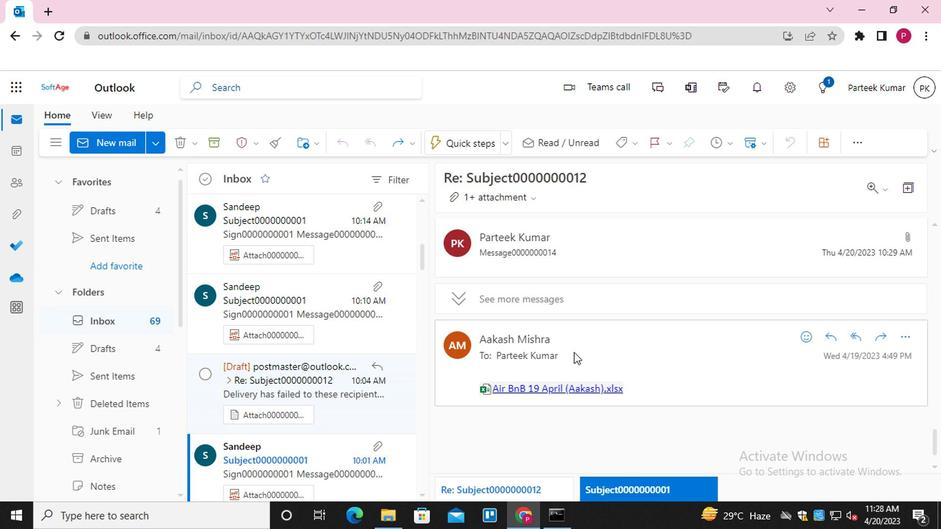 
Action: Mouse moved to (270, 221)
Screenshot: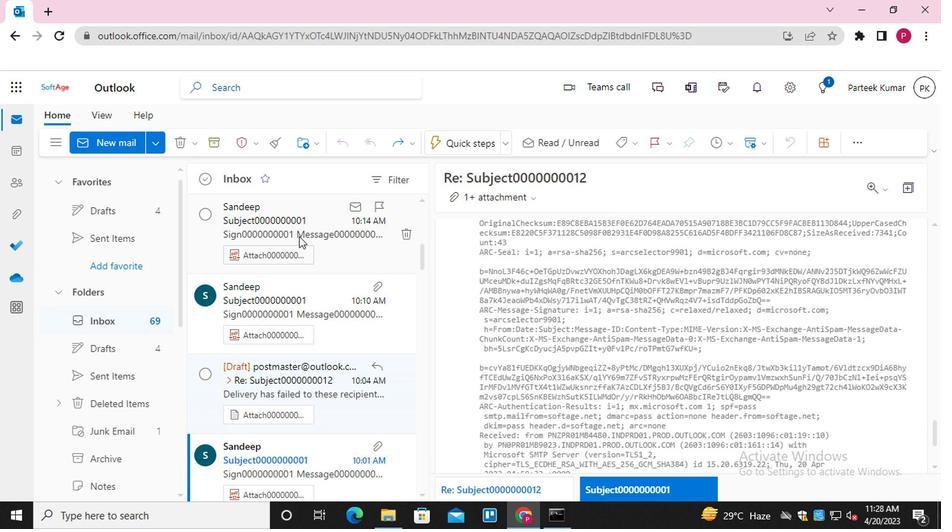 
Action: Mouse pressed left at (270, 221)
Screenshot: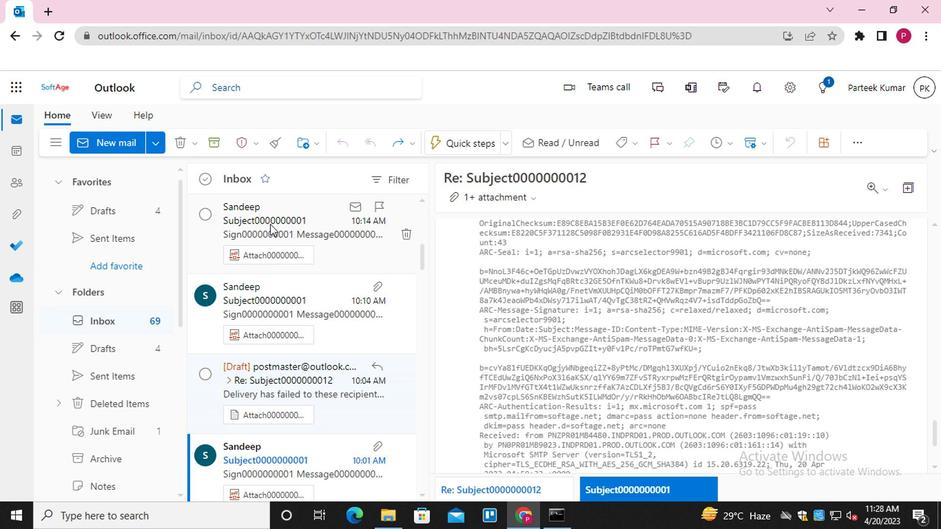 
Action: Mouse moved to (854, 212)
Screenshot: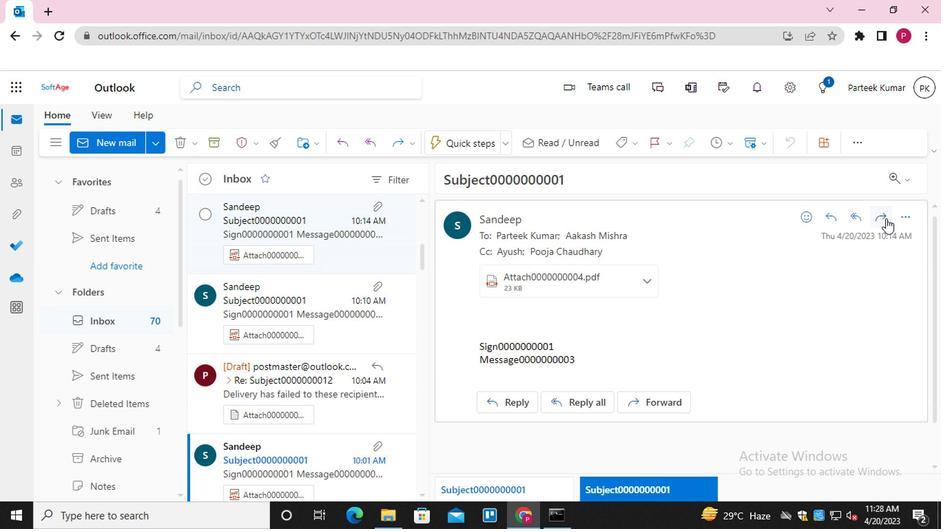
Action: Mouse pressed left at (854, 212)
Screenshot: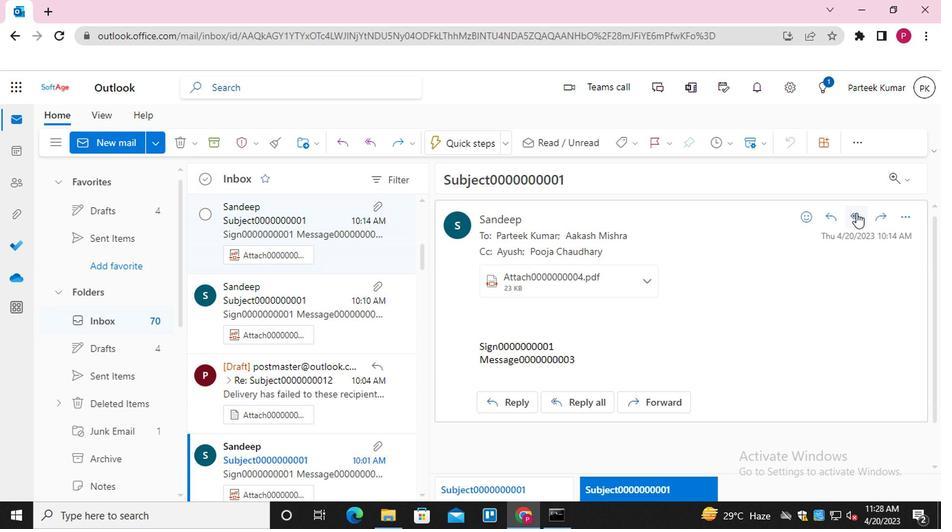 
Action: Mouse moved to (455, 386)
Screenshot: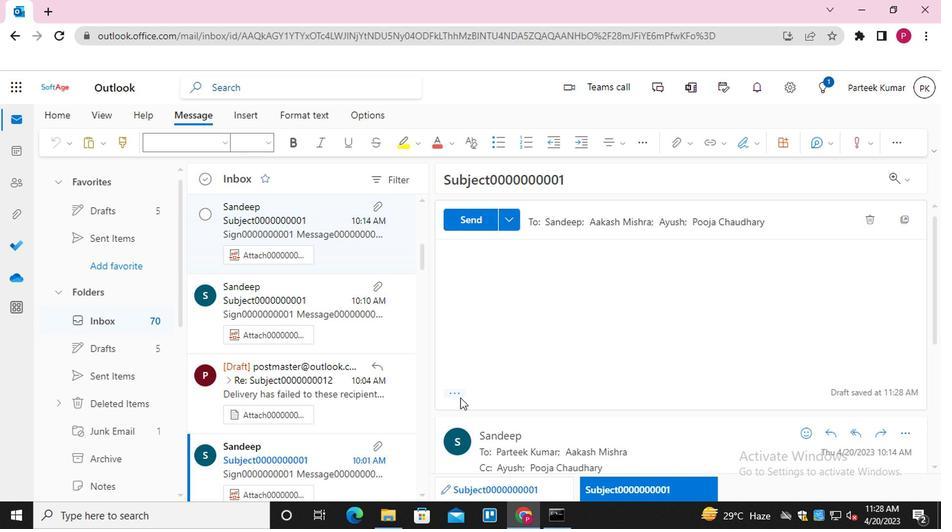 
Action: Mouse pressed left at (455, 386)
Screenshot: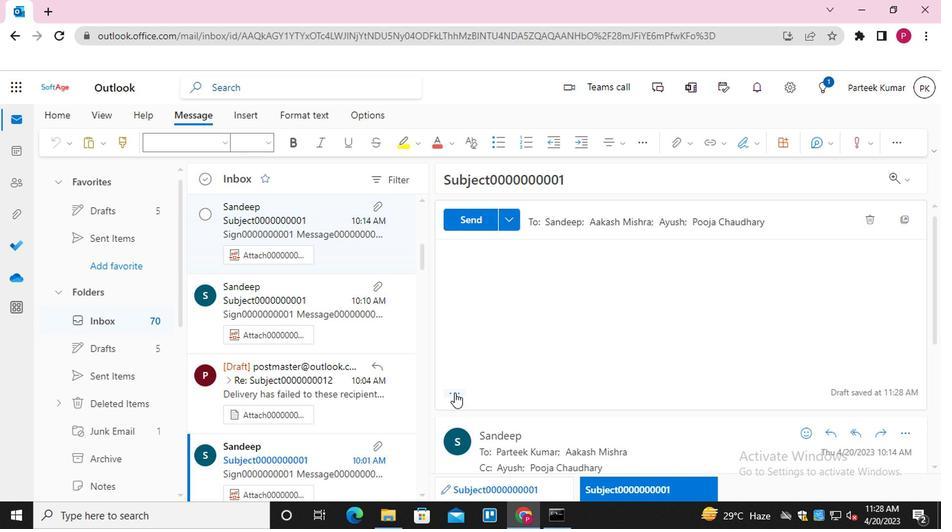 
Action: Mouse moved to (513, 263)
Screenshot: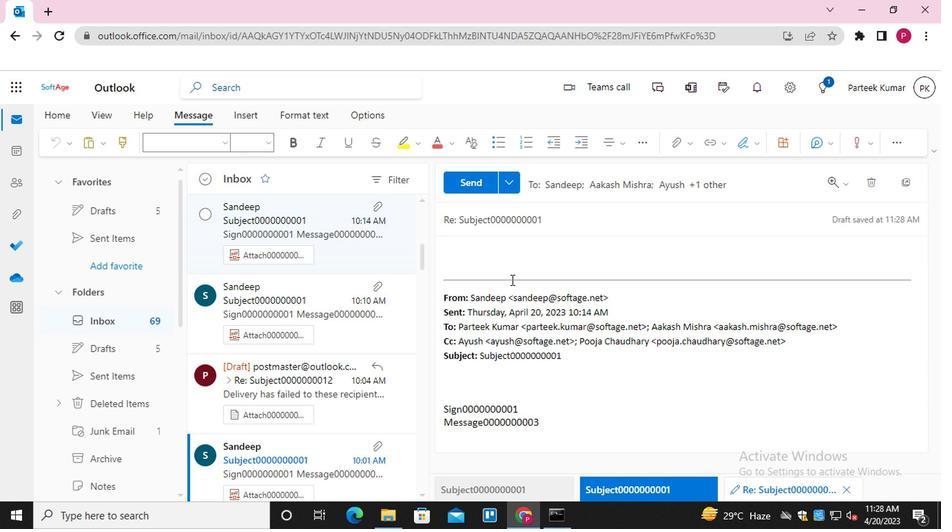 
Action: Mouse pressed left at (513, 263)
Screenshot: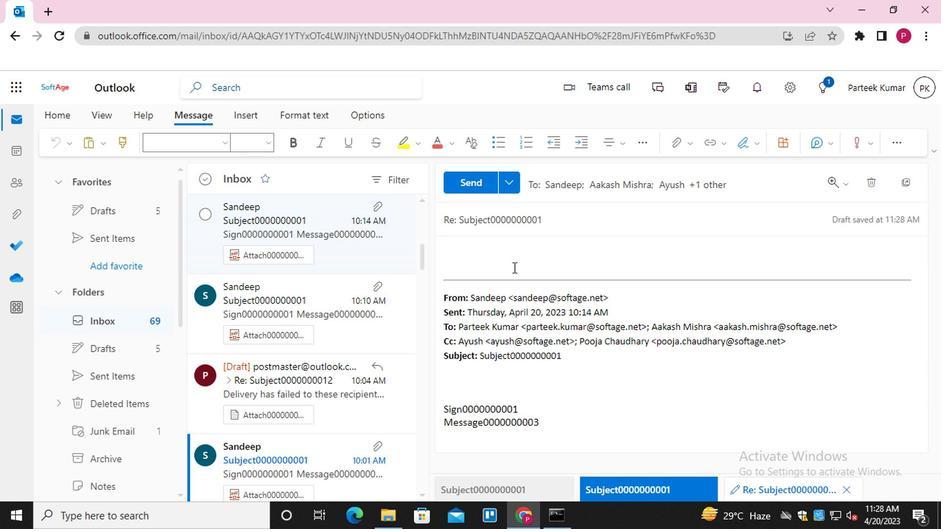 
Action: Mouse moved to (709, 144)
Screenshot: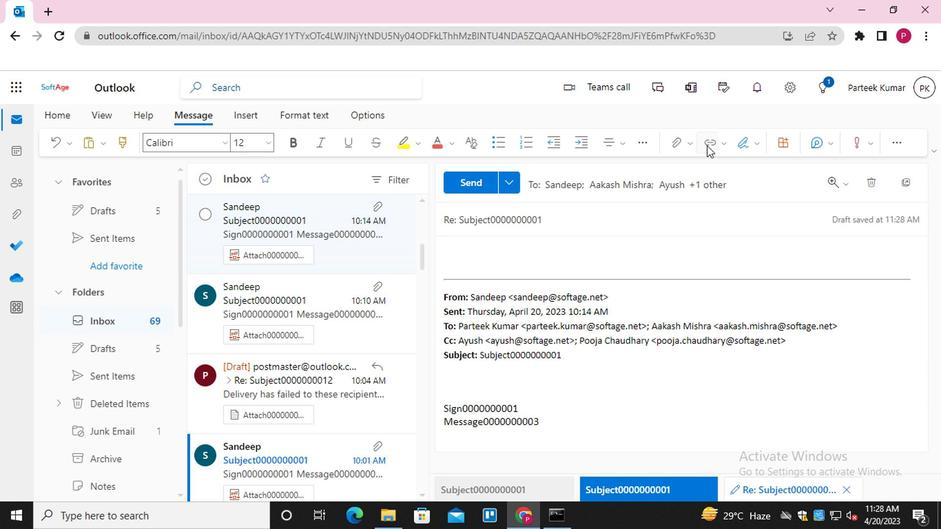
Action: Mouse pressed left at (709, 144)
Screenshot: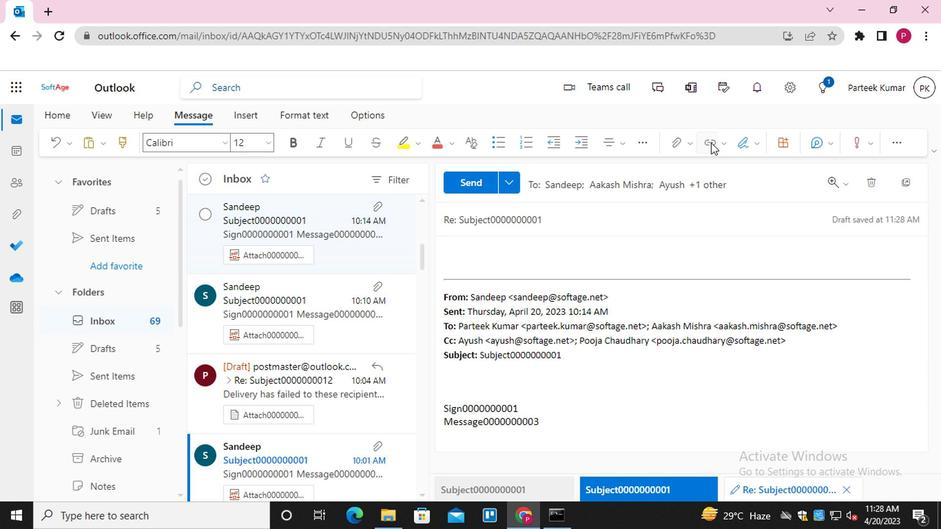 
Action: Mouse moved to (487, 263)
Screenshot: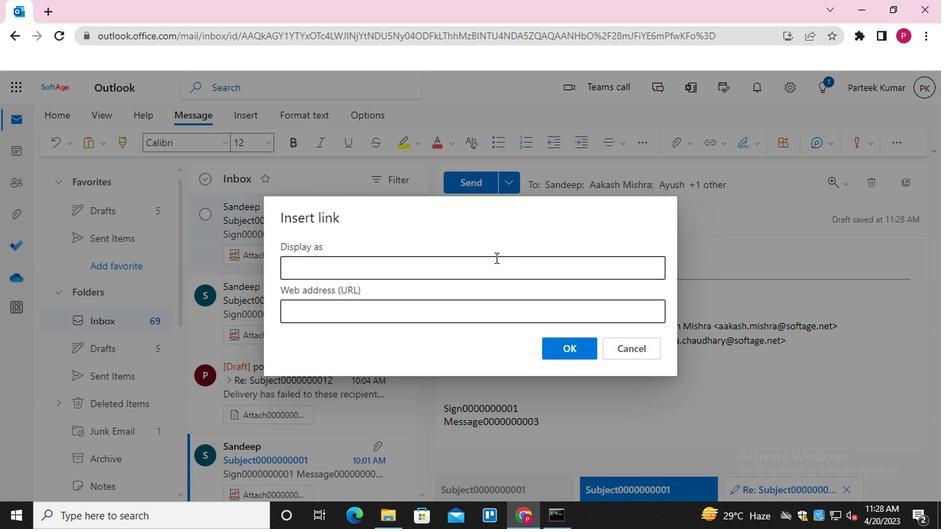 
Action: Mouse pressed left at (487, 263)
Screenshot: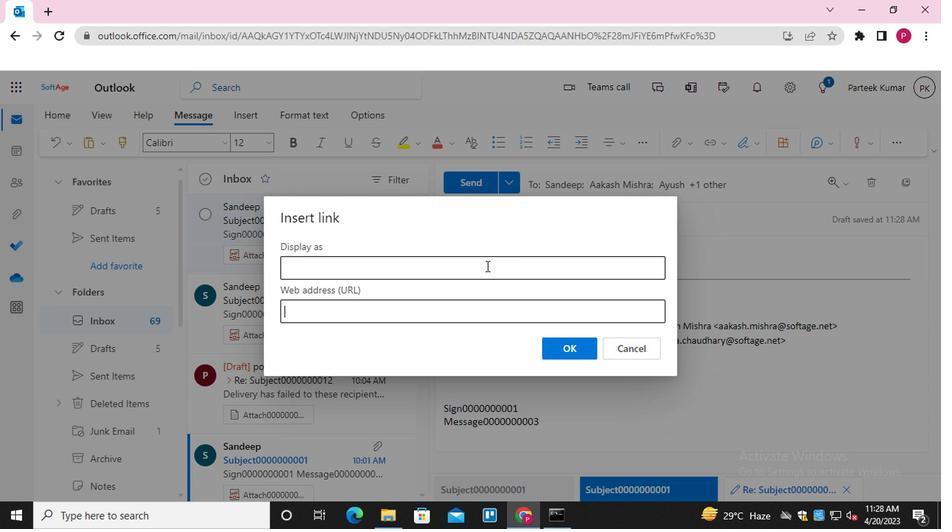 
Action: Mouse moved to (391, 322)
Screenshot: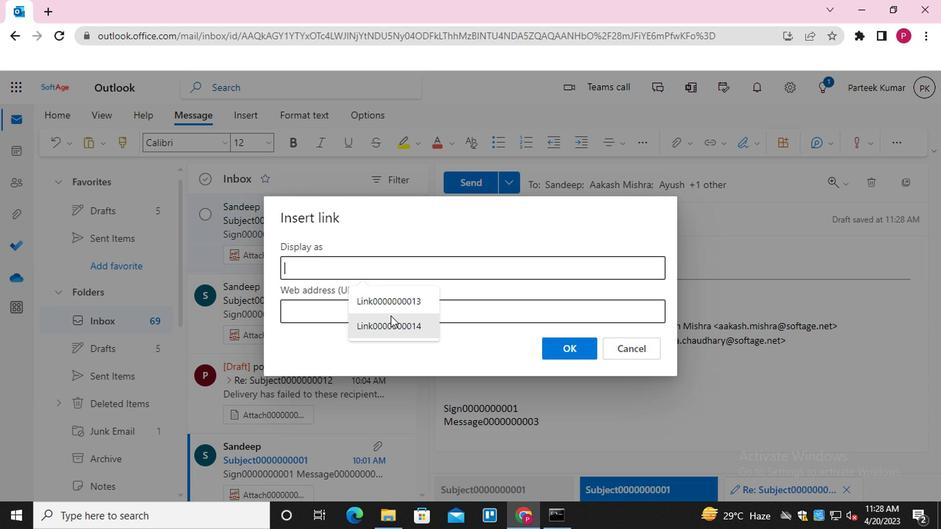 
Action: Mouse pressed left at (391, 322)
Screenshot: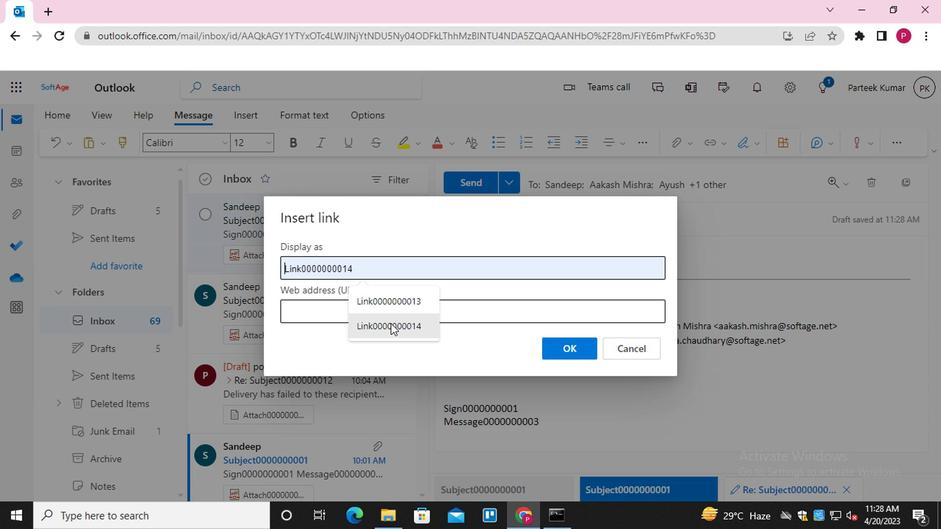 
Action: Mouse moved to (400, 304)
Screenshot: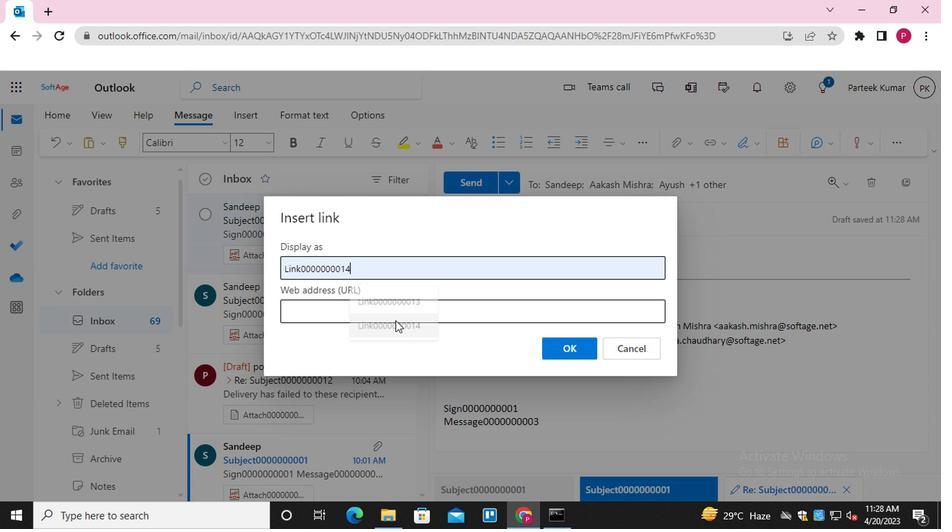 
Action: Mouse pressed left at (400, 304)
Screenshot: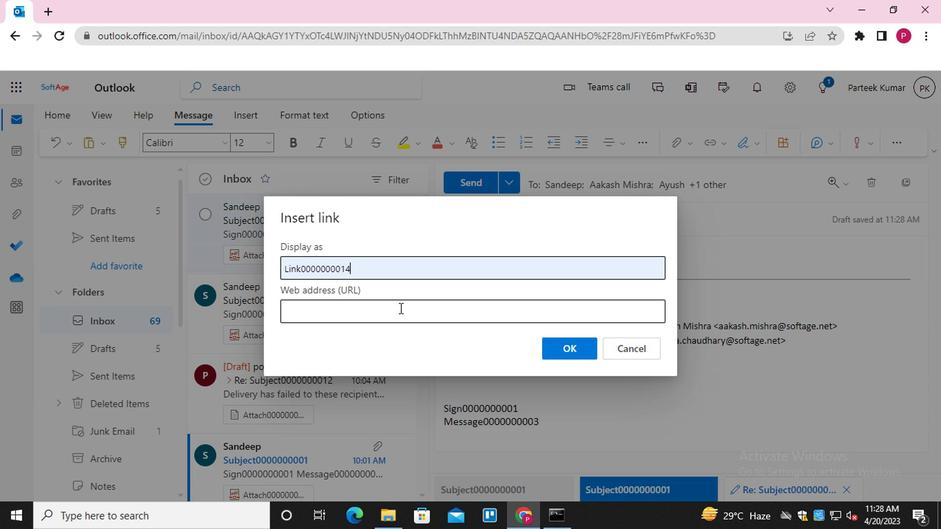 
Action: Mouse moved to (389, 362)
Screenshot: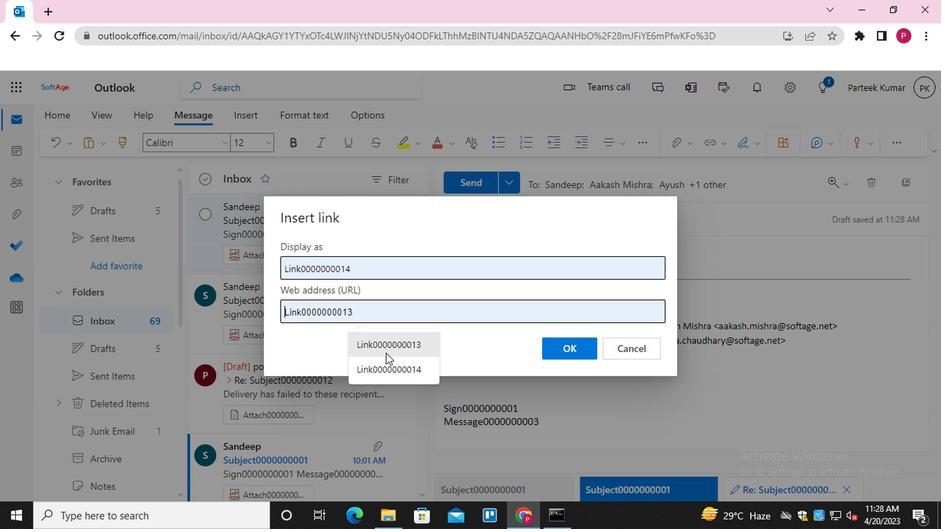 
Action: Mouse pressed left at (389, 362)
Screenshot: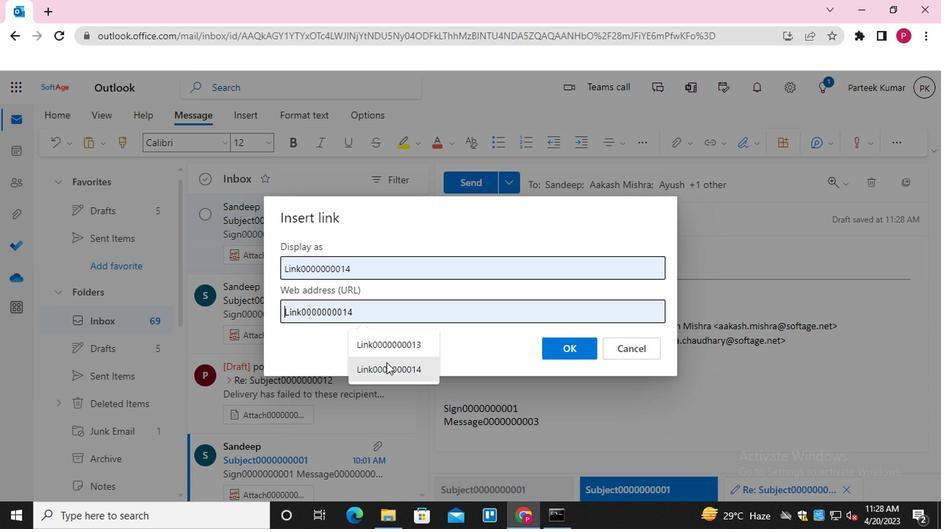 
Action: Mouse moved to (581, 339)
Screenshot: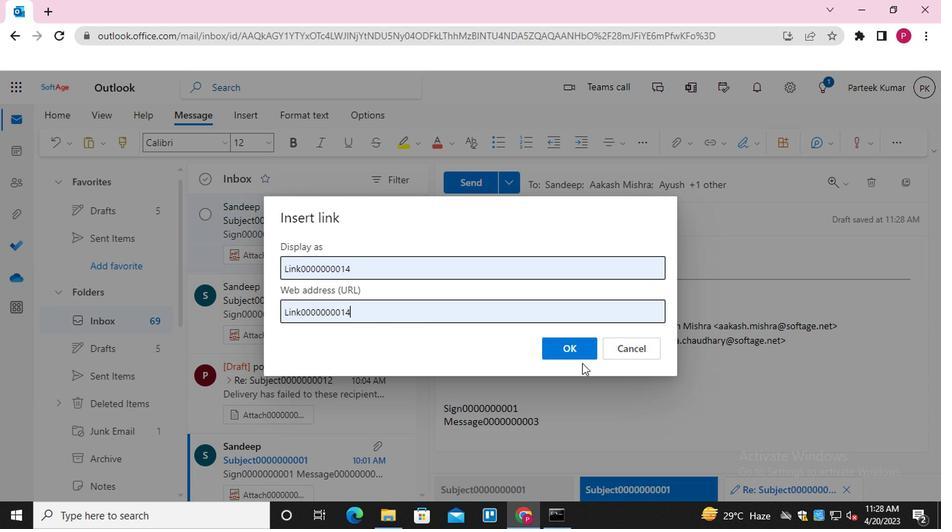 
Action: Mouse pressed left at (581, 339)
Screenshot: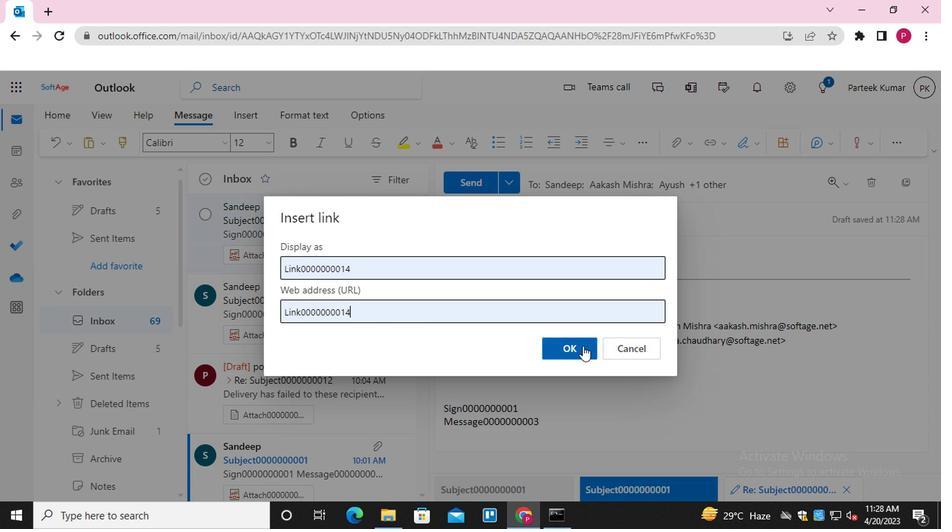 
Action: Mouse moved to (739, 183)
Screenshot: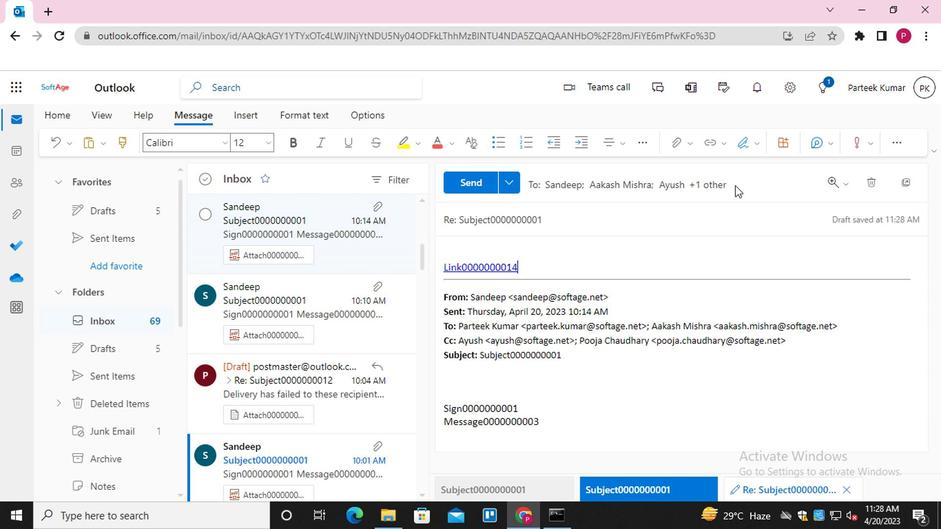 
Action: Mouse pressed left at (739, 183)
Screenshot: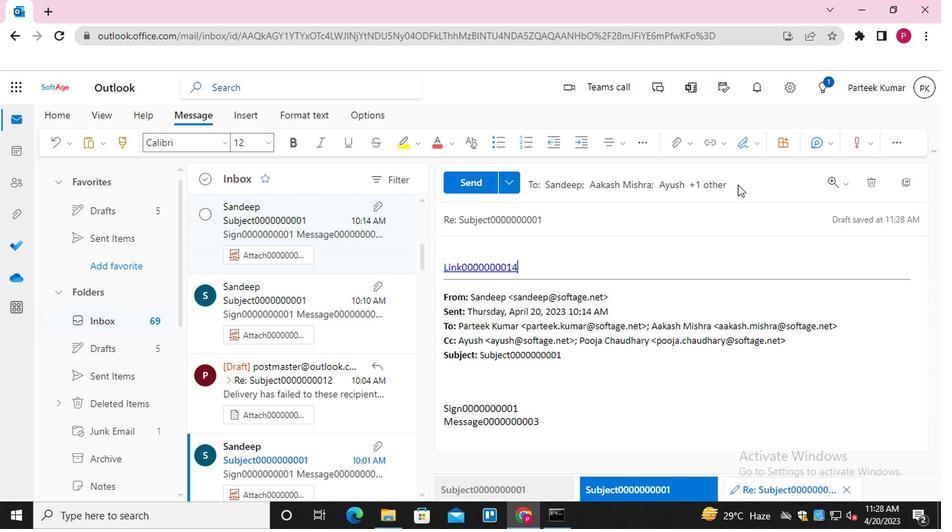 
Action: Mouse moved to (545, 220)
Screenshot: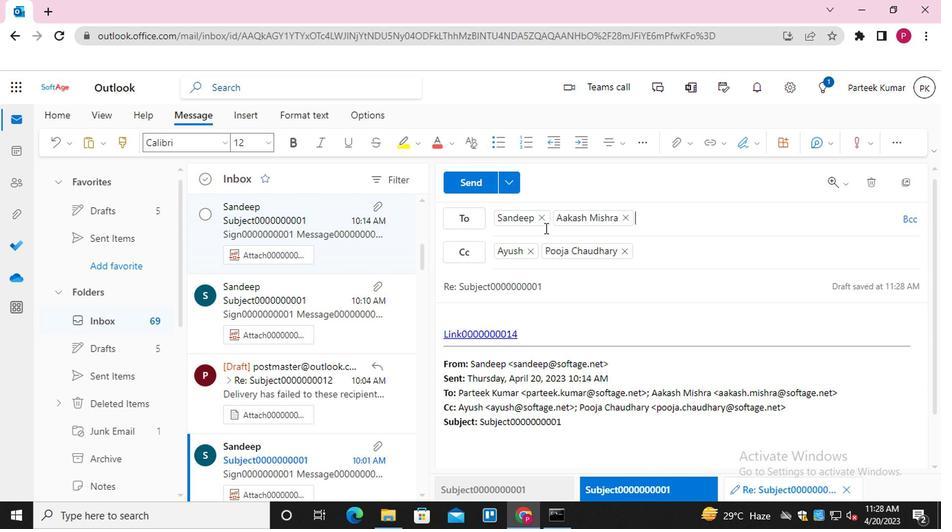
Action: Mouse pressed left at (545, 220)
Screenshot: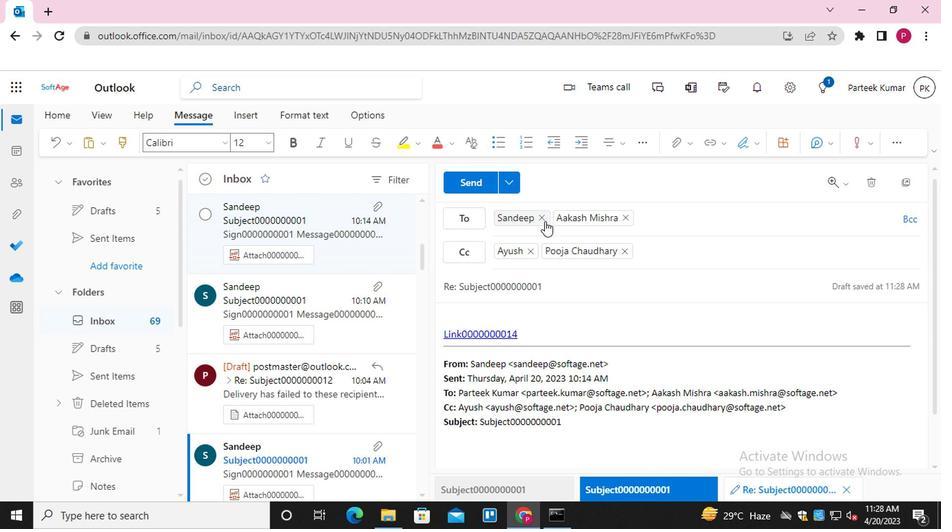 
Action: Mouse moved to (528, 252)
Screenshot: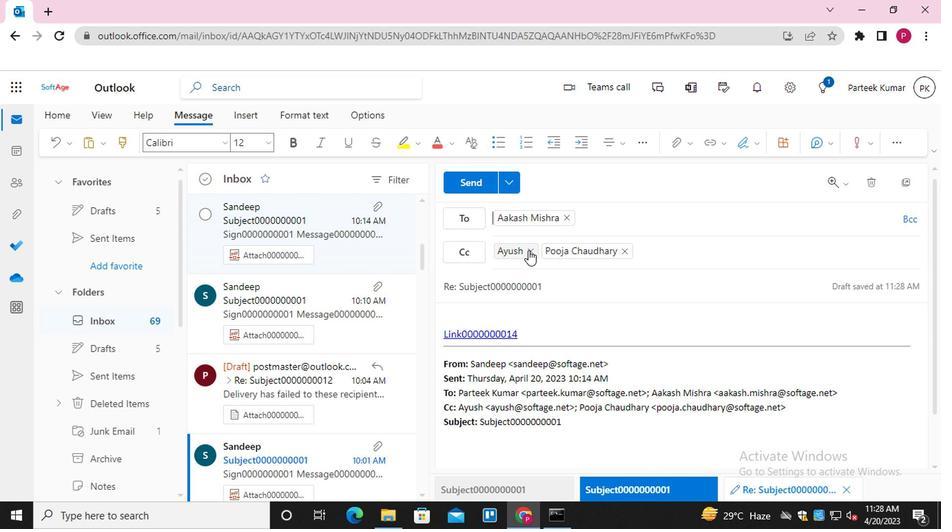 
Action: Mouse pressed left at (528, 252)
Screenshot: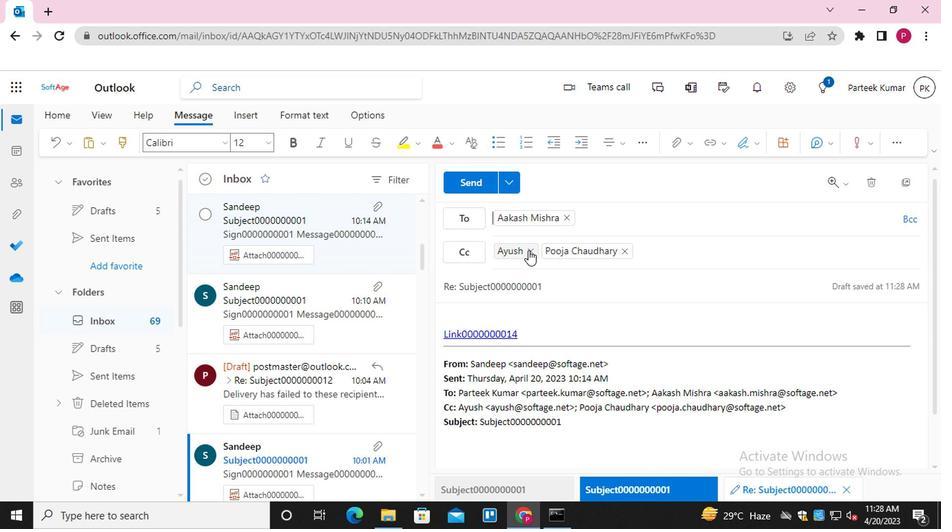 
Action: Mouse moved to (576, 249)
Screenshot: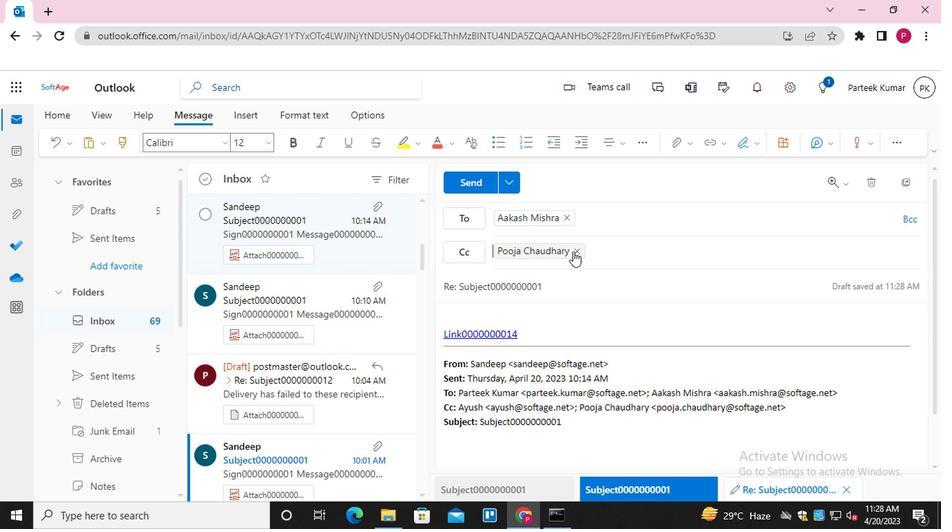 
Action: Mouse pressed left at (576, 249)
Screenshot: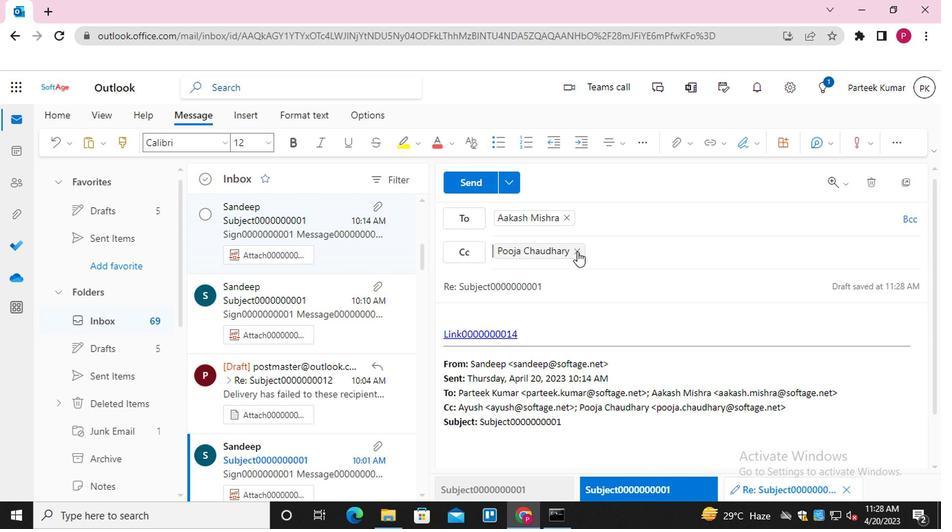 
Action: Mouse moved to (550, 247)
Screenshot: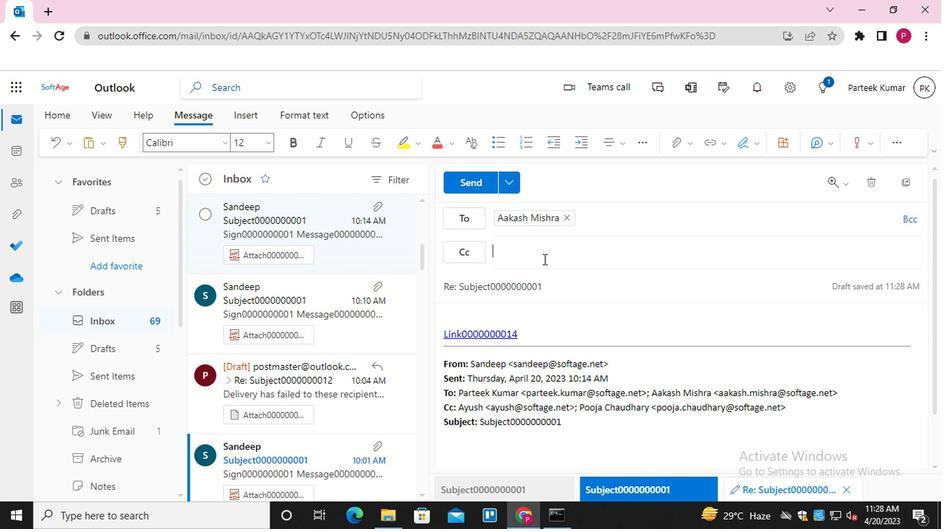 
Action: Mouse pressed left at (550, 247)
Screenshot: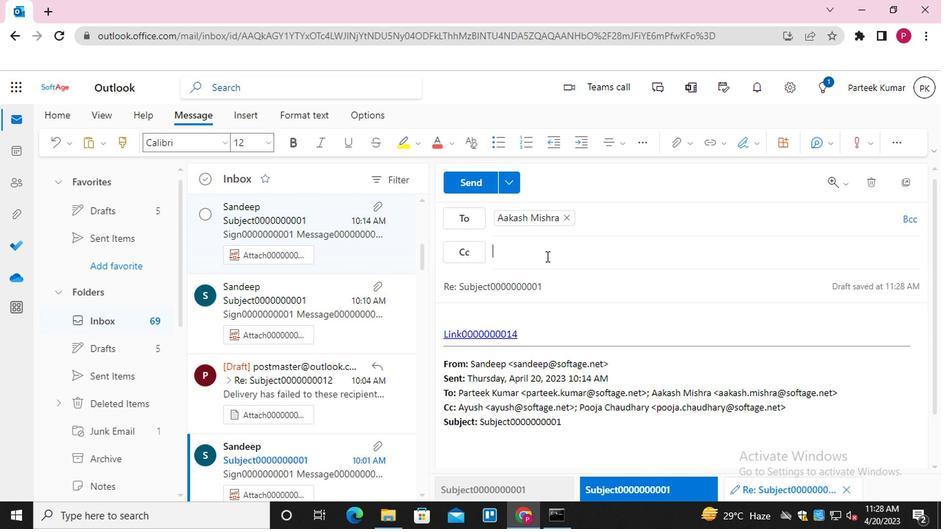 
Action: Mouse moved to (550, 247)
Screenshot: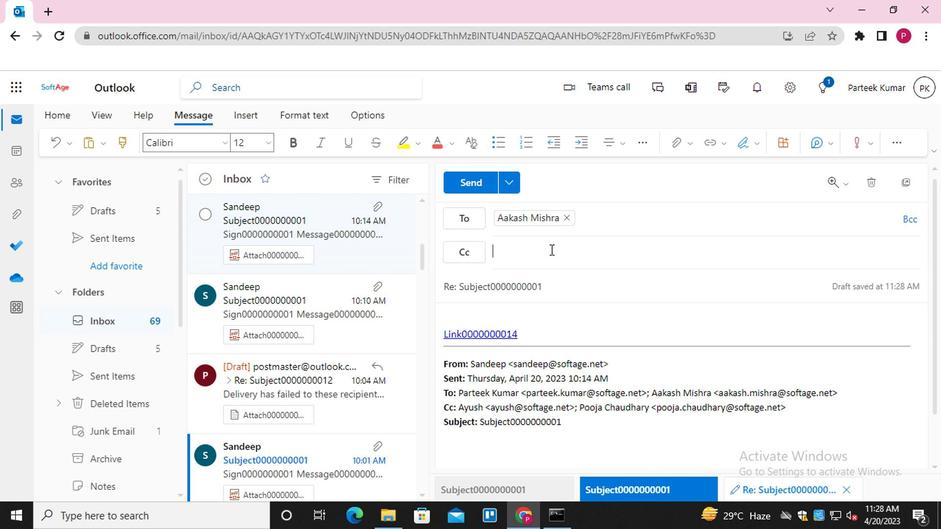 
Action: Key pressed <Key.shift>EMAIL0000000002<Key.enter>
Screenshot: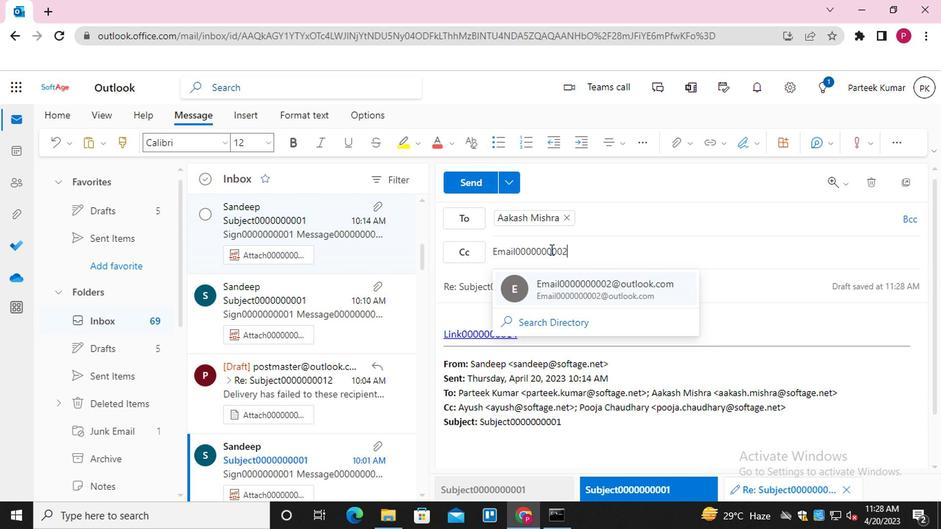 
Action: Mouse moved to (902, 219)
Screenshot: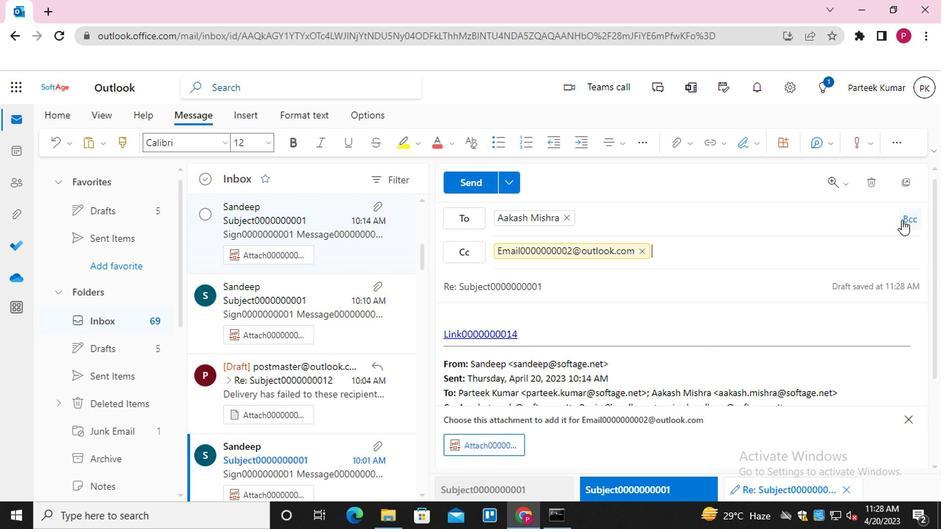 
Action: Mouse pressed left at (902, 219)
Screenshot: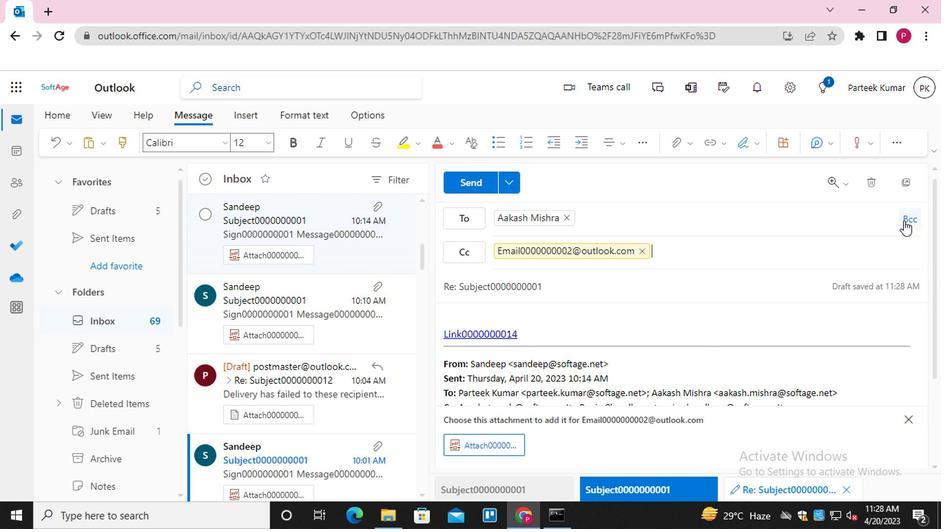 
Action: Mouse moved to (562, 286)
Screenshot: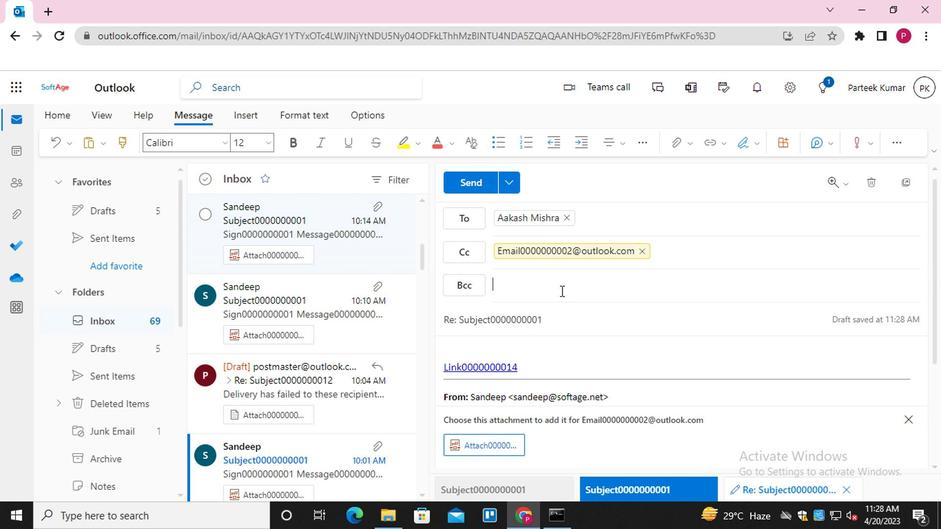 
Action: Key pressed <Key.shift>EMAIL0000000003<Key.shift>@OUTLOOK.V<Key.backspace>CXP<Key.backspace><Key.backspace>OM<Key.enter>
Screenshot: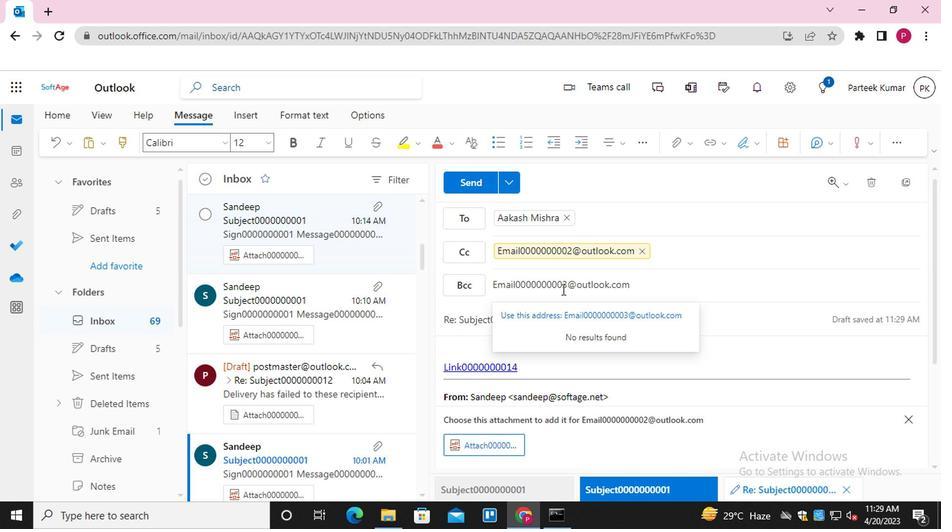 
Action: Mouse moved to (553, 319)
Screenshot: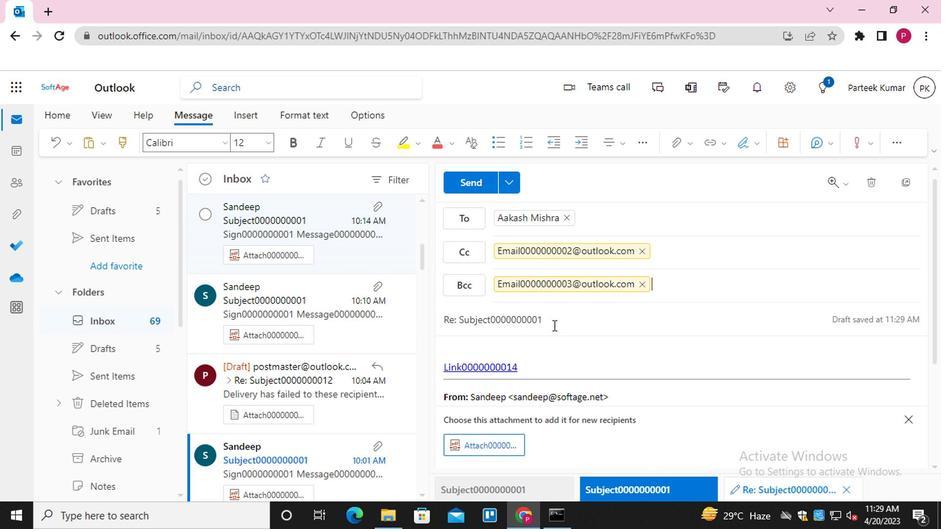 
Action: Mouse pressed left at (553, 319)
Screenshot: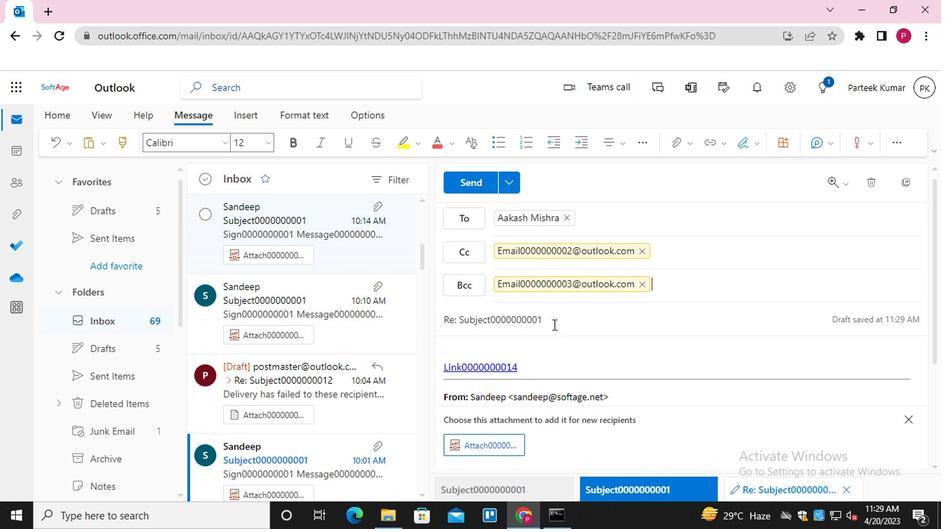 
Action: Mouse moved to (554, 319)
Screenshot: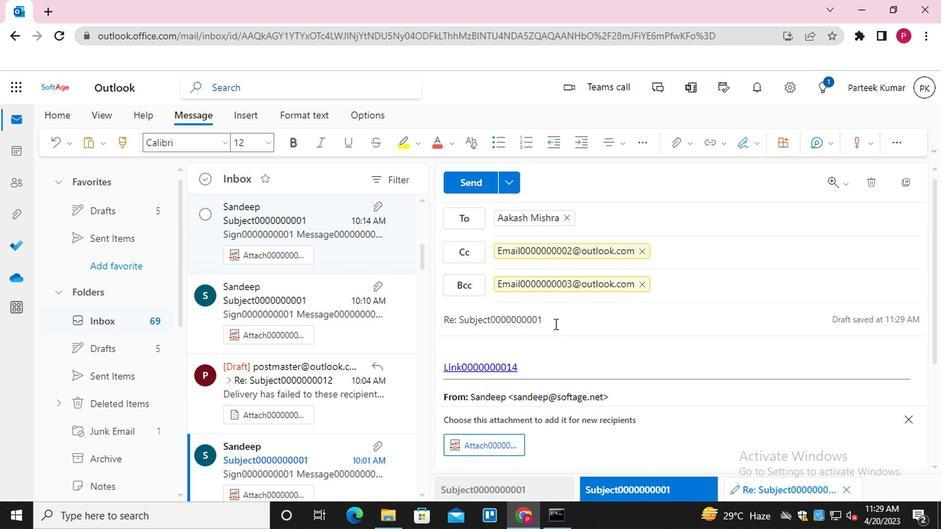 
Action: Key pressed <Key.backspace><Key.backspace>18
Screenshot: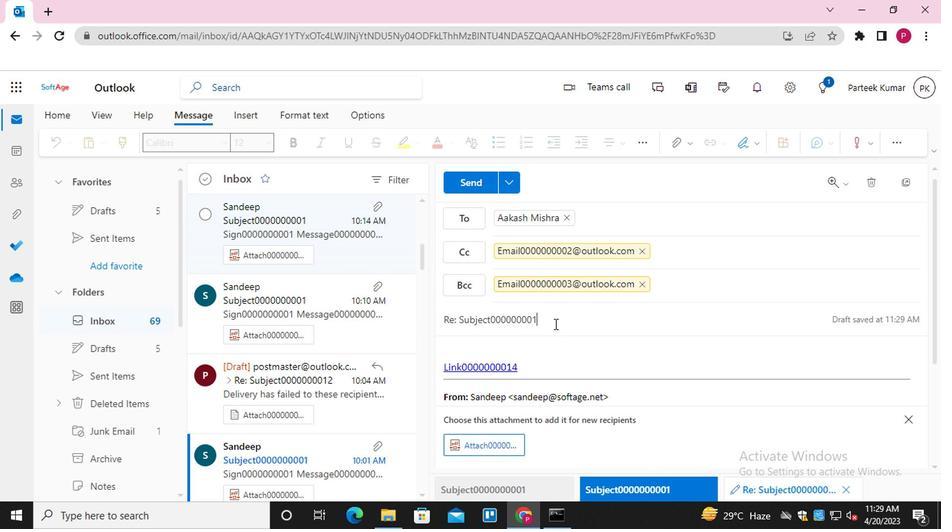 
Action: Mouse moved to (505, 353)
Screenshot: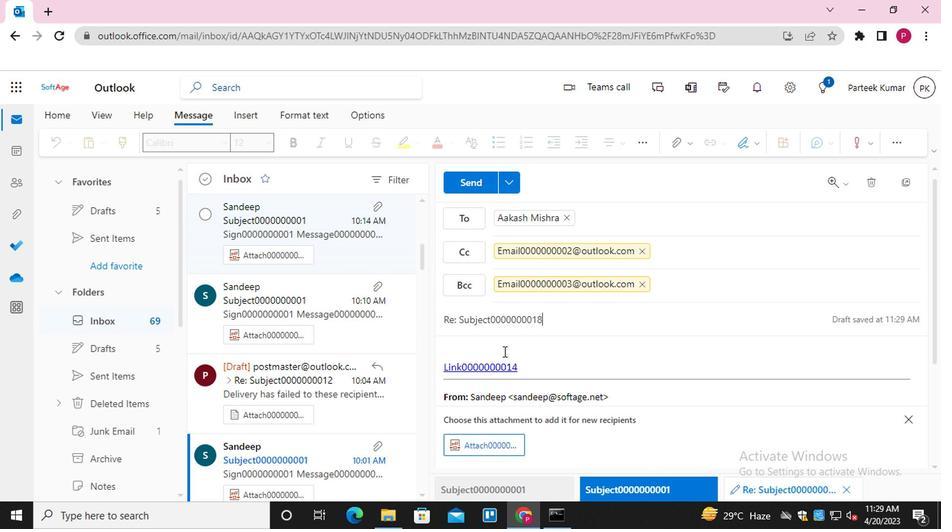 
Action: Mouse pressed left at (505, 353)
Screenshot: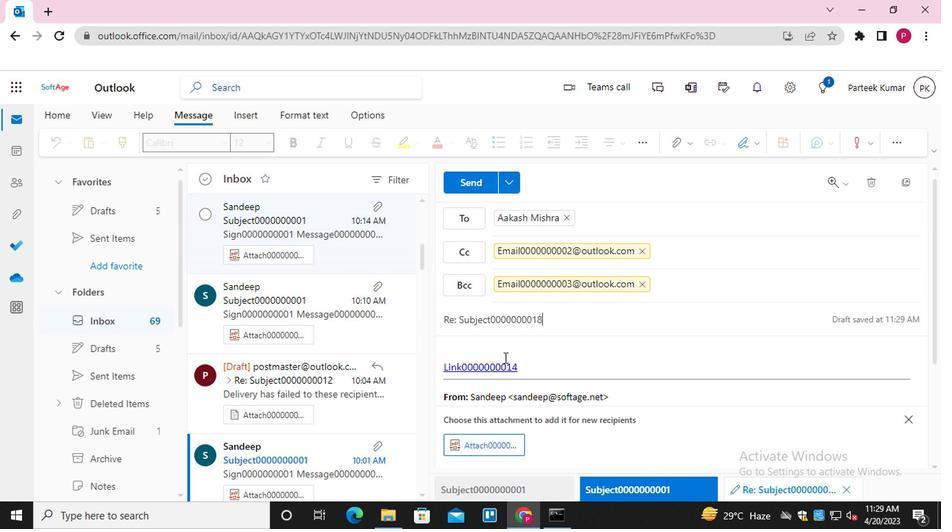
Action: Key pressed <Key.shift_r><Key.shift_r><Key.shift_r><Key.shift_r><Key.shift_r>MESSAGE0000000014
Screenshot: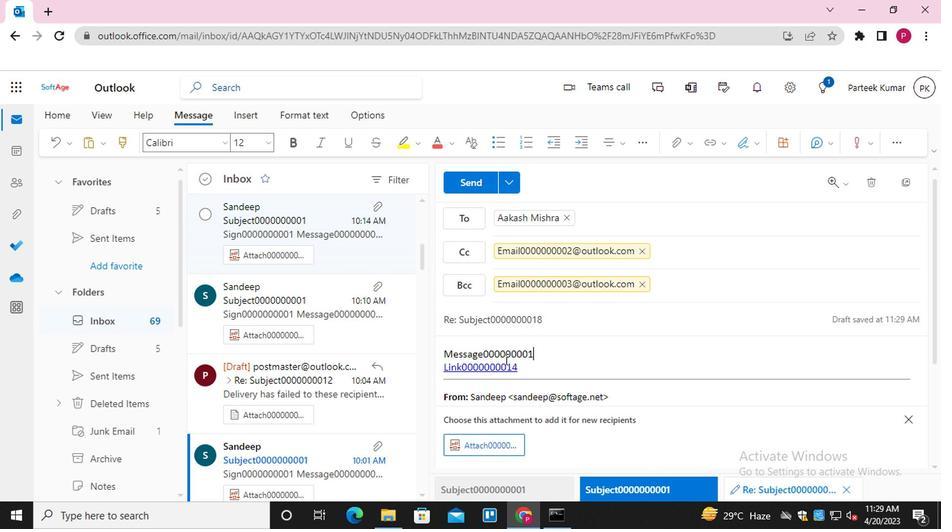 
Action: Mouse moved to (675, 140)
Screenshot: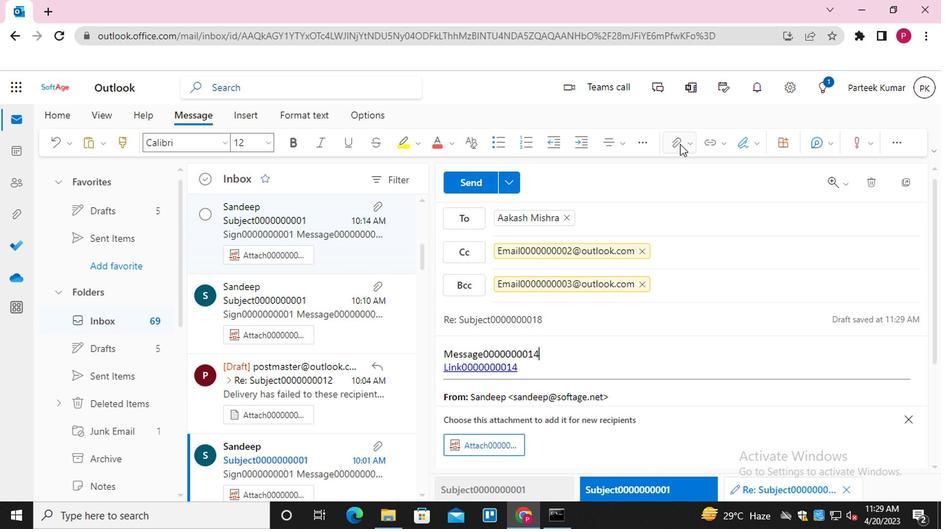 
Action: Mouse pressed left at (675, 140)
Screenshot: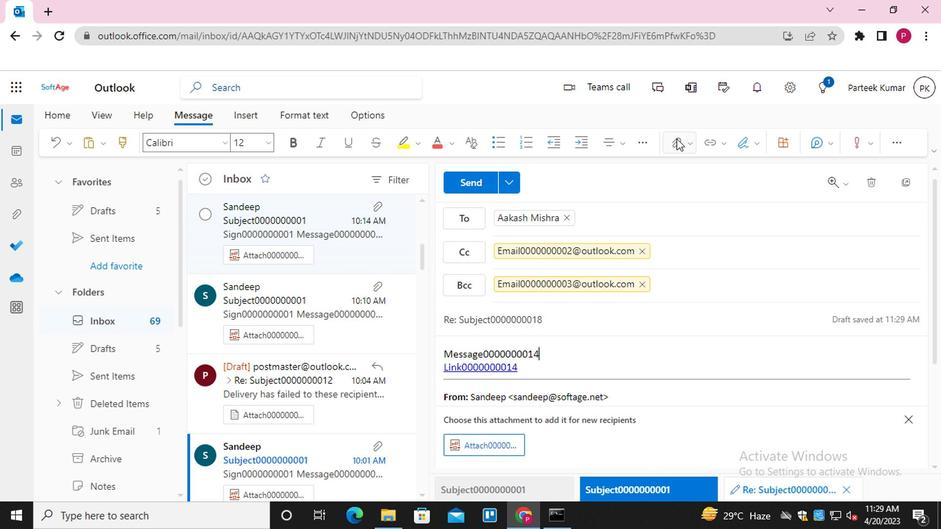 
Action: Mouse moved to (645, 175)
Screenshot: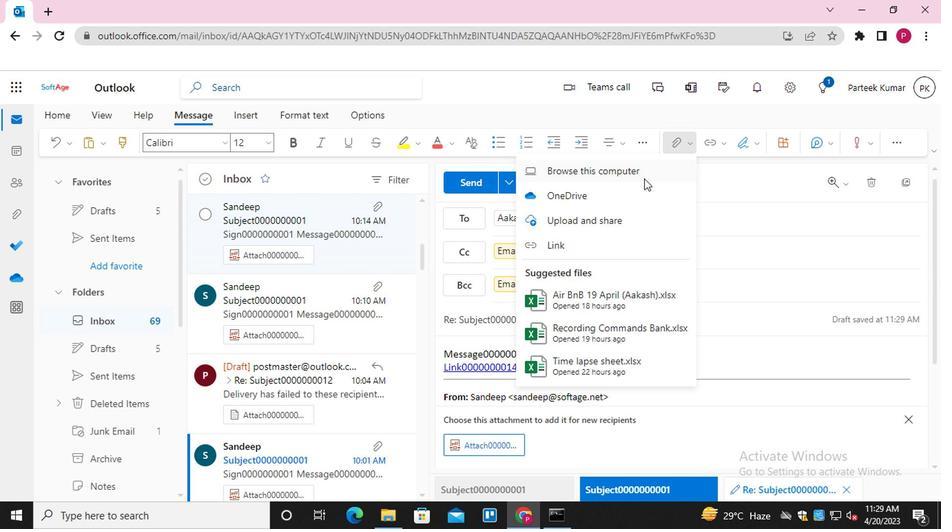 
Action: Mouse pressed left at (645, 175)
Screenshot: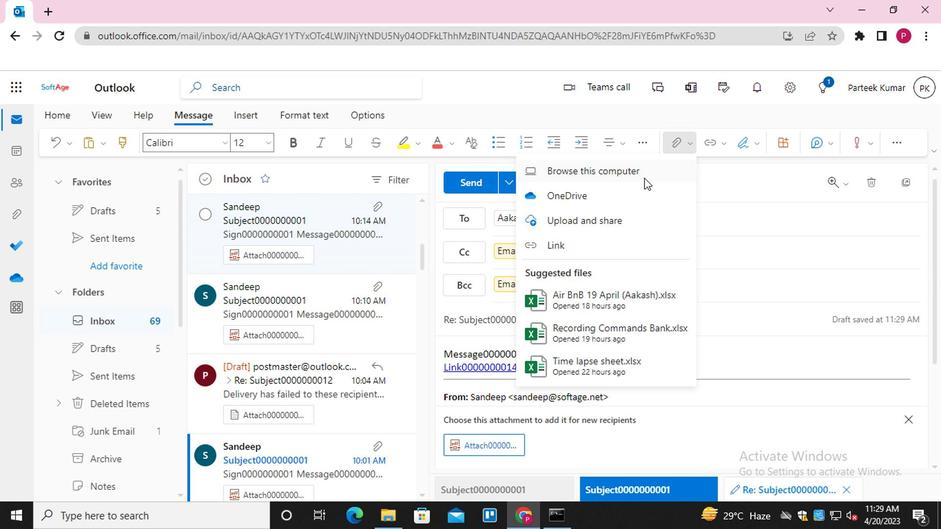 
Action: Mouse moved to (217, 119)
Screenshot: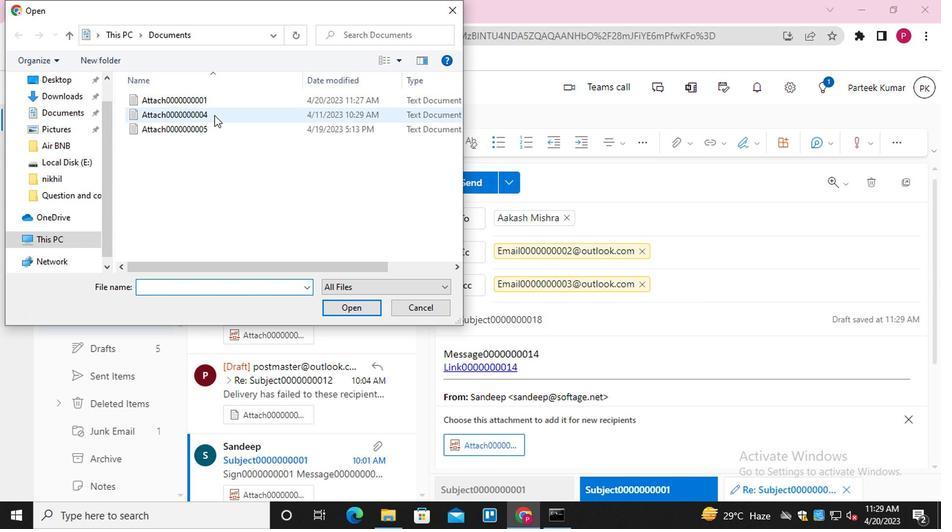
Action: Mouse pressed left at (217, 119)
Screenshot: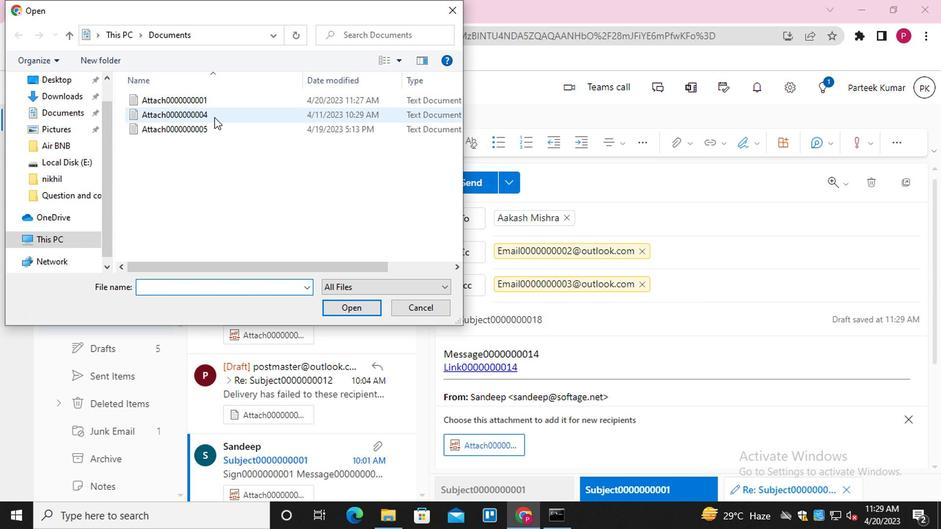 
Action: Mouse moved to (343, 305)
Screenshot: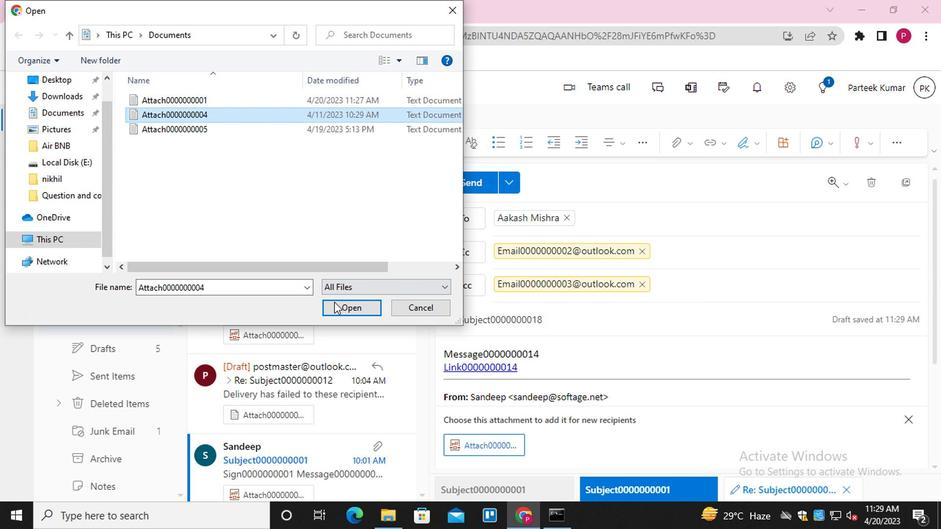 
Action: Mouse pressed left at (343, 305)
Screenshot: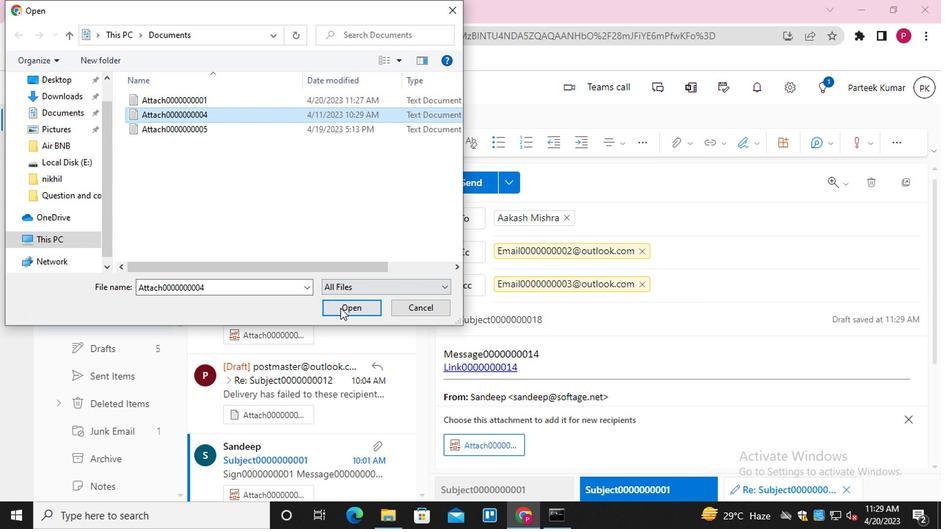
Action: Mouse moved to (675, 144)
Screenshot: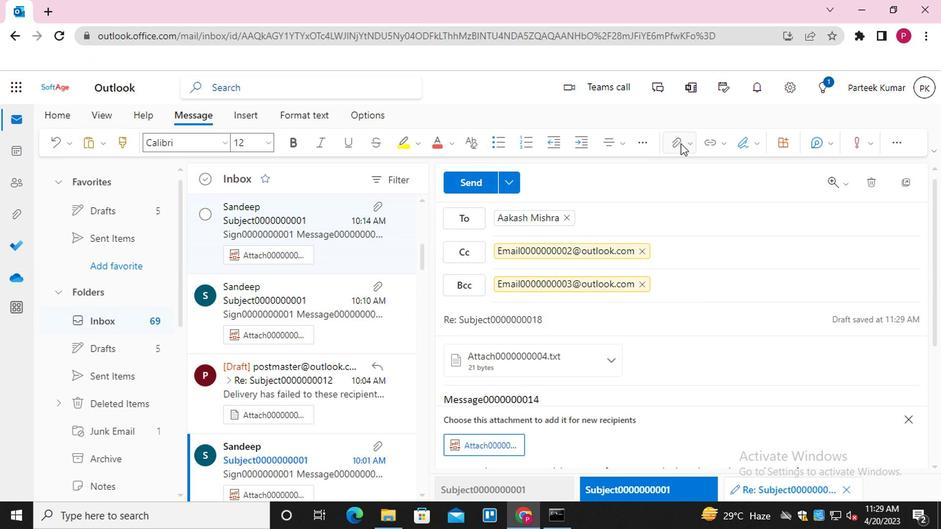 
Action: Mouse pressed left at (675, 144)
Screenshot: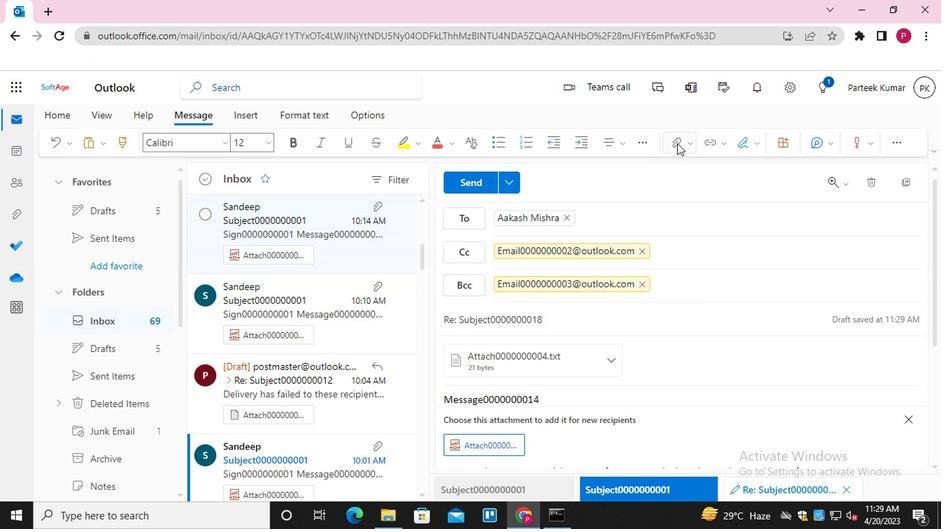 
Action: Mouse moved to (614, 172)
Screenshot: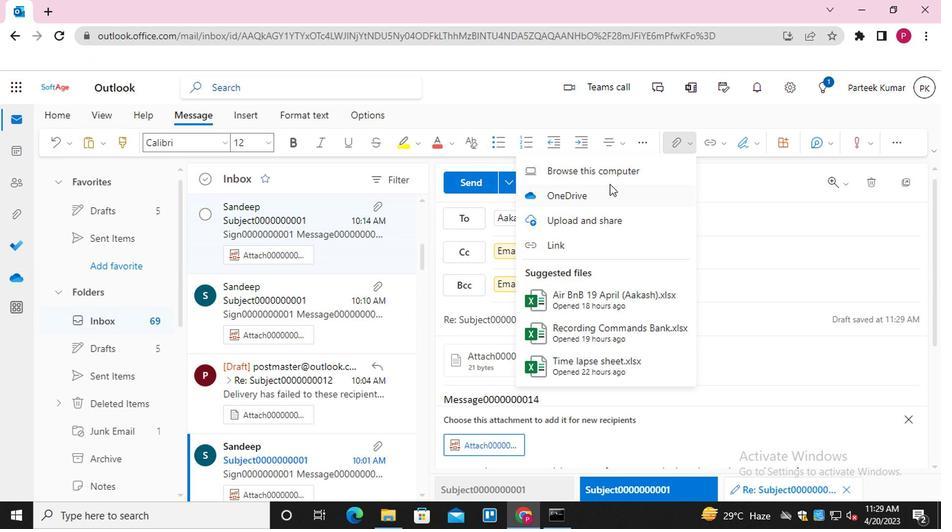 
Action: Mouse pressed left at (614, 172)
Screenshot: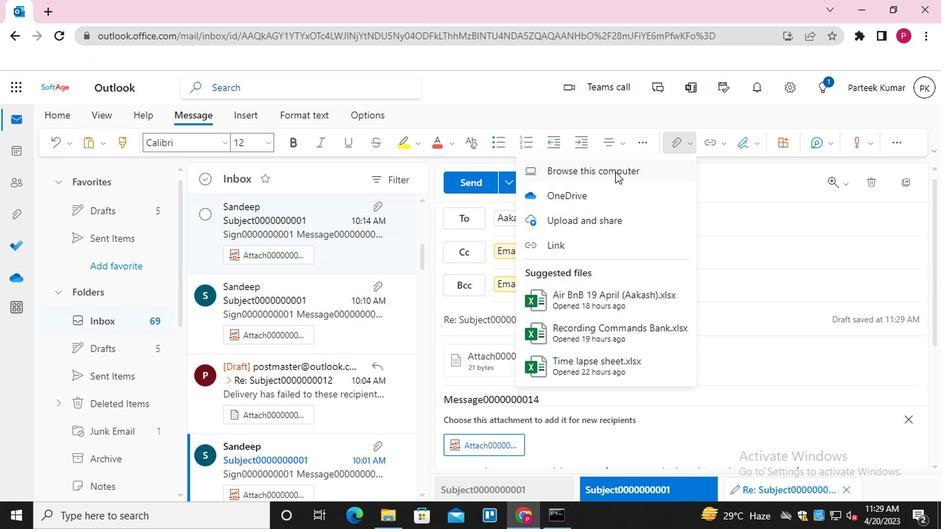 
Action: Mouse moved to (444, 16)
Screenshot: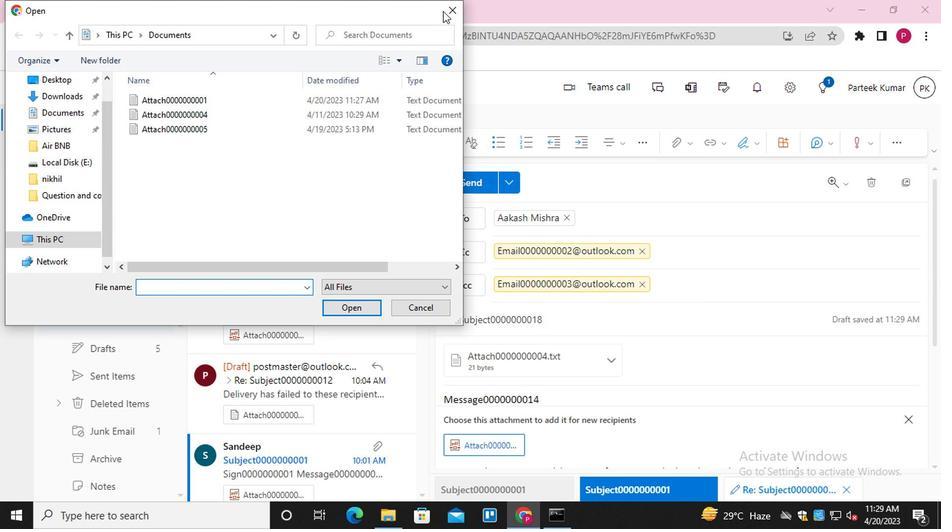 
Action: Mouse pressed left at (444, 16)
Screenshot: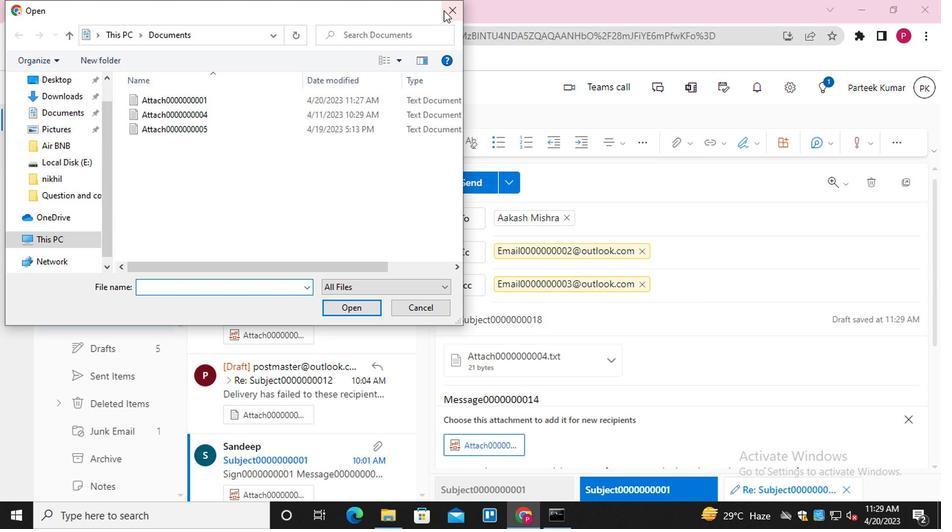 
Action: Mouse moved to (675, 148)
Screenshot: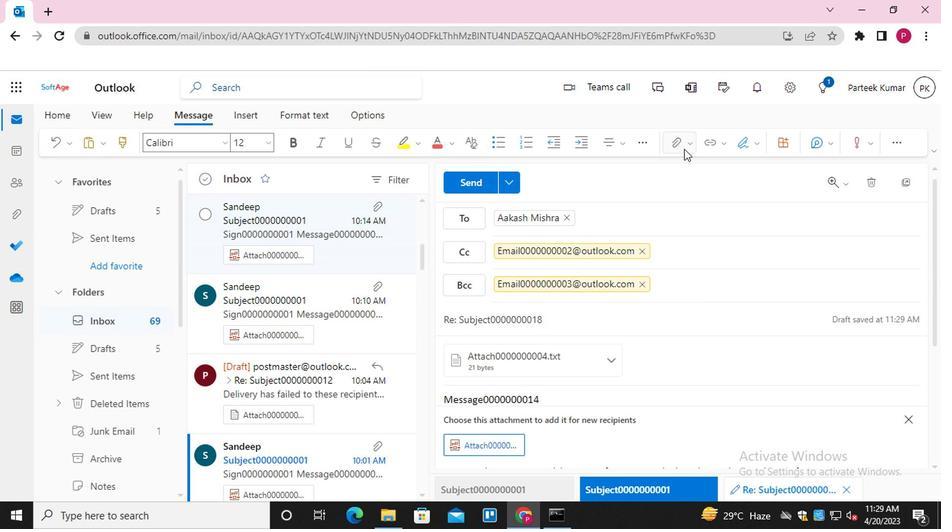 
Action: Mouse pressed left at (675, 148)
Screenshot: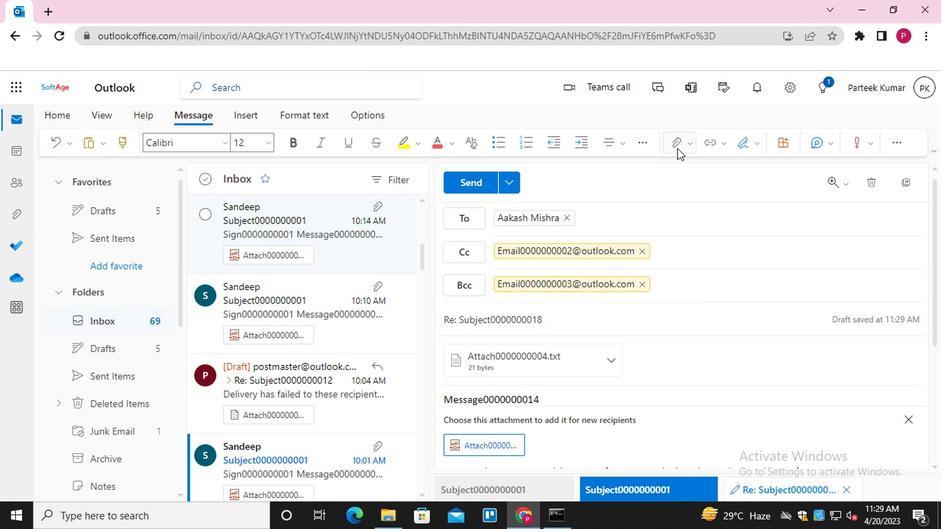 
Action: Mouse moved to (615, 220)
Screenshot: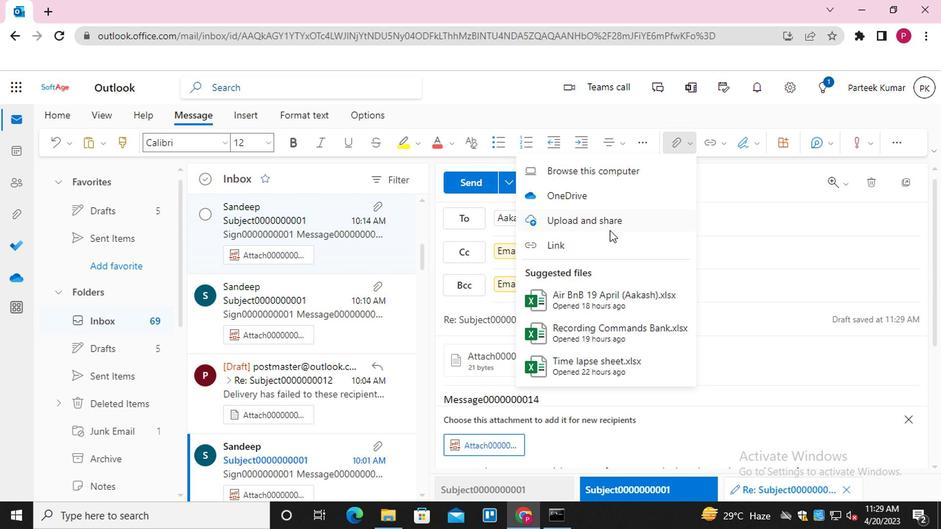 
Action: Mouse pressed left at (615, 220)
Screenshot: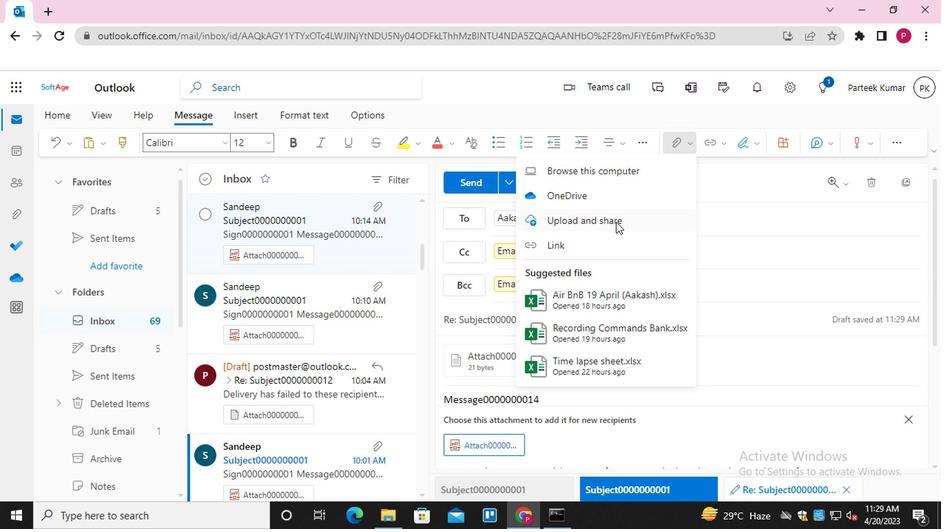 
Action: Mouse moved to (230, 129)
Screenshot: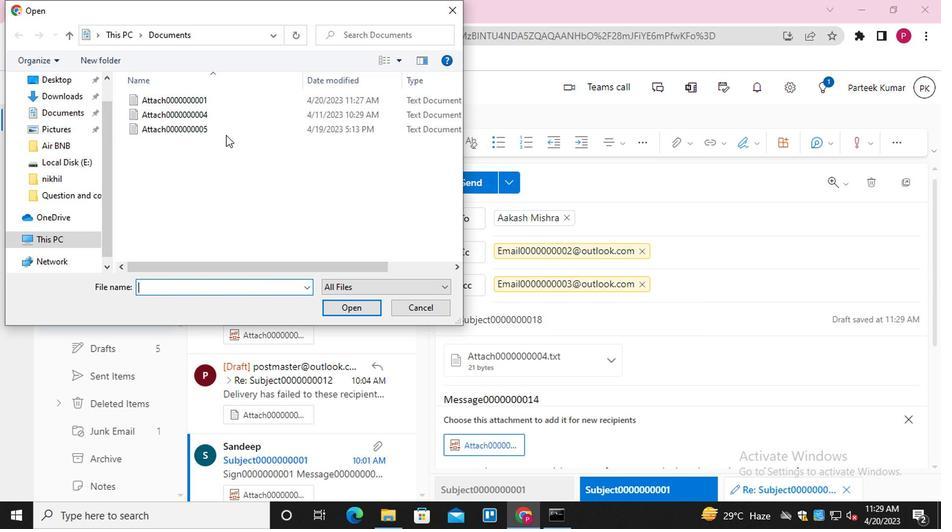 
Action: Mouse pressed left at (230, 129)
Screenshot: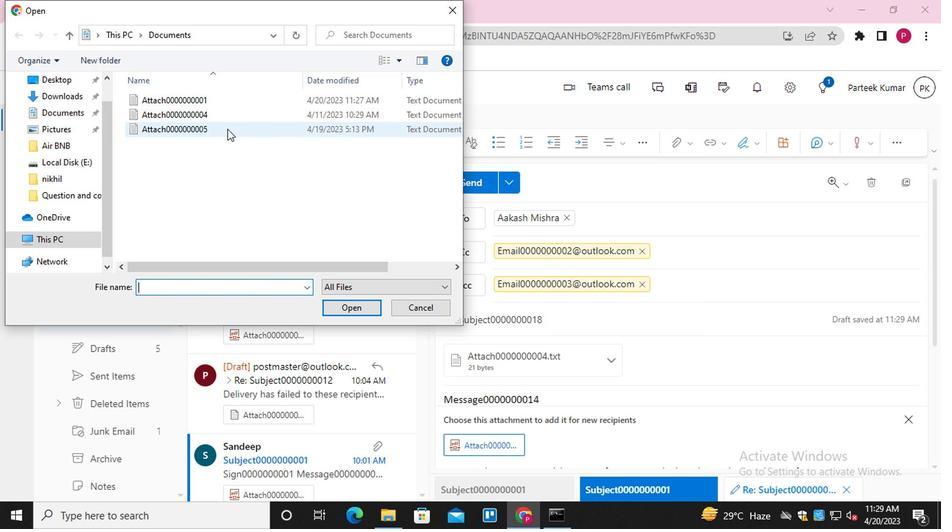 
Action: Mouse moved to (348, 307)
Screenshot: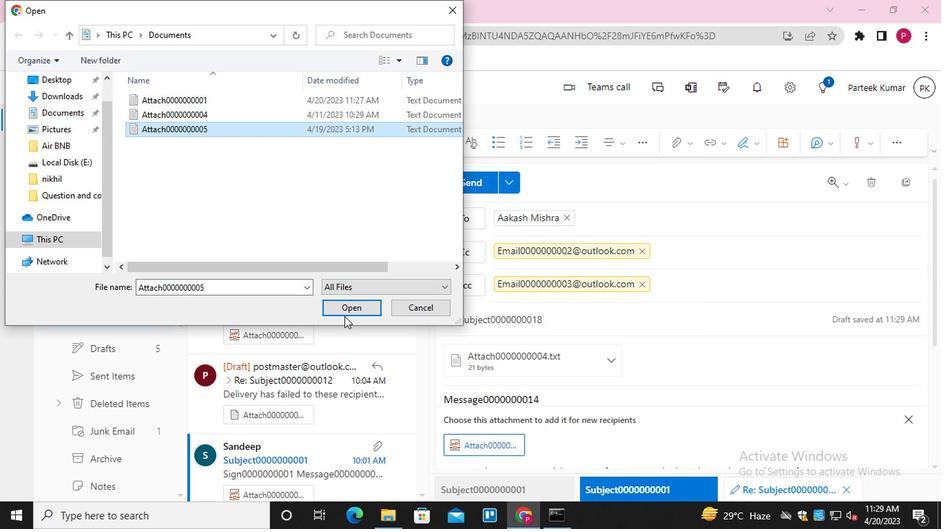 
Action: Mouse pressed left at (348, 307)
Screenshot: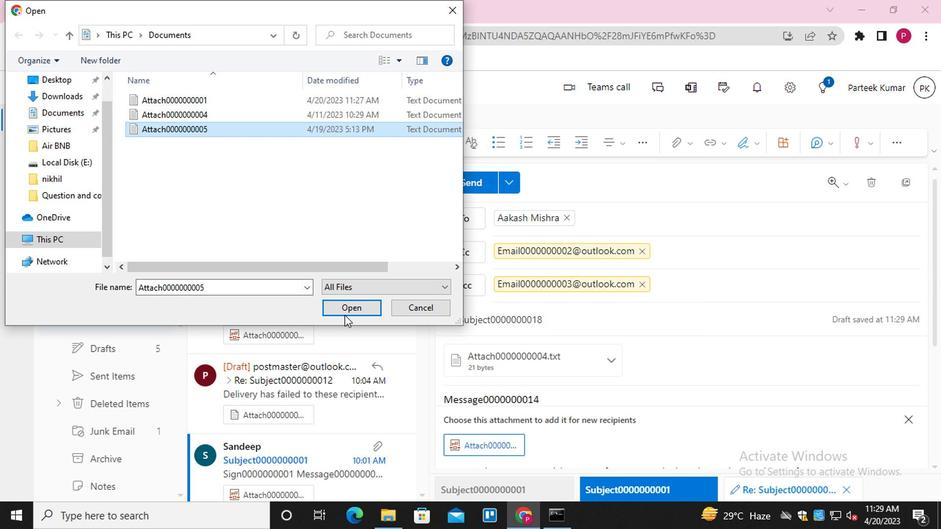 
Action: Mouse moved to (493, 329)
Screenshot: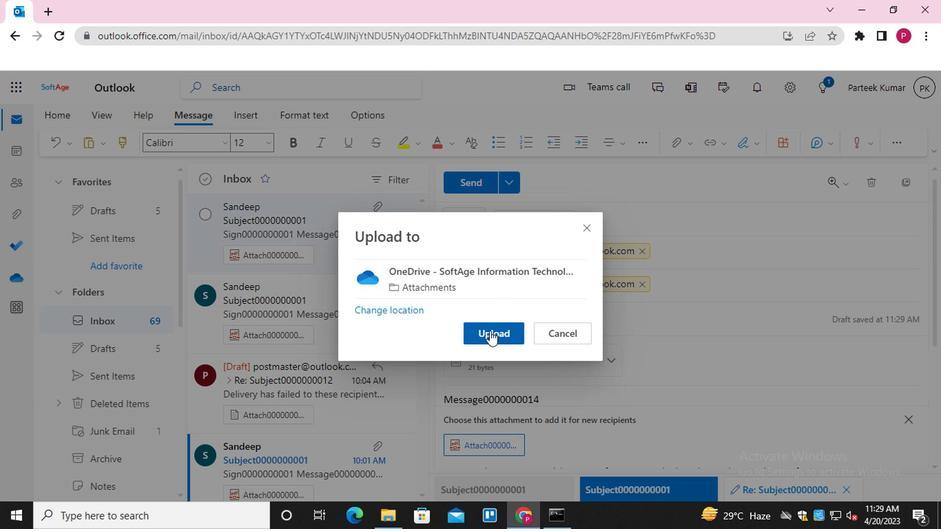 
Action: Mouse pressed left at (493, 329)
Screenshot: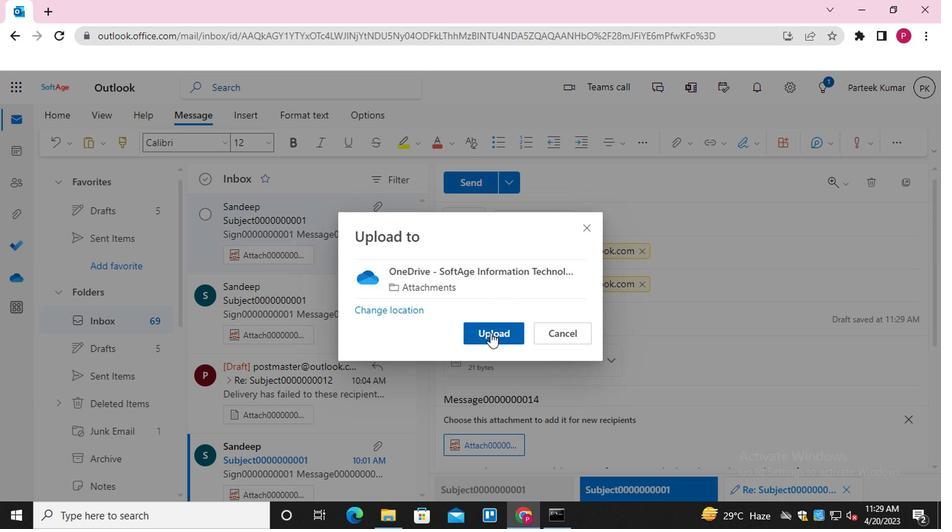 
Action: Mouse moved to (457, 179)
Screenshot: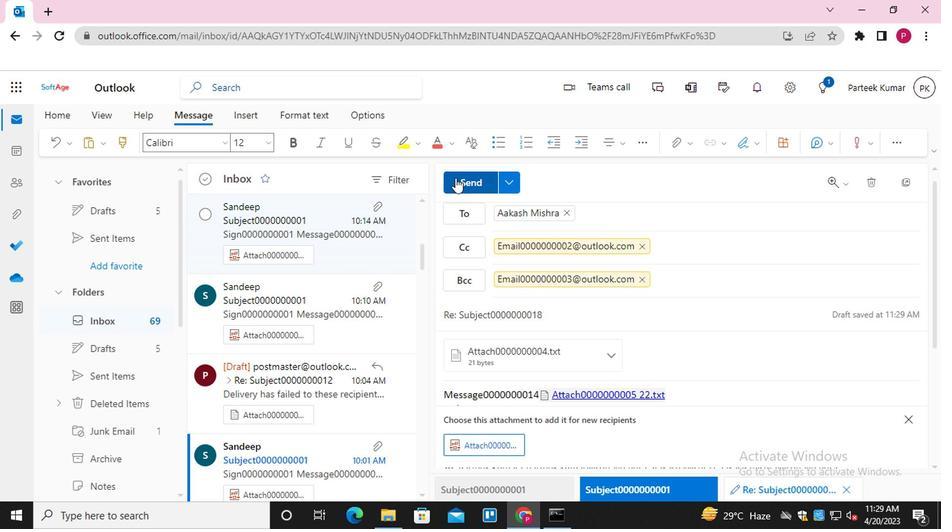 
Action: Mouse pressed left at (457, 179)
Screenshot: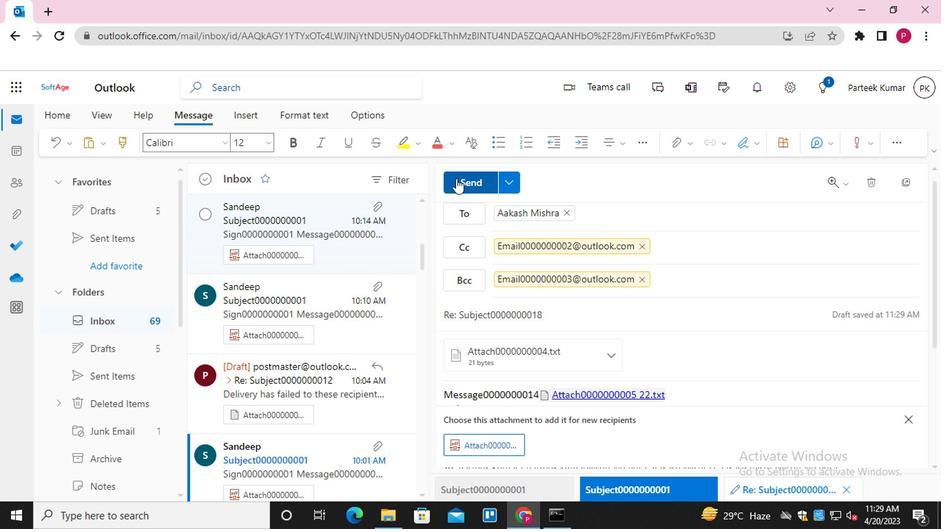 
Action: Mouse moved to (286, 379)
Screenshot: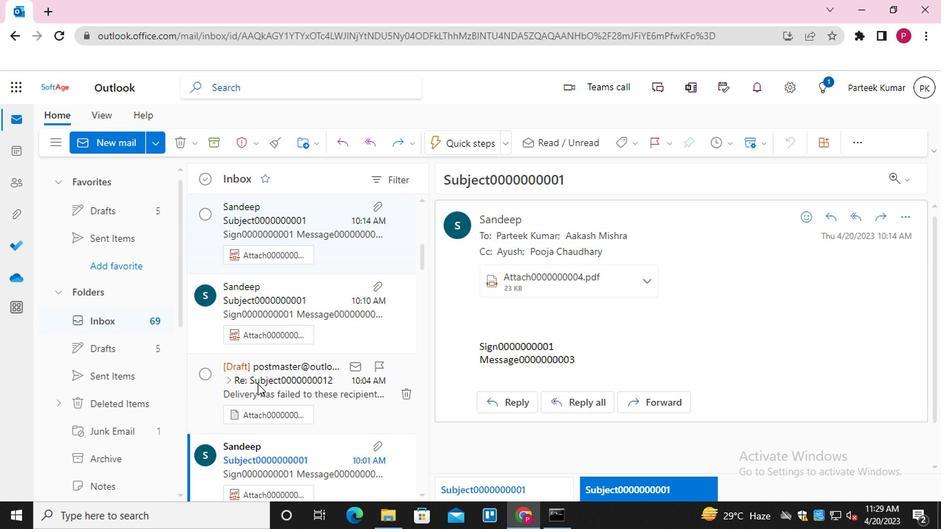 
Action: Mouse pressed left at (286, 379)
Screenshot: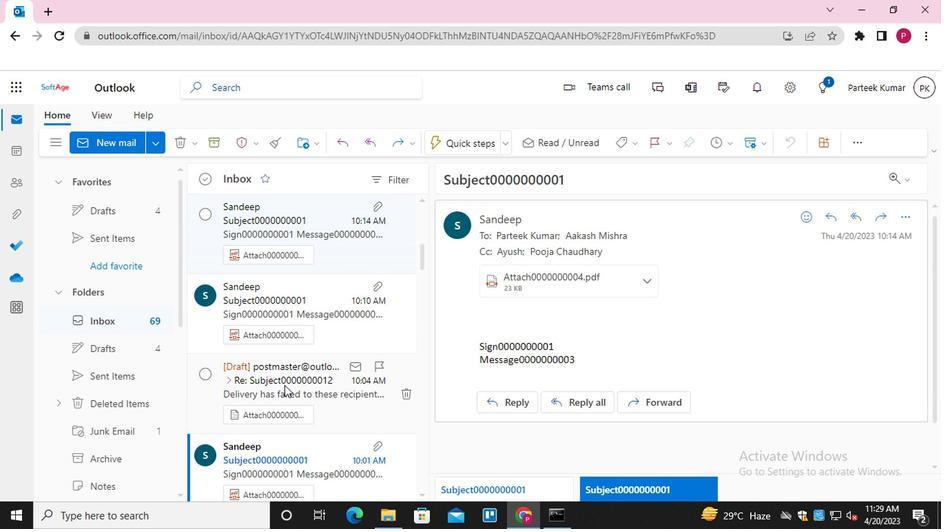 
Action: Mouse moved to (538, 331)
Screenshot: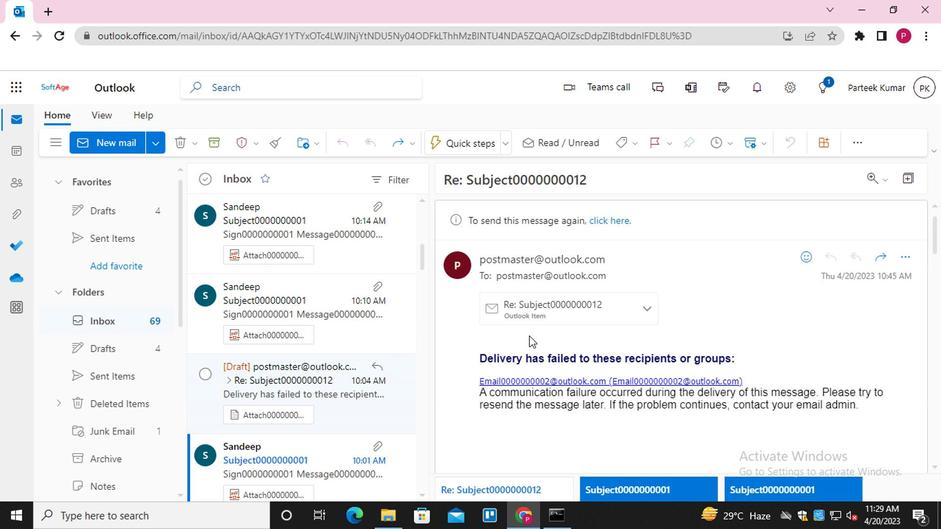 
Action: Mouse scrolled (538, 330) with delta (0, 0)
Screenshot: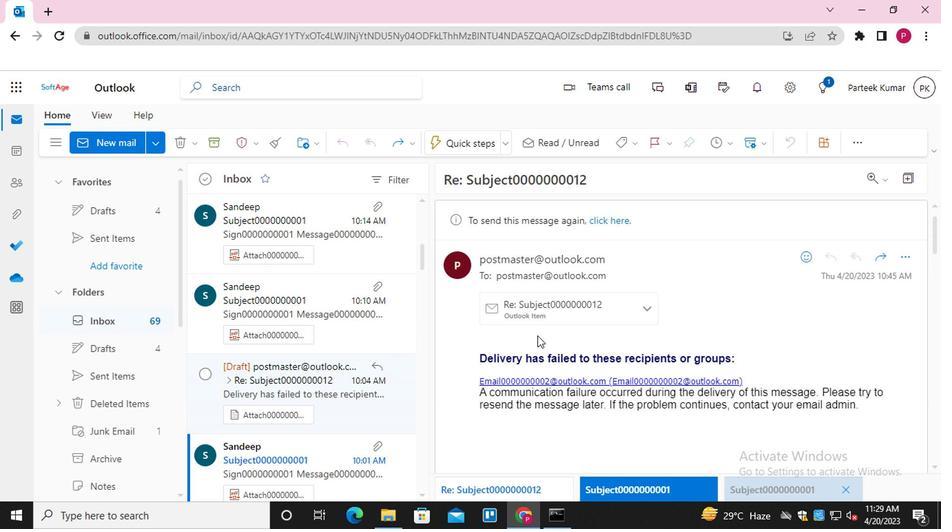 
Action: Mouse scrolled (538, 330) with delta (0, 0)
Screenshot: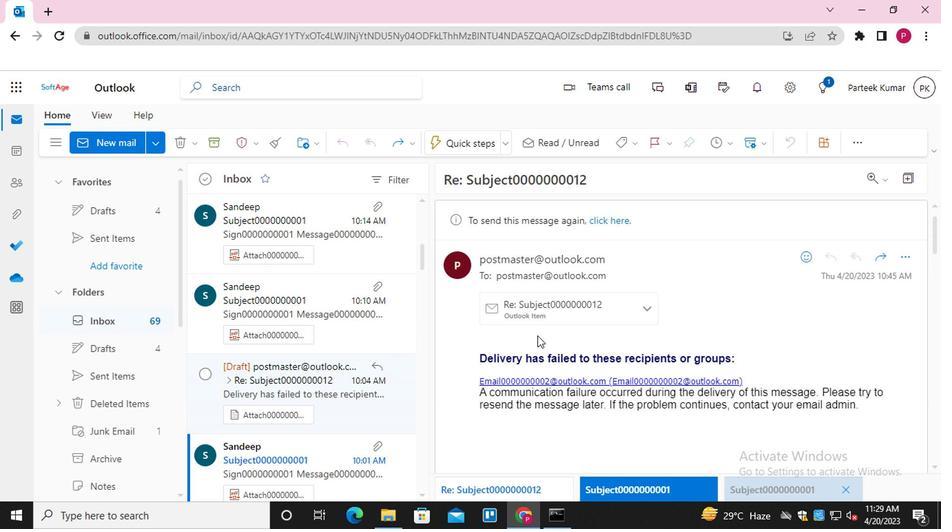 
Action: Mouse scrolled (538, 330) with delta (0, 0)
Screenshot: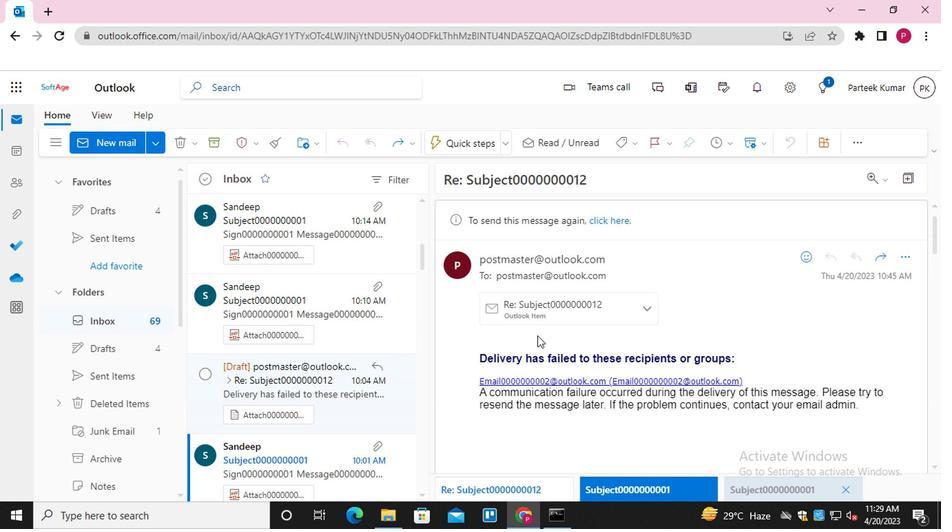 
Action: Mouse scrolled (538, 330) with delta (0, 0)
Screenshot: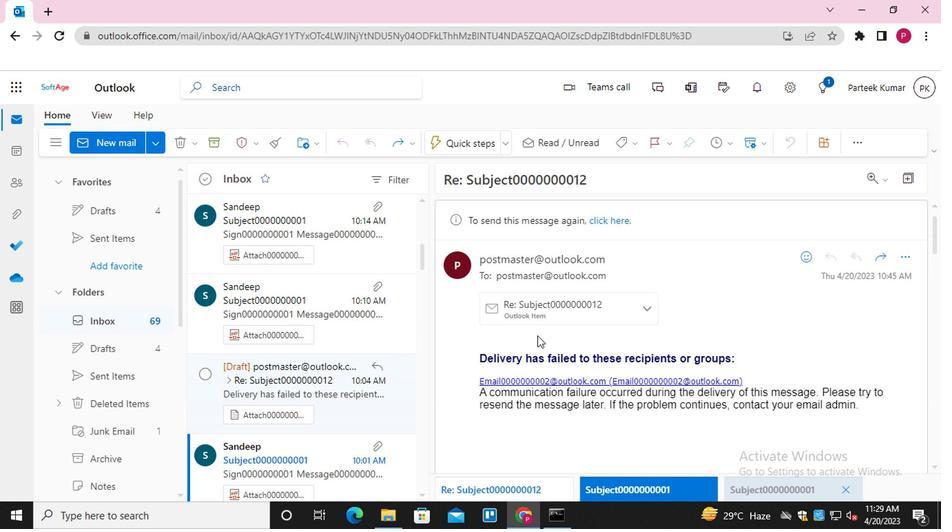 
Action: Mouse scrolled (538, 330) with delta (0, 0)
Screenshot: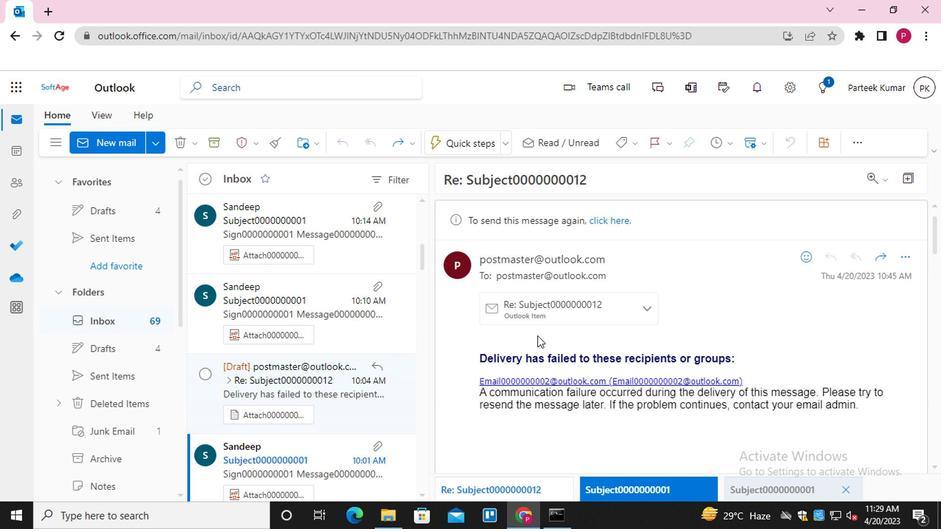 
Action: Mouse scrolled (538, 330) with delta (0, 0)
Screenshot: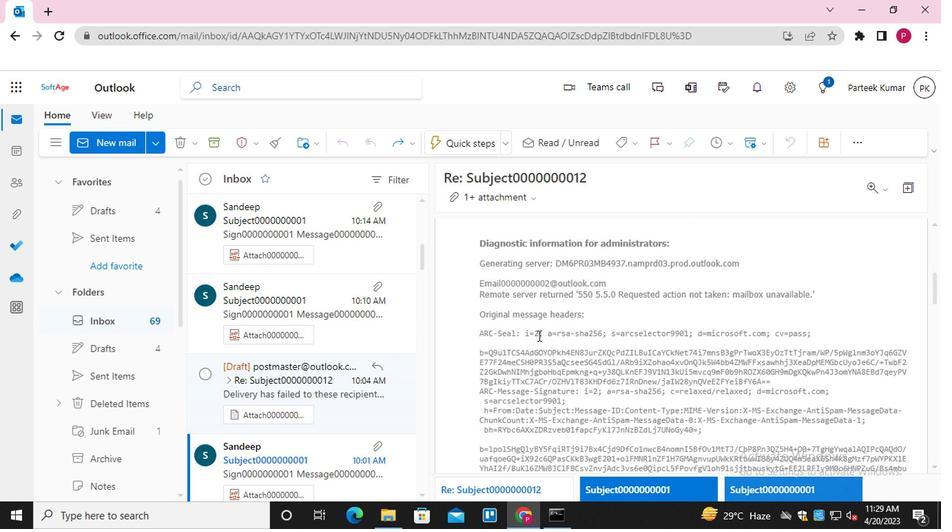 
Action: Mouse scrolled (538, 330) with delta (0, 0)
Screenshot: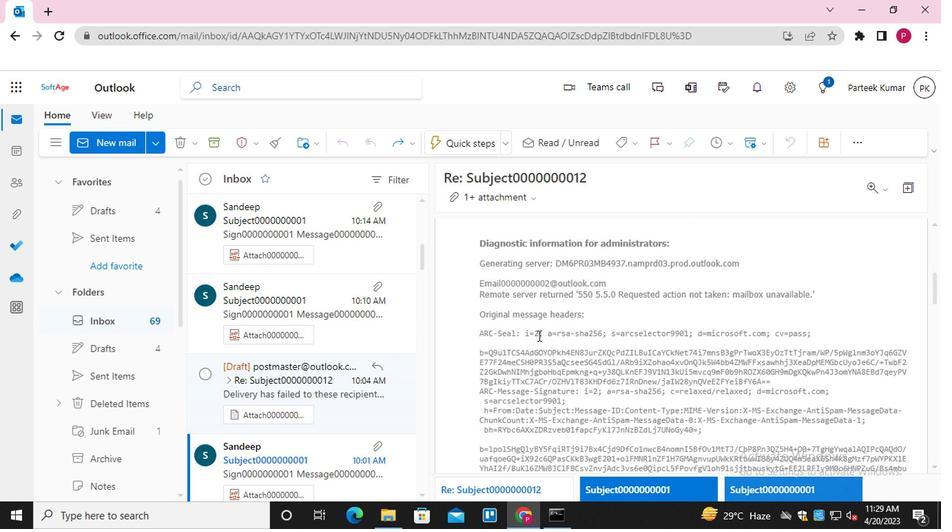 
Action: Mouse scrolled (538, 330) with delta (0, 0)
Screenshot: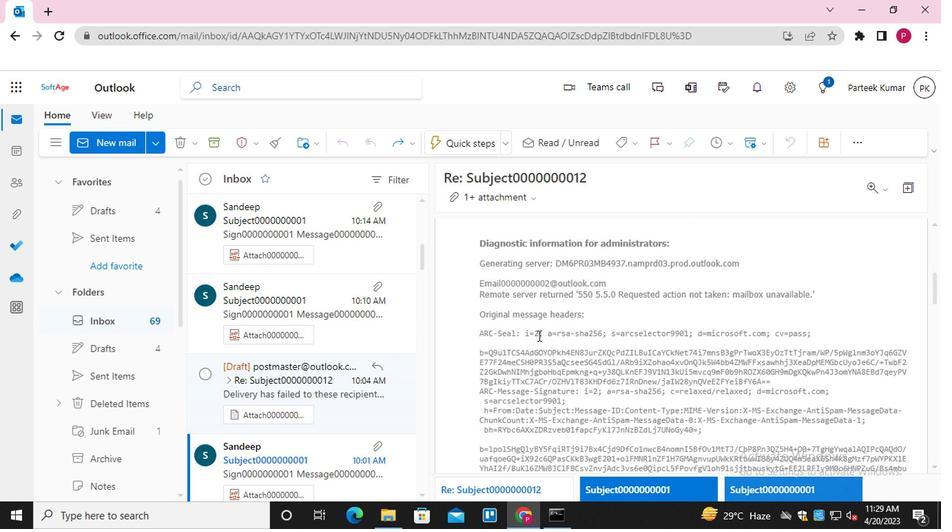 
Action: Mouse scrolled (538, 330) with delta (0, 0)
Screenshot: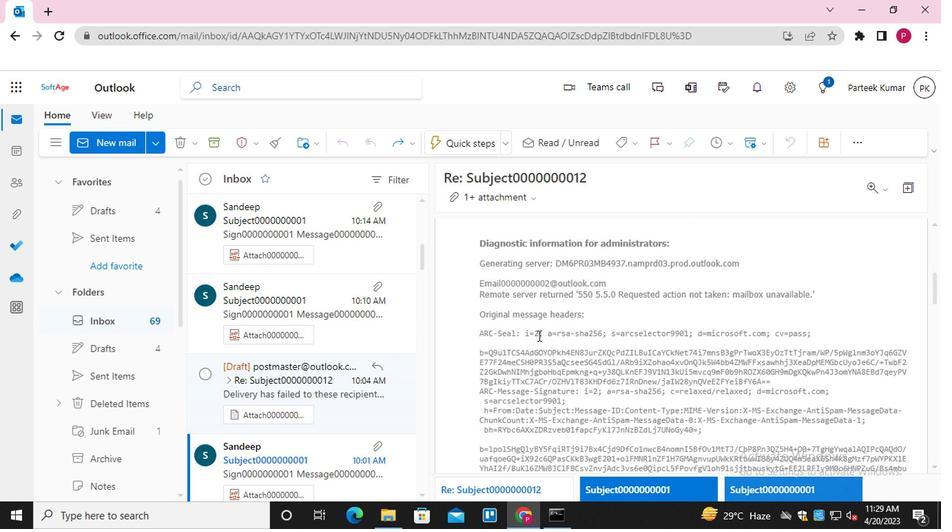 
Action: Mouse scrolled (538, 330) with delta (0, 0)
Screenshot: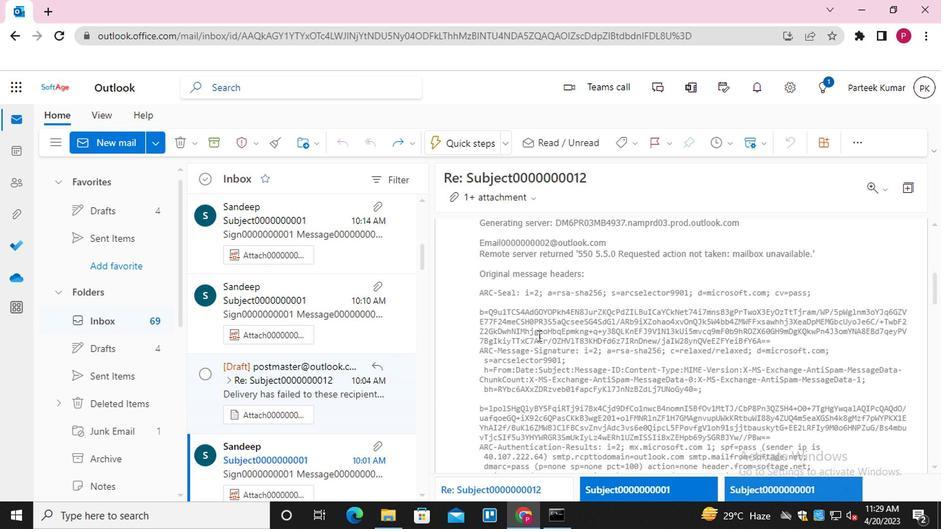 
Action: Mouse scrolled (538, 330) with delta (0, 0)
Screenshot: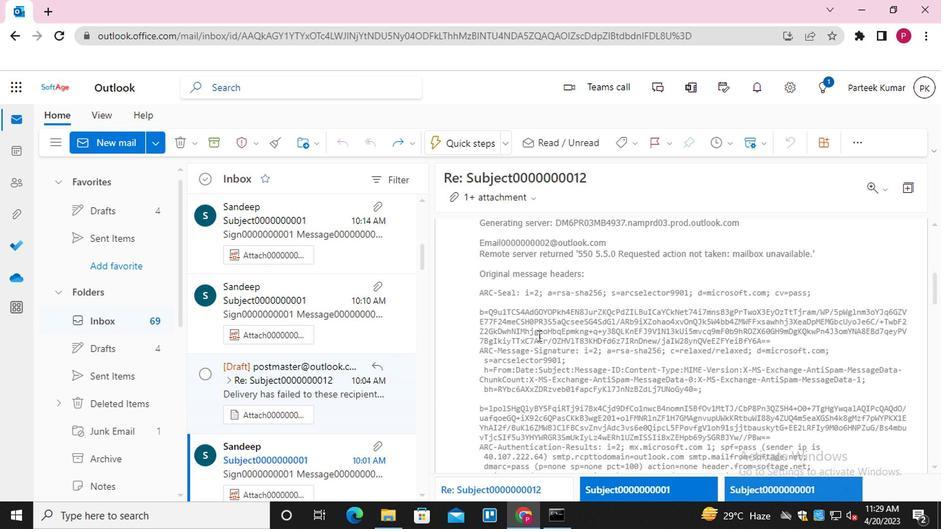
Action: Mouse scrolled (538, 330) with delta (0, 0)
Screenshot: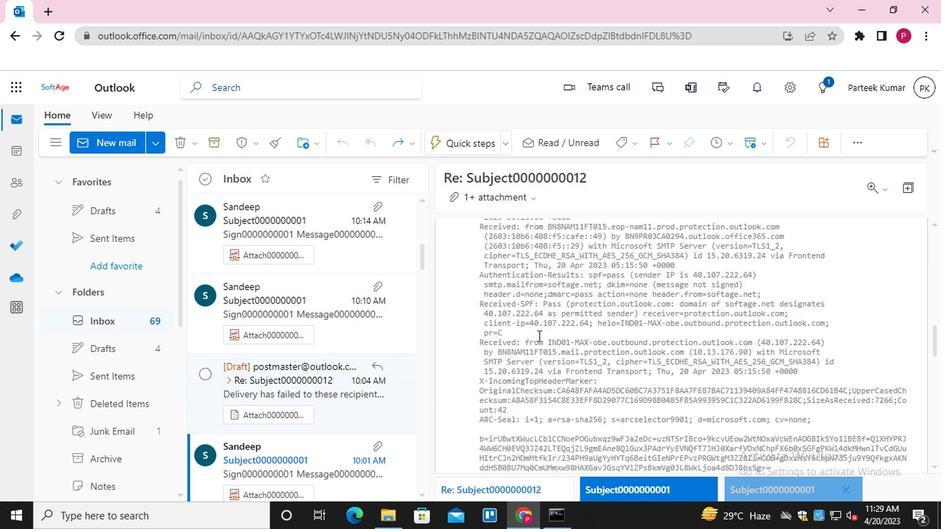
Action: Mouse scrolled (538, 330) with delta (0, 0)
Screenshot: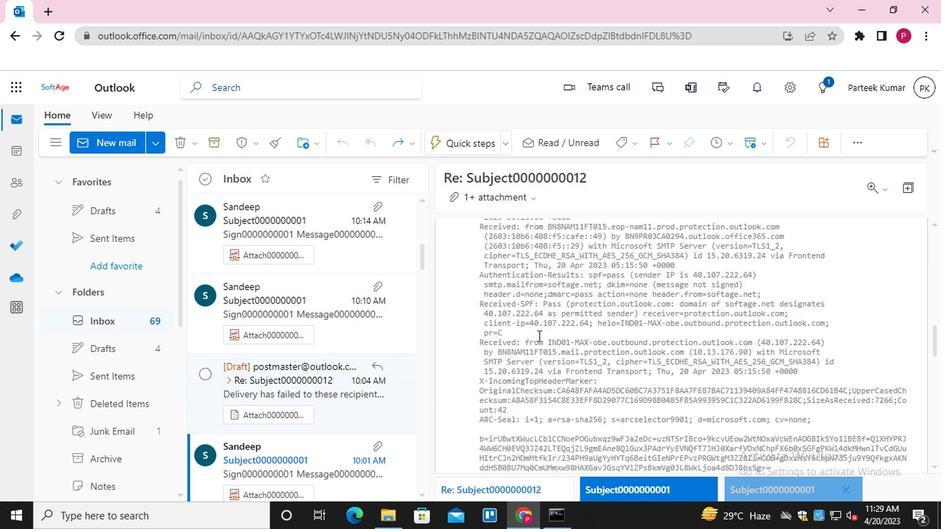 
Action: Mouse scrolled (538, 330) with delta (0, 0)
Screenshot: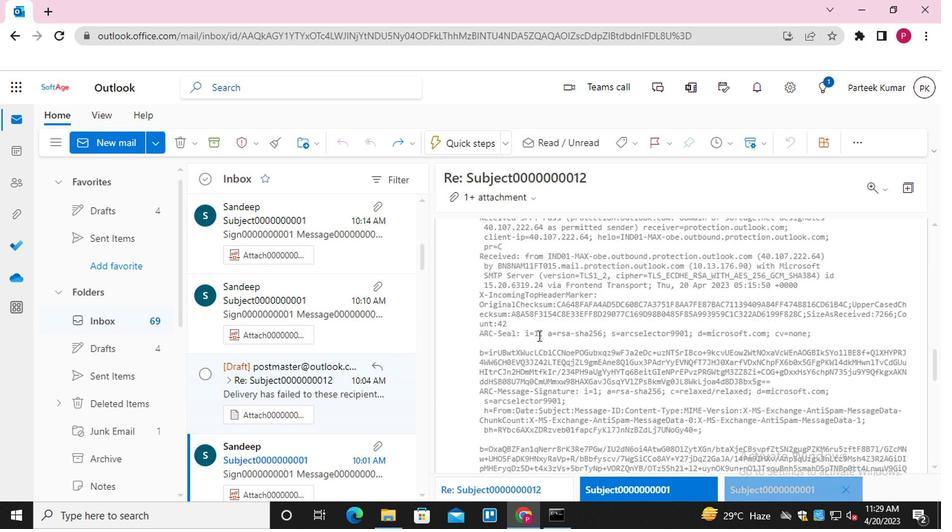 
Action: Mouse scrolled (538, 330) with delta (0, 0)
Screenshot: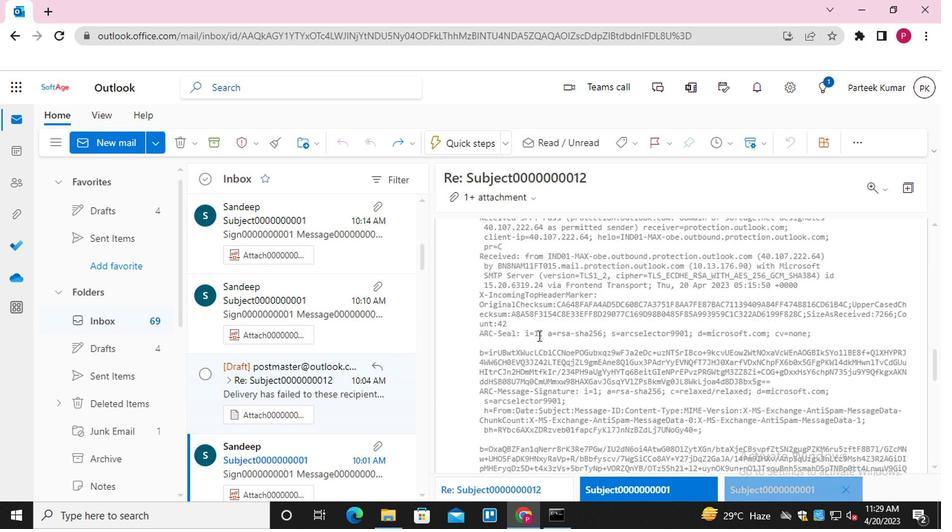 
Action: Mouse scrolled (538, 330) with delta (0, 0)
Screenshot: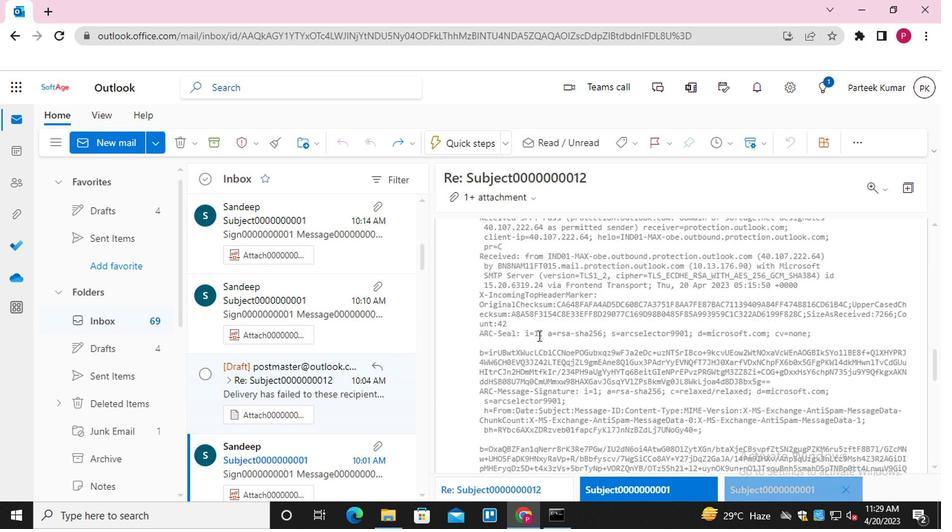 
Action: Mouse scrolled (538, 330) with delta (0, 0)
Screenshot: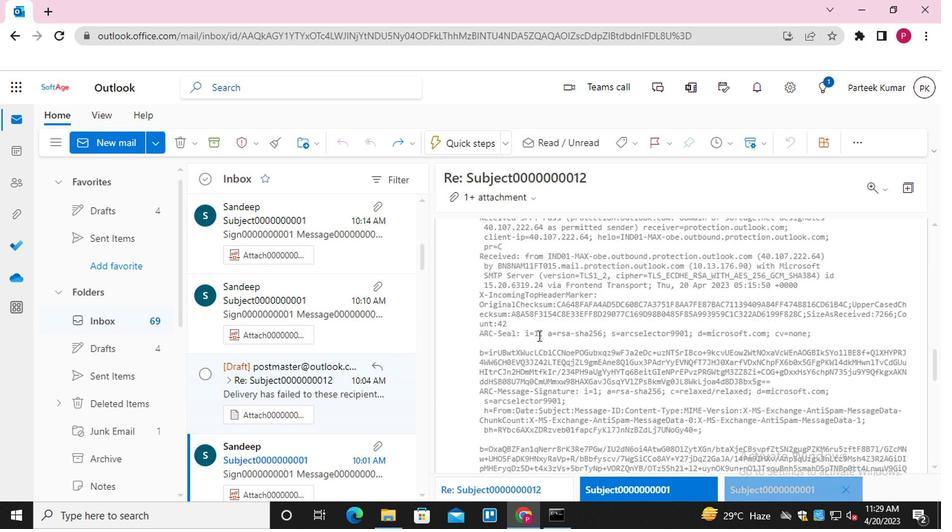 
Action: Mouse scrolled (538, 330) with delta (0, 0)
Screenshot: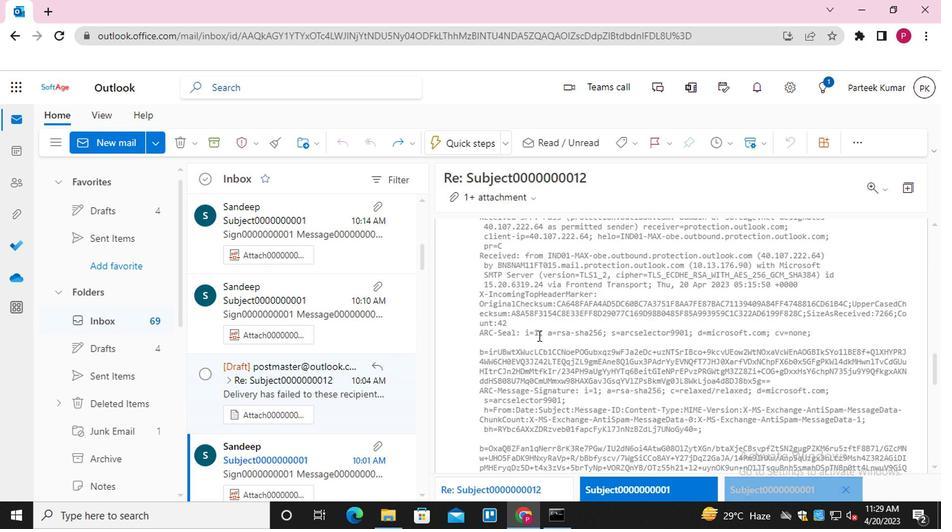 
Action: Mouse scrolled (538, 330) with delta (0, 0)
Screenshot: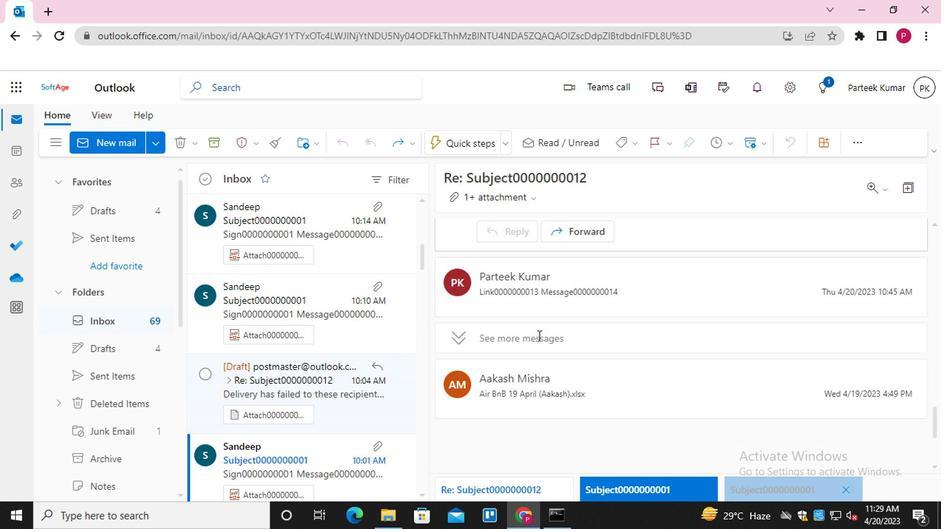 
Action: Mouse scrolled (538, 330) with delta (0, 0)
Screenshot: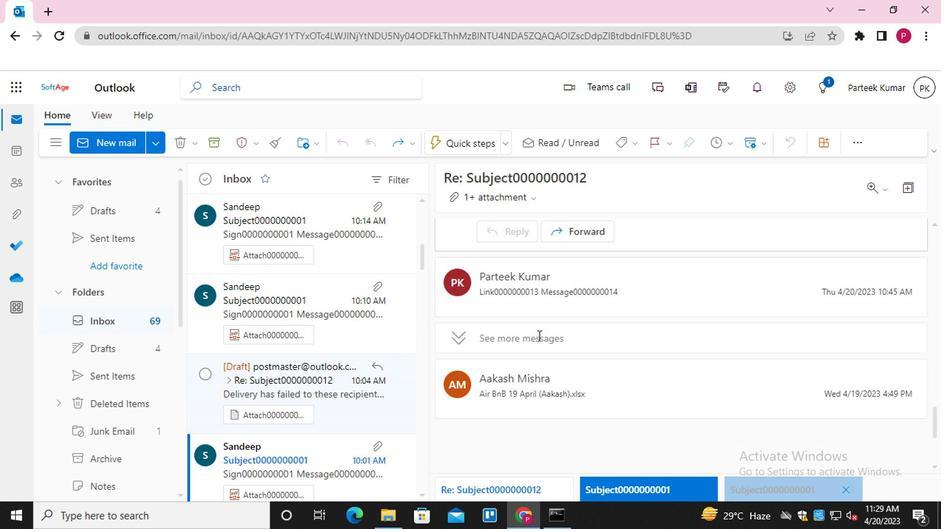 
Action: Mouse scrolled (538, 330) with delta (0, 0)
Screenshot: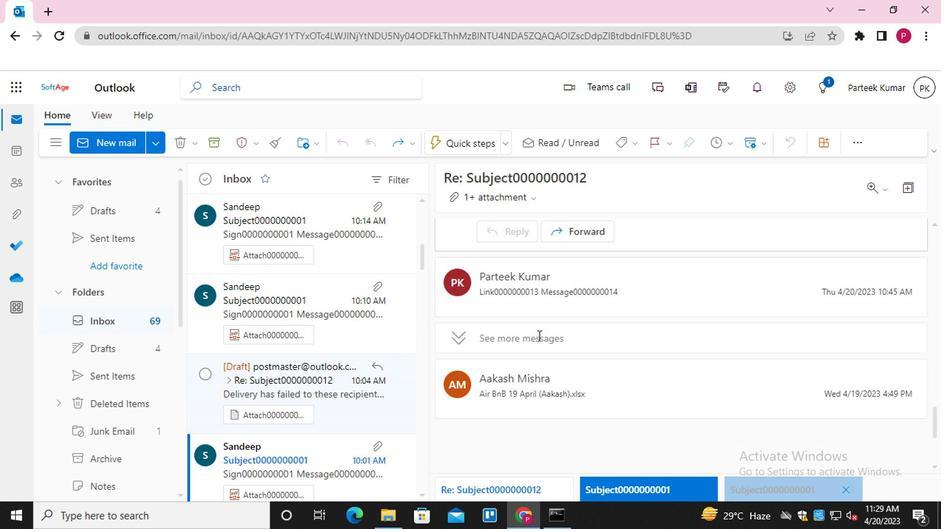 
Action: Mouse scrolled (538, 330) with delta (0, 0)
Screenshot: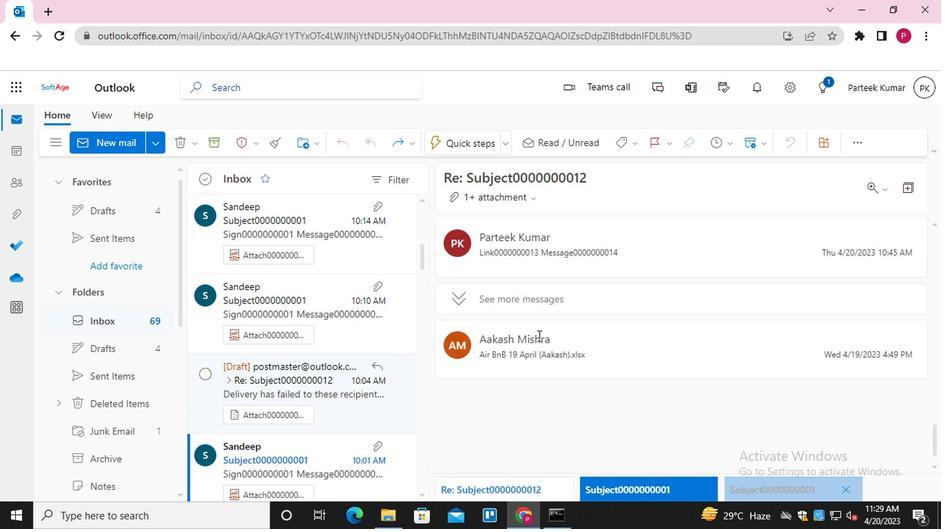 
Action: Mouse scrolled (538, 330) with delta (0, 0)
Screenshot: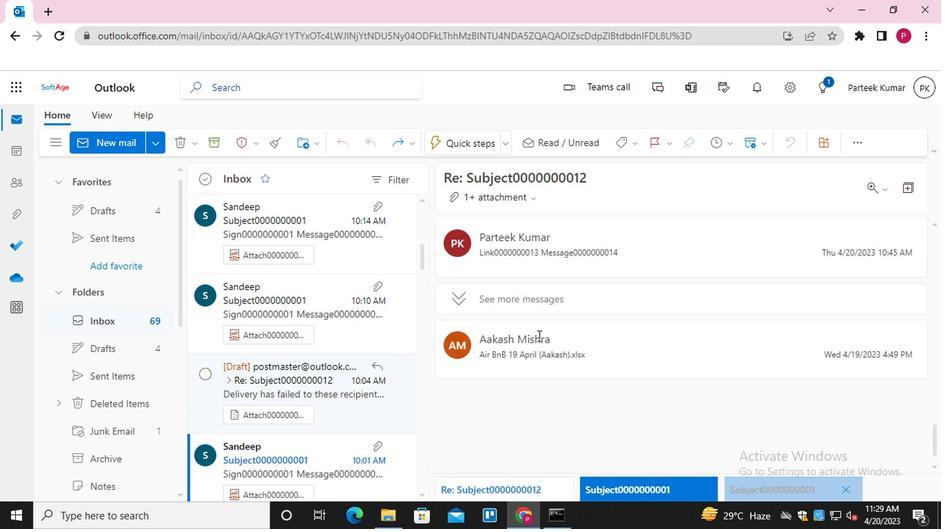 
Action: Mouse scrolled (538, 330) with delta (0, 0)
Screenshot: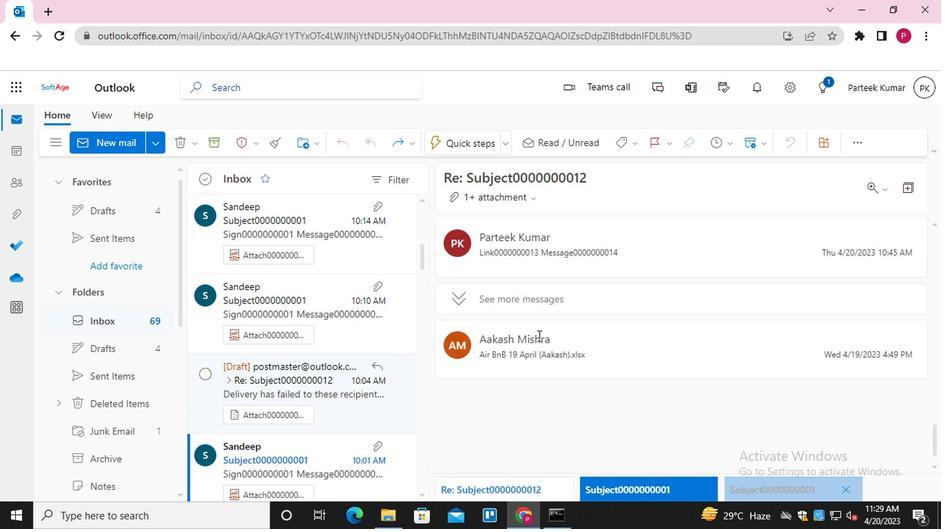 
Action: Mouse scrolled (538, 330) with delta (0, 0)
Screenshot: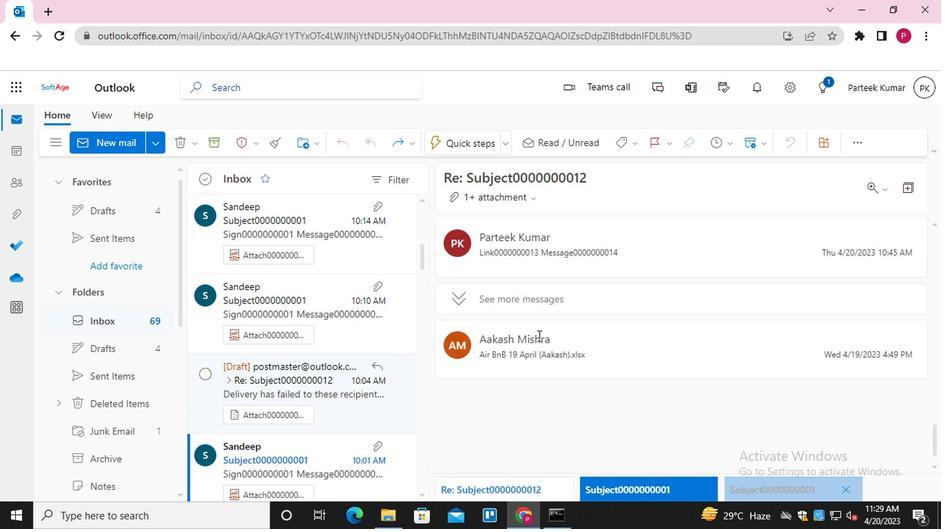 
Action: Mouse scrolled (538, 330) with delta (0, 0)
Screenshot: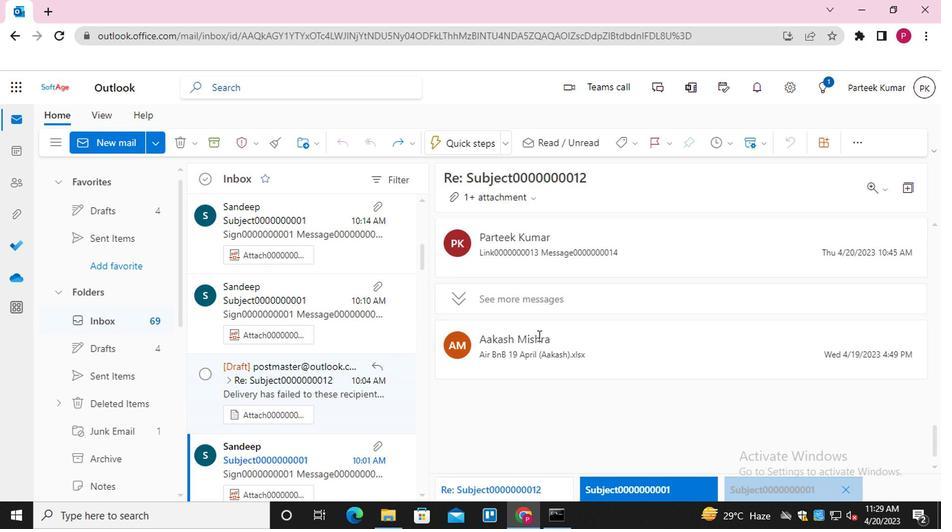 
Action: Mouse scrolled (538, 330) with delta (0, 0)
Screenshot: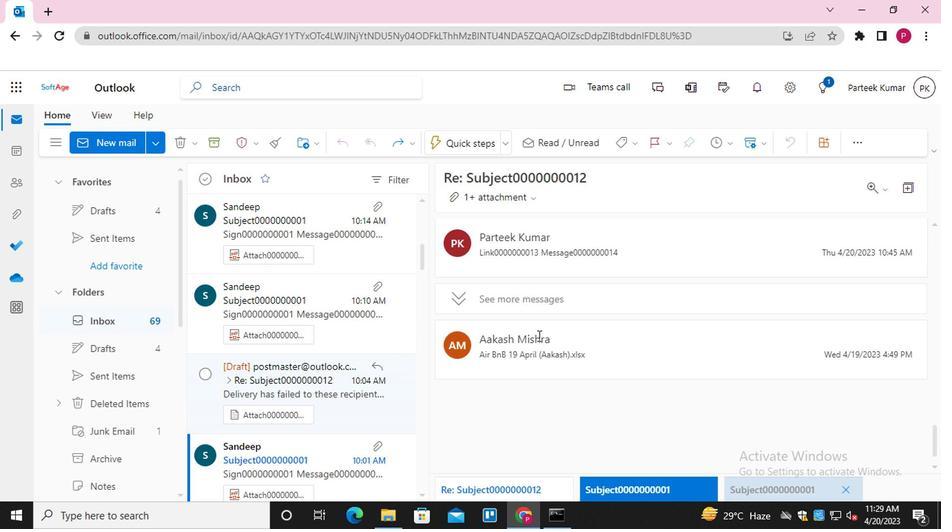 
Action: Mouse scrolled (538, 330) with delta (0, 0)
Screenshot: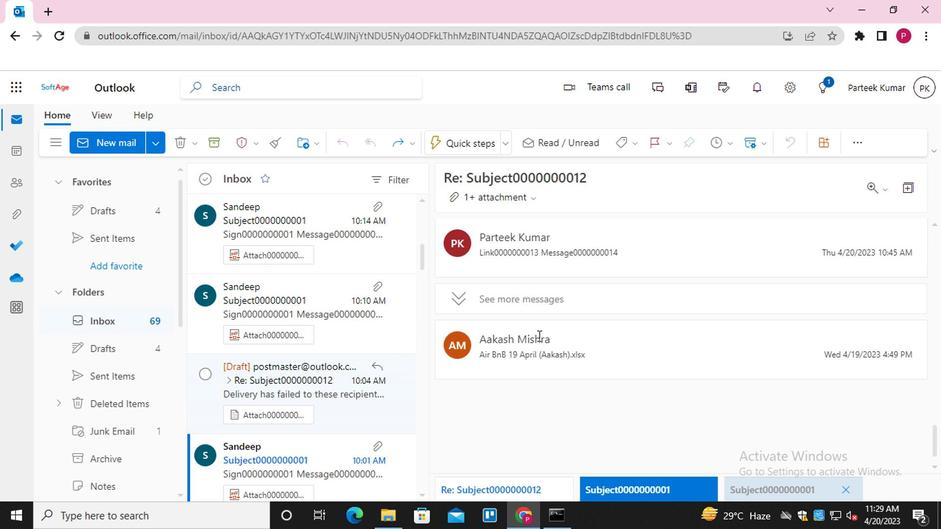
Action: Mouse scrolled (538, 330) with delta (0, 0)
Screenshot: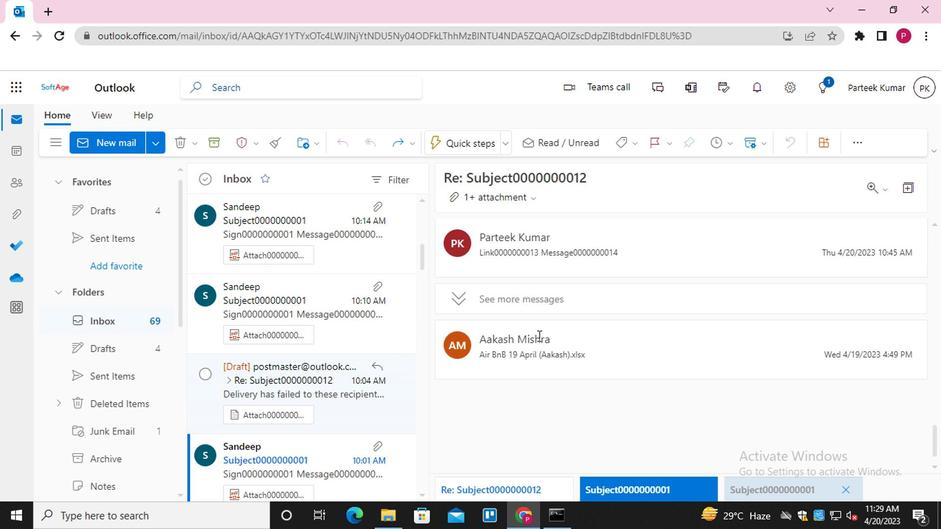 
Action: Mouse scrolled (538, 330) with delta (0, 0)
Screenshot: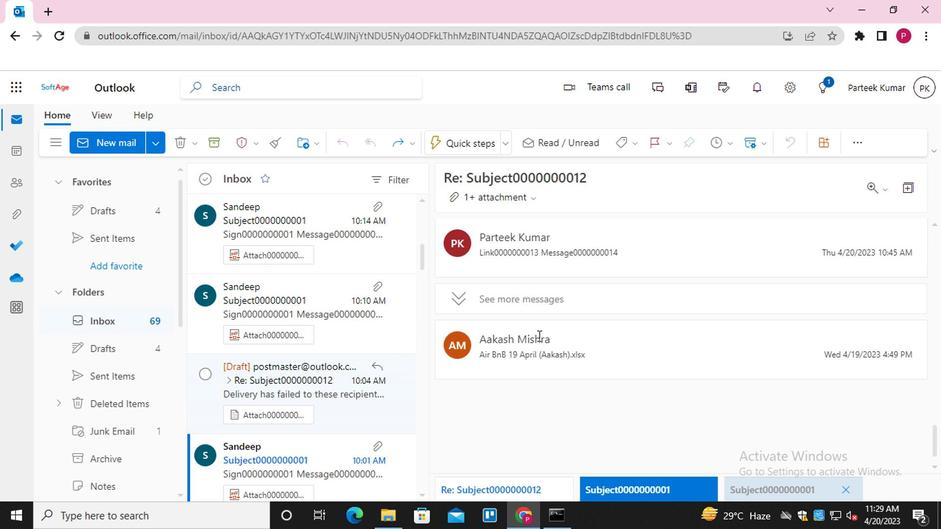 
Action: Mouse scrolled (538, 330) with delta (0, 0)
Screenshot: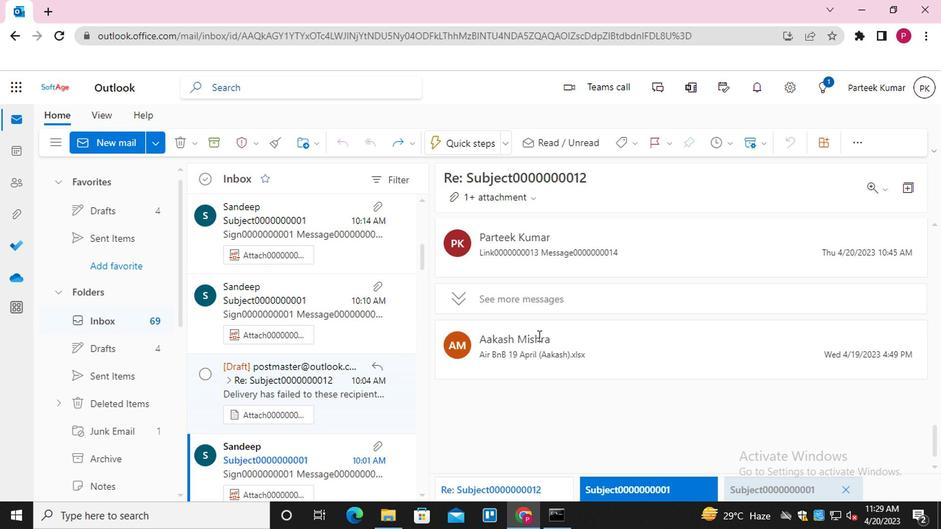 
Action: Mouse scrolled (538, 330) with delta (0, 0)
Screenshot: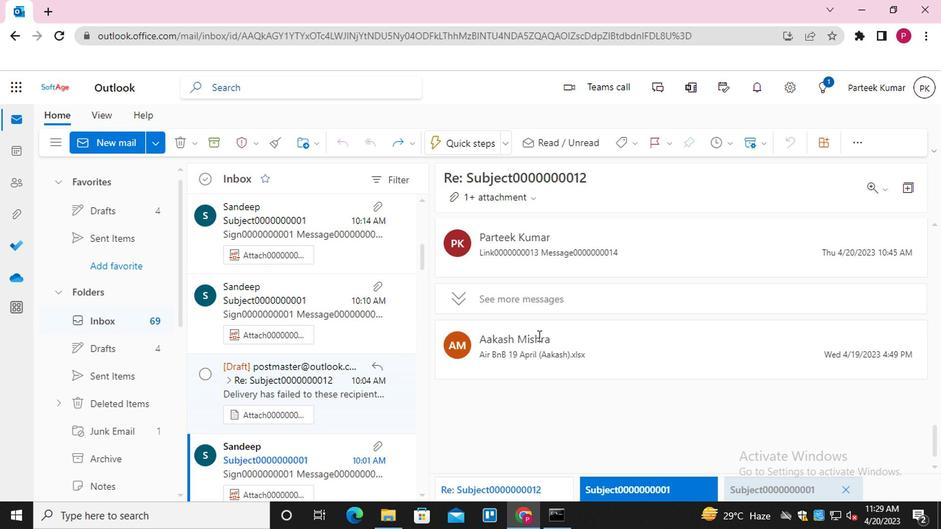 
Action: Mouse scrolled (538, 330) with delta (0, 0)
Screenshot: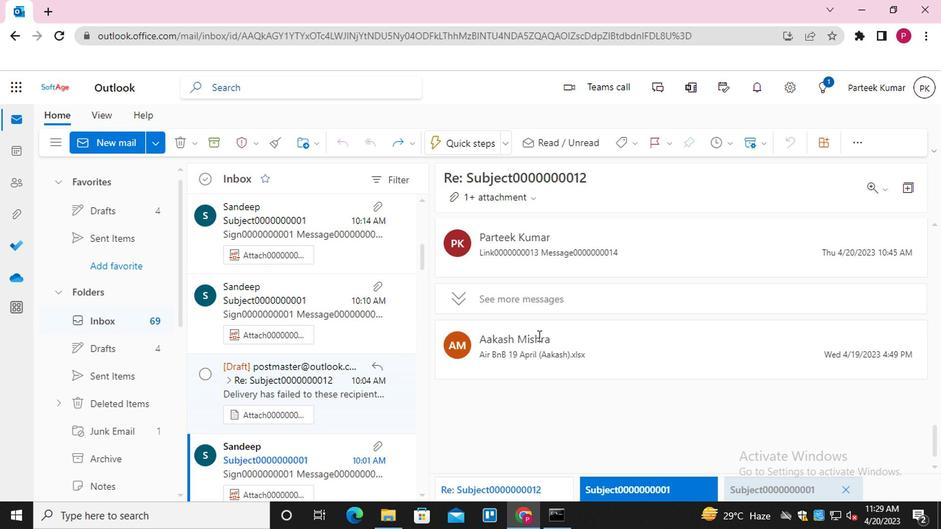 
Action: Mouse moved to (748, 351)
Screenshot: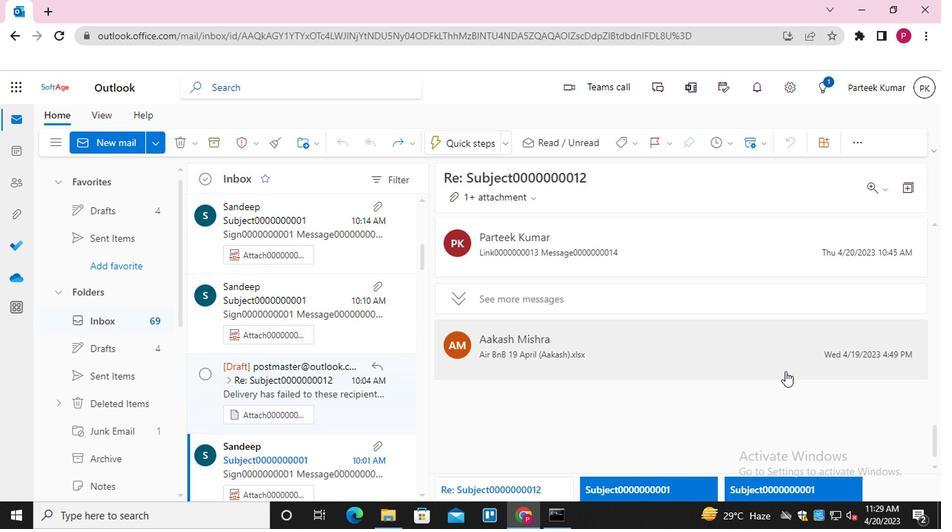 
Action: Mouse pressed left at (748, 351)
Screenshot: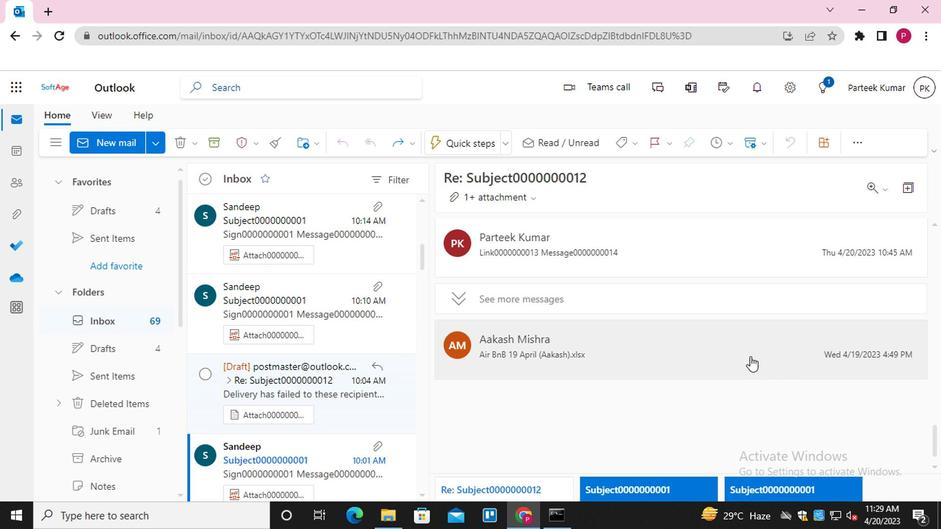 
Action: Mouse moved to (875, 331)
Screenshot: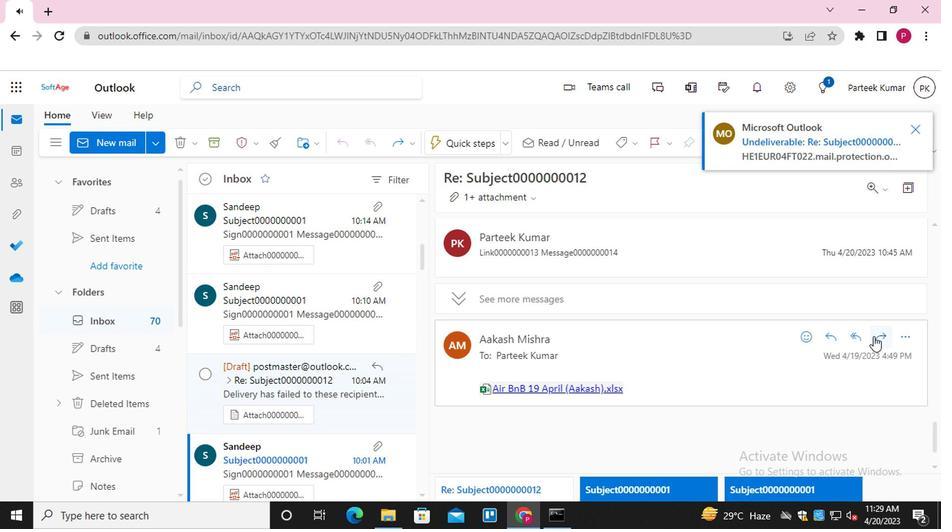 
Action: Mouse pressed left at (875, 331)
Screenshot: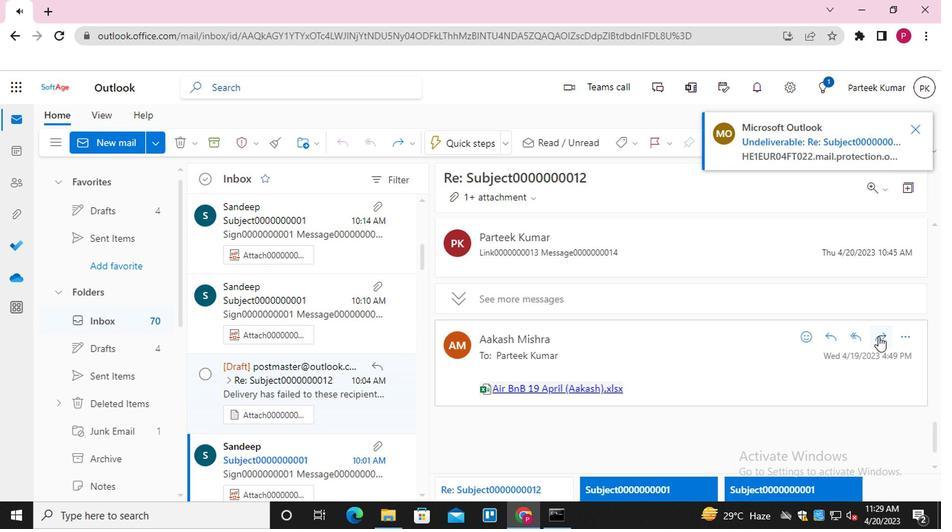 
Action: Mouse moved to (910, 127)
Screenshot: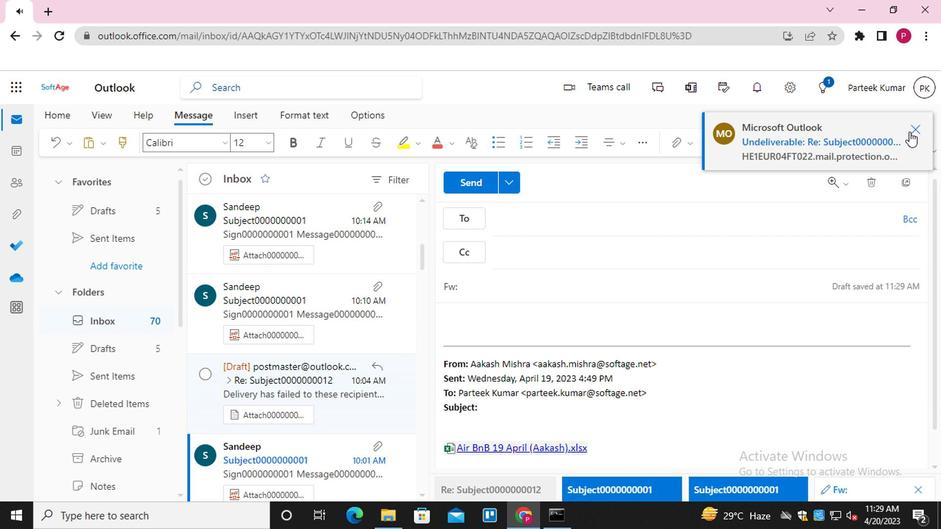 
Action: Mouse pressed left at (910, 127)
Screenshot: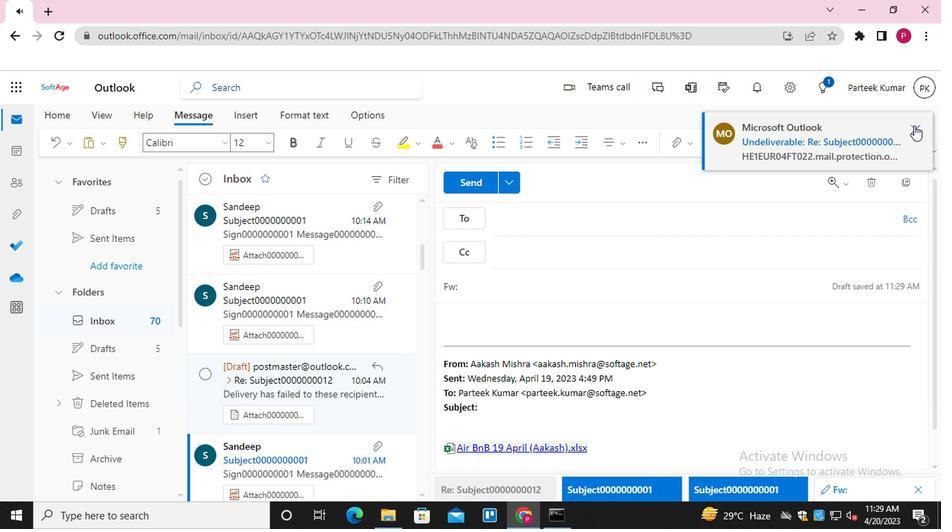 
Action: Mouse moved to (539, 218)
Screenshot: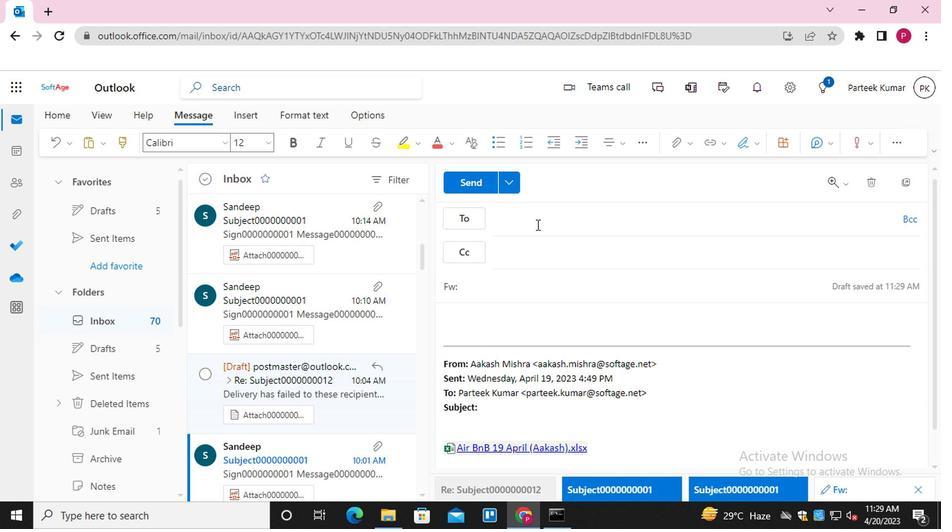 
Action: Mouse pressed left at (539, 218)
Screenshot: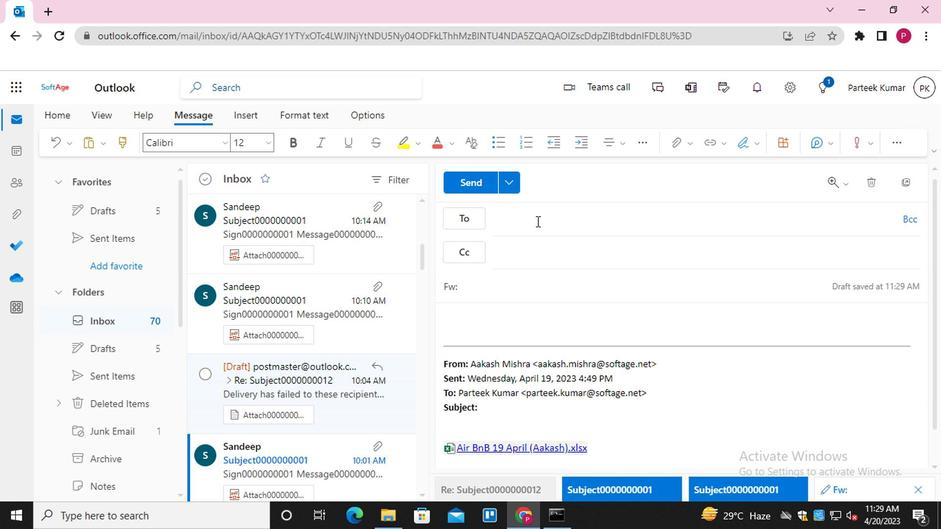 
Action: Mouse moved to (568, 308)
Screenshot: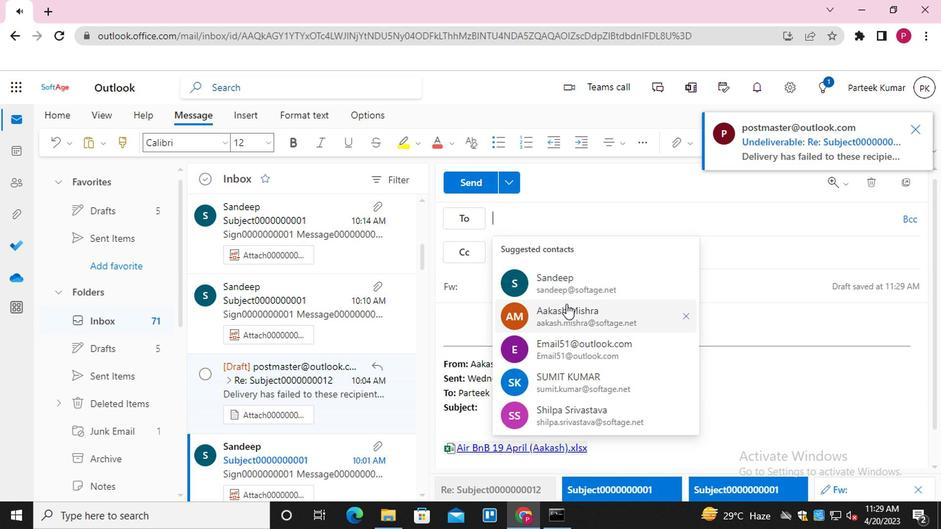 
Action: Mouse pressed left at (568, 308)
Screenshot: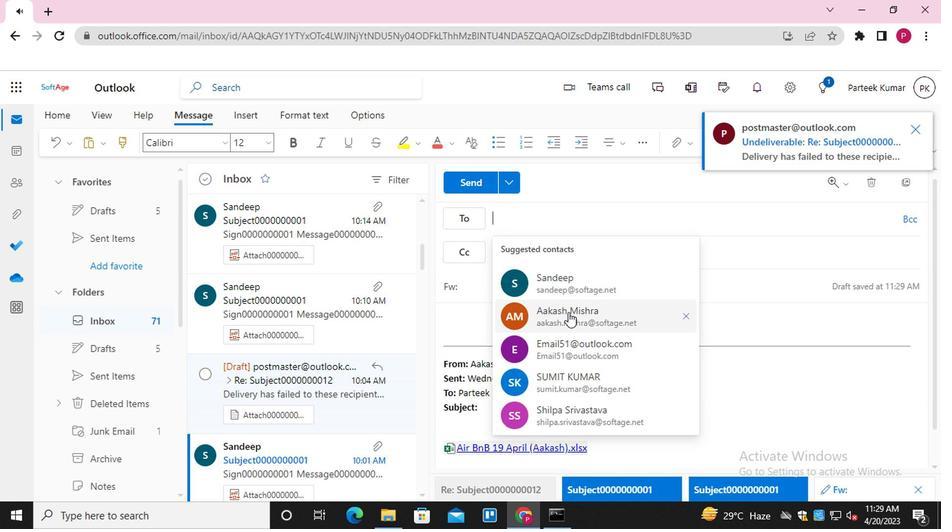 
Action: Mouse moved to (525, 285)
Screenshot: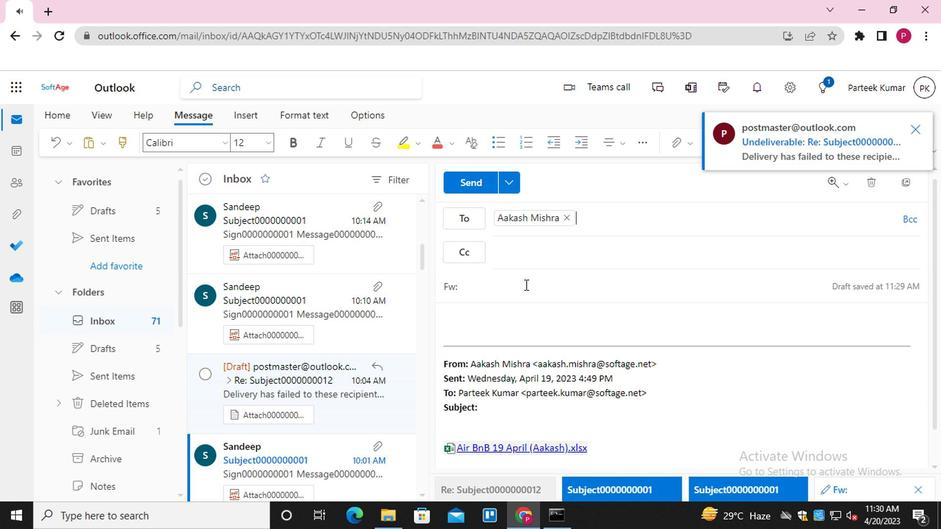 
Action: Mouse pressed left at (525, 285)
Screenshot: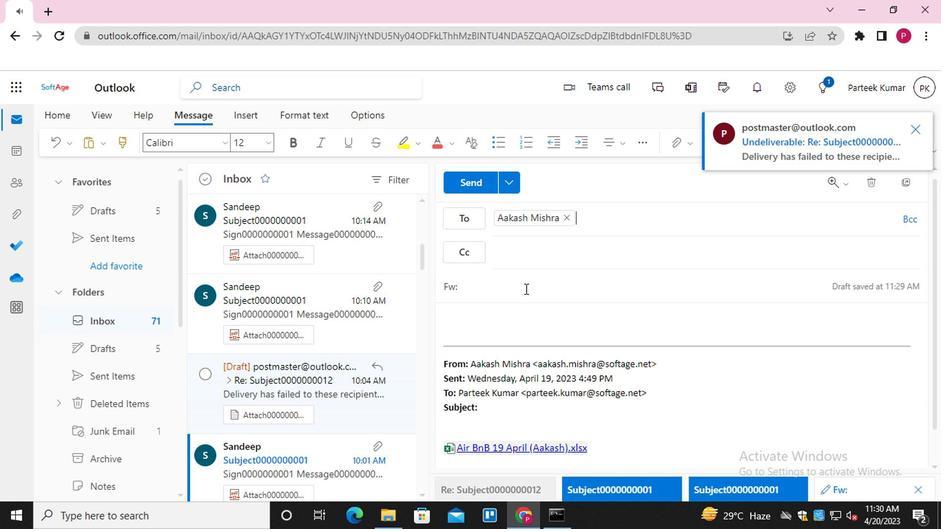 
Action: Key pressed <Key.shift><Key.shift><Key.shift><Key.shift><Key.shift><Key.shift><Key.shift><Key.shift><Key.shift><Key.shift><Key.shift><Key.shift><Key.shift><Key.shift><Key.shift><Key.shift><Key.shift><Key.shift><Key.shift><Key.shift><Key.shift><Key.shift><Key.shift><Key.shift><Key.shift><Key.shift><Key.shift><Key.shift><Key.shift><Key.shift><Key.shift><Key.shift><Key.shift><Key.shift><Key.shift><Key.shift><Key.shift><Key.shift><Key.shift><Key.shift><Key.shift><Key.shift><Key.shift><Key.shift><Key.shift><Key.shift><Key.shift><Key.shift><Key.shift><Key.shift><Key.shift><Key.shift><Key.shift><Key.shift><Key.shift><Key.shift><Key.shift><Key.shift><Key.shift><Key.shift><Key.shift><Key.shift><Key.shift><Key.shift><Key.shift><Key.shift><Key.shift><Key.shift>SUBJECT
Screenshot: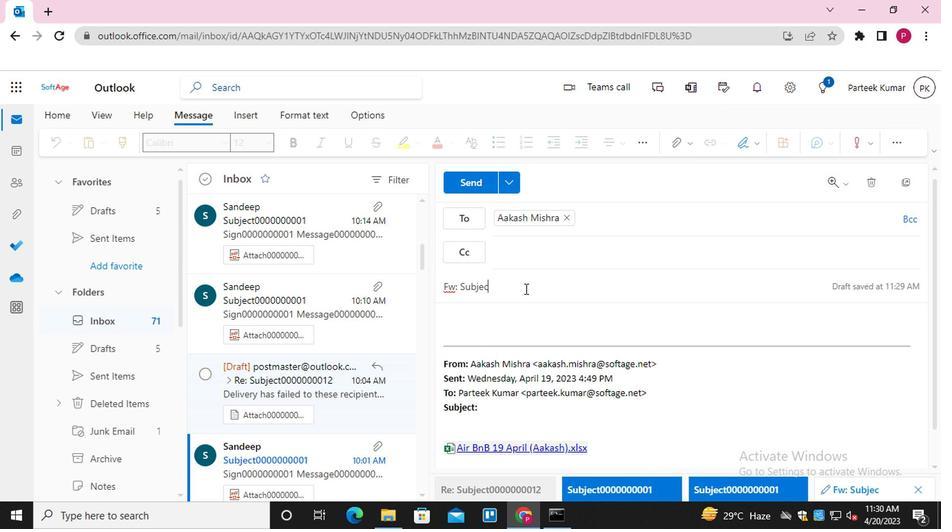 
Action: Mouse moved to (525, 286)
